 Task: Look for space in White Rock, Canada from 1st July, 2023 to 9th July, 2023 for 2 adults in price range Rs.8000 to Rs.15000. Place can be entire place with 1  bedroom having 1 bed and 1 bathroom. Property type can be house, flat, guest house. Booking option can be shelf check-in. Required host language is English.
Action: Mouse moved to (479, 106)
Screenshot: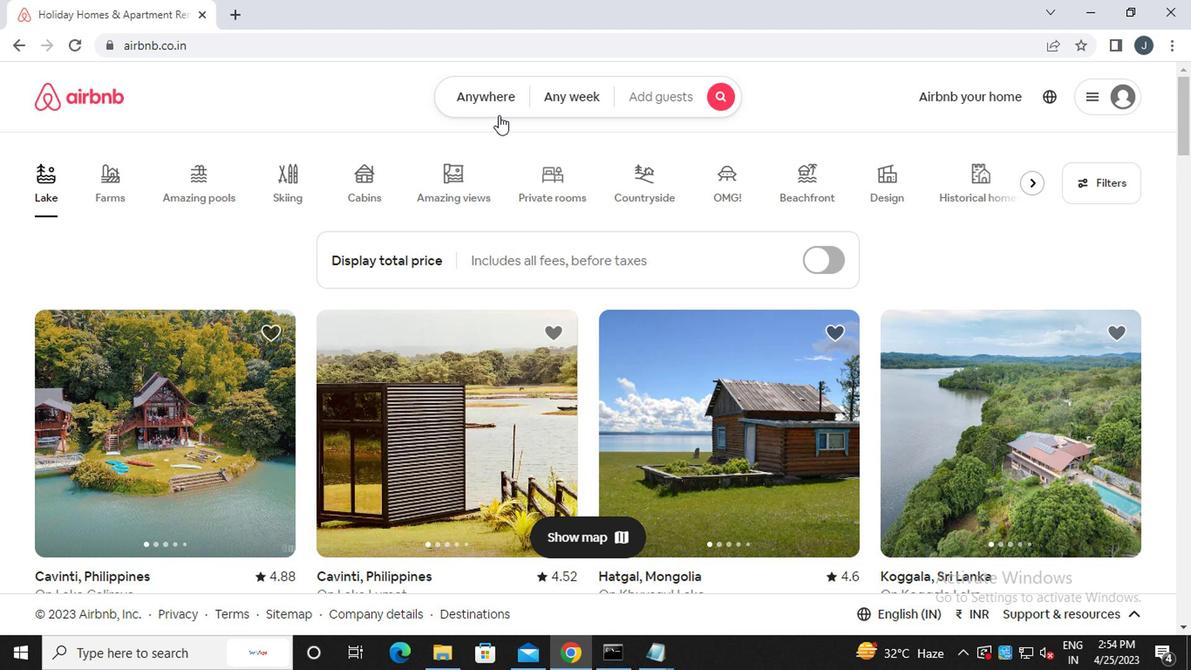 
Action: Mouse pressed left at (479, 106)
Screenshot: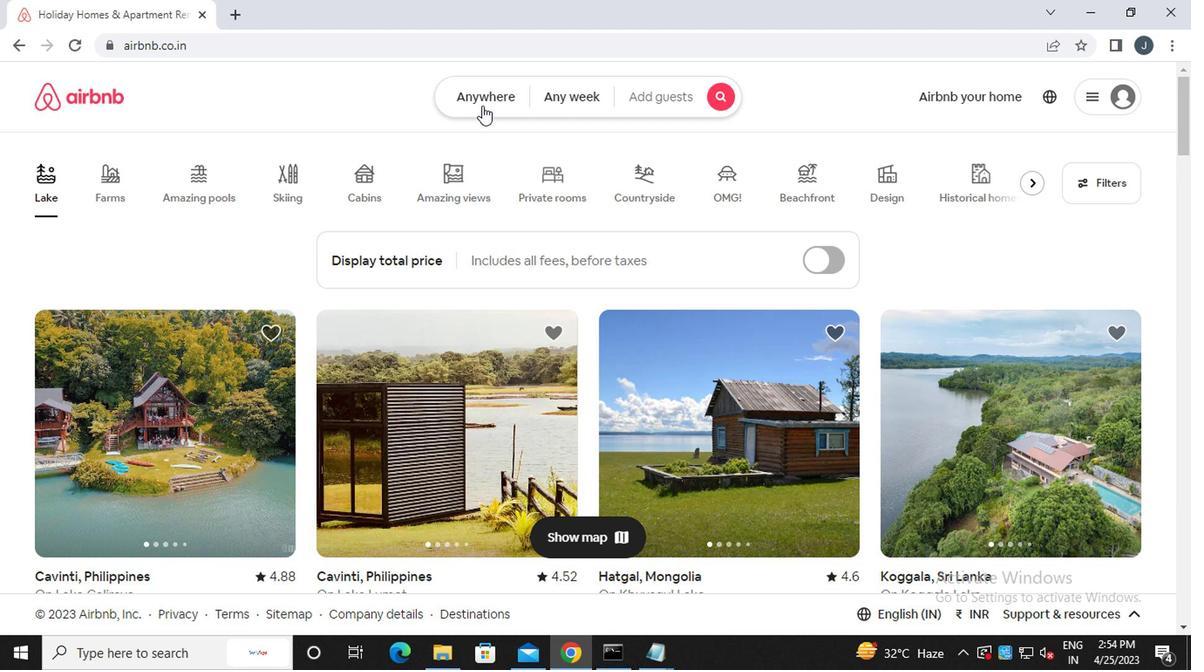 
Action: Mouse moved to (305, 171)
Screenshot: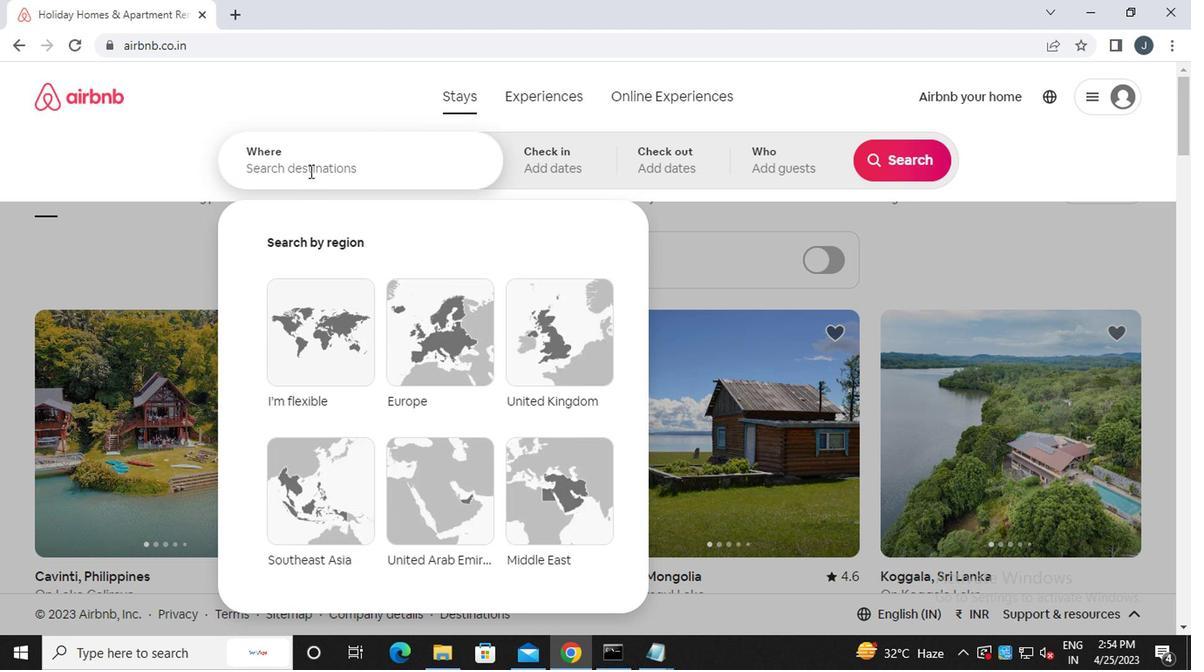 
Action: Mouse pressed left at (305, 171)
Screenshot: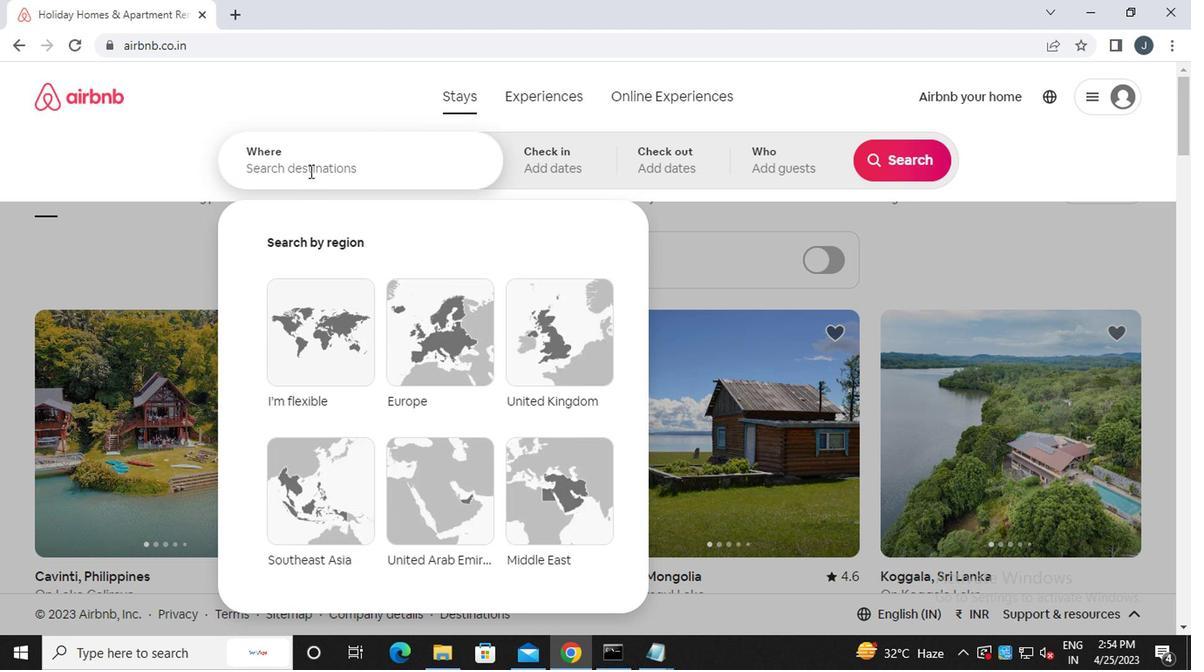 
Action: Key pressed w<Key.caps_lock>hite<Key.space><Key.caps_lock>r<Key.caps_lock>ock,<Key.caps_lock>c<Key.caps_lock>anada
Screenshot: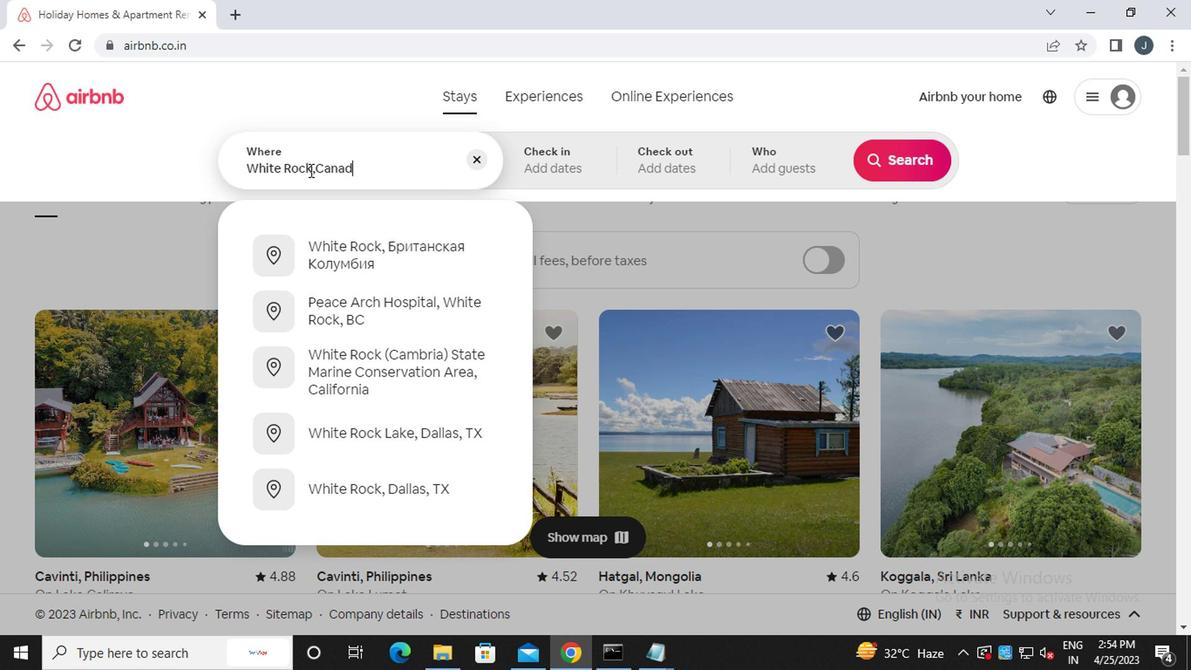 
Action: Mouse moved to (574, 158)
Screenshot: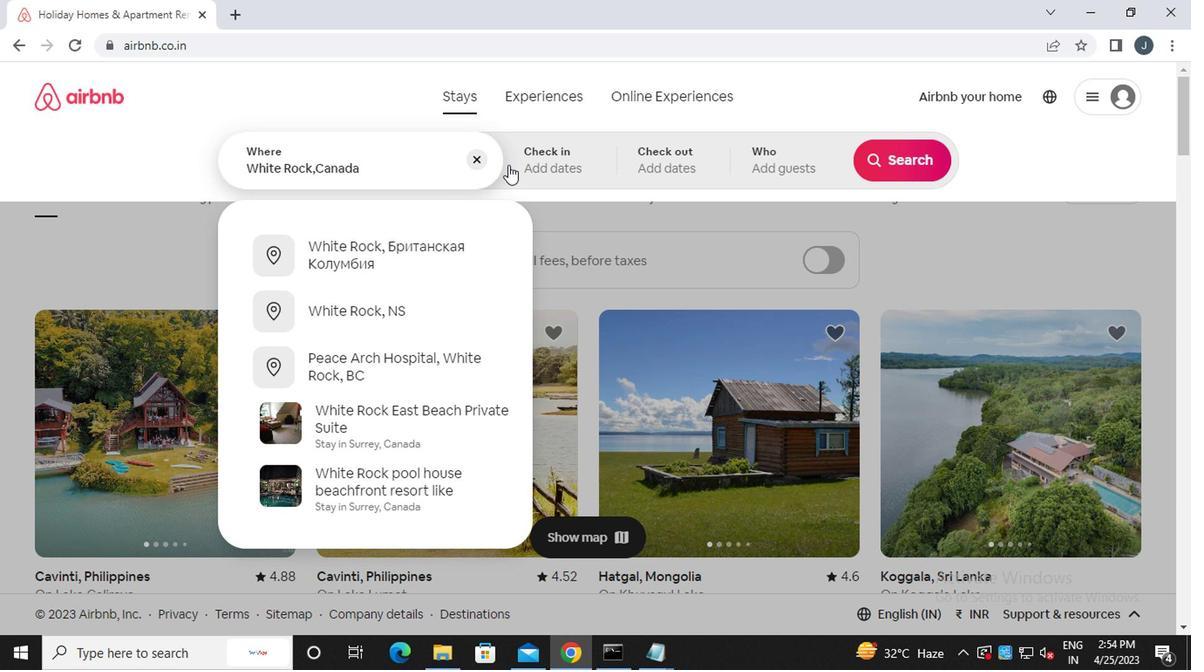 
Action: Mouse pressed left at (574, 158)
Screenshot: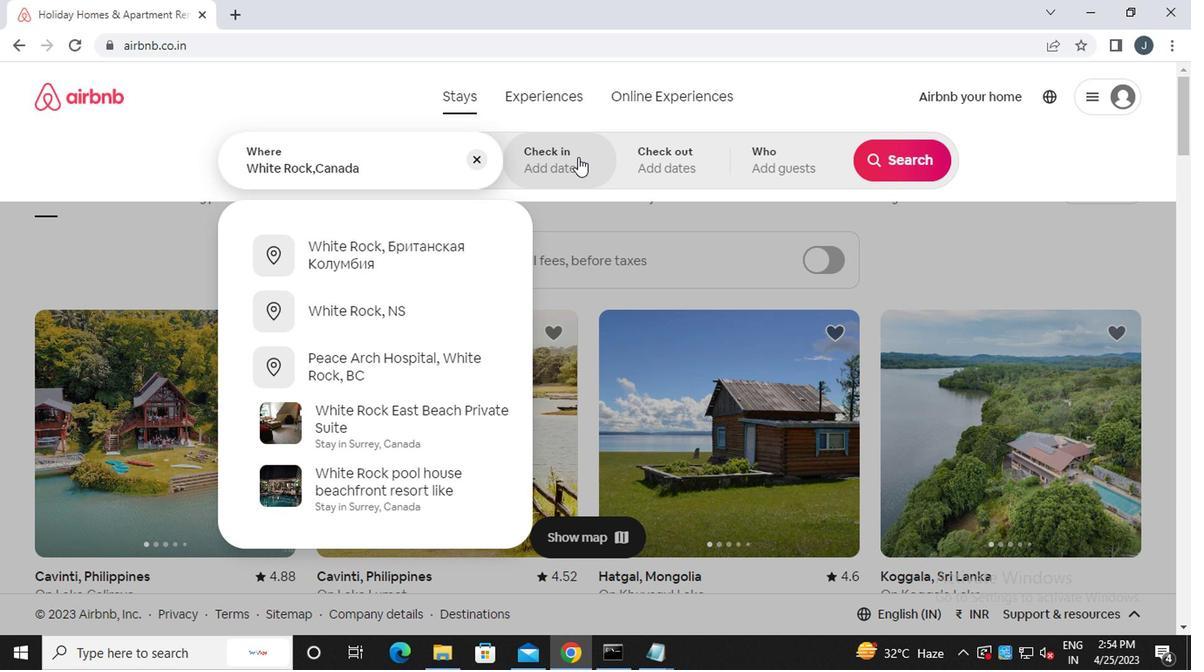 
Action: Mouse moved to (888, 299)
Screenshot: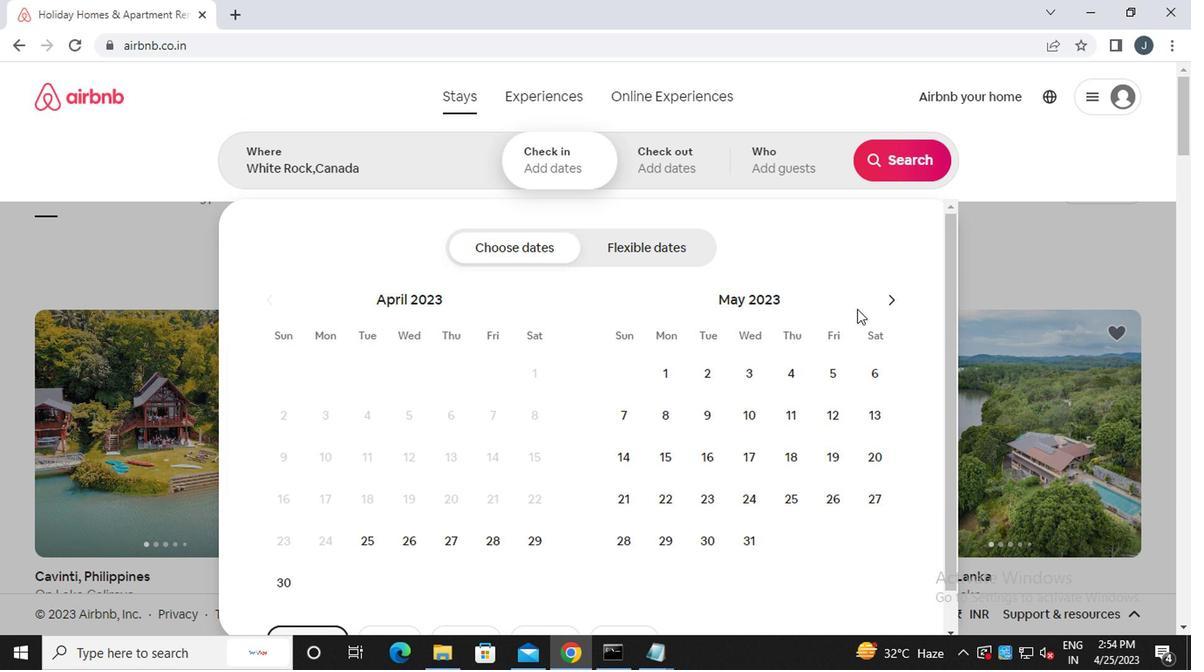 
Action: Mouse pressed left at (888, 299)
Screenshot: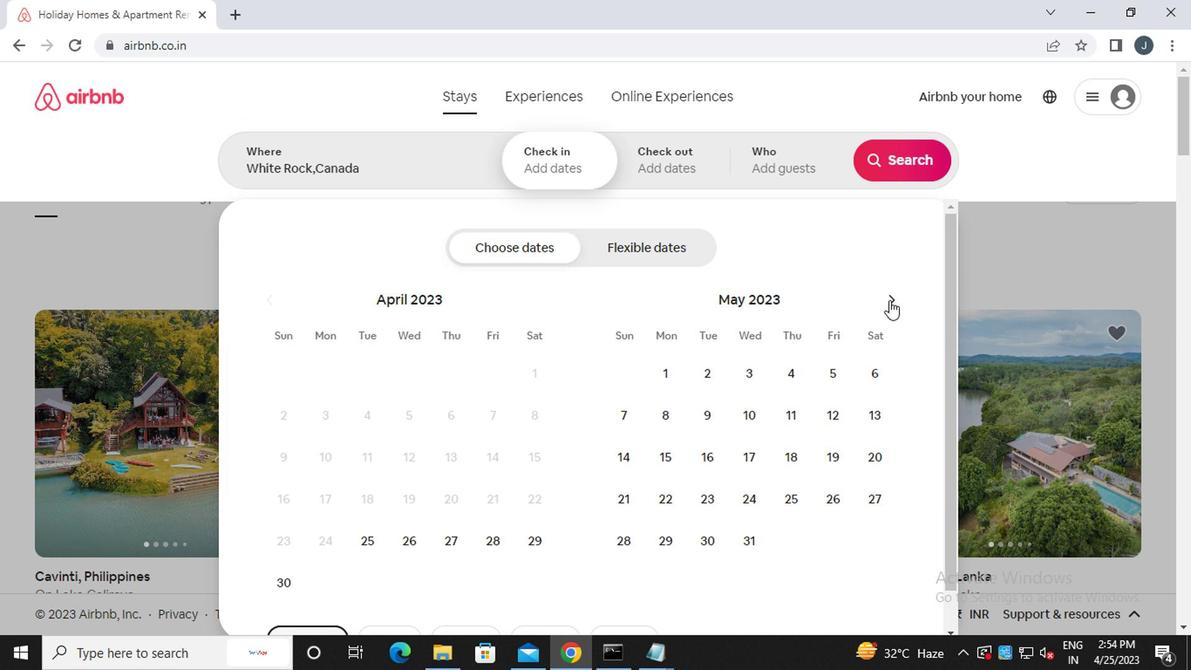
Action: Mouse pressed left at (888, 299)
Screenshot: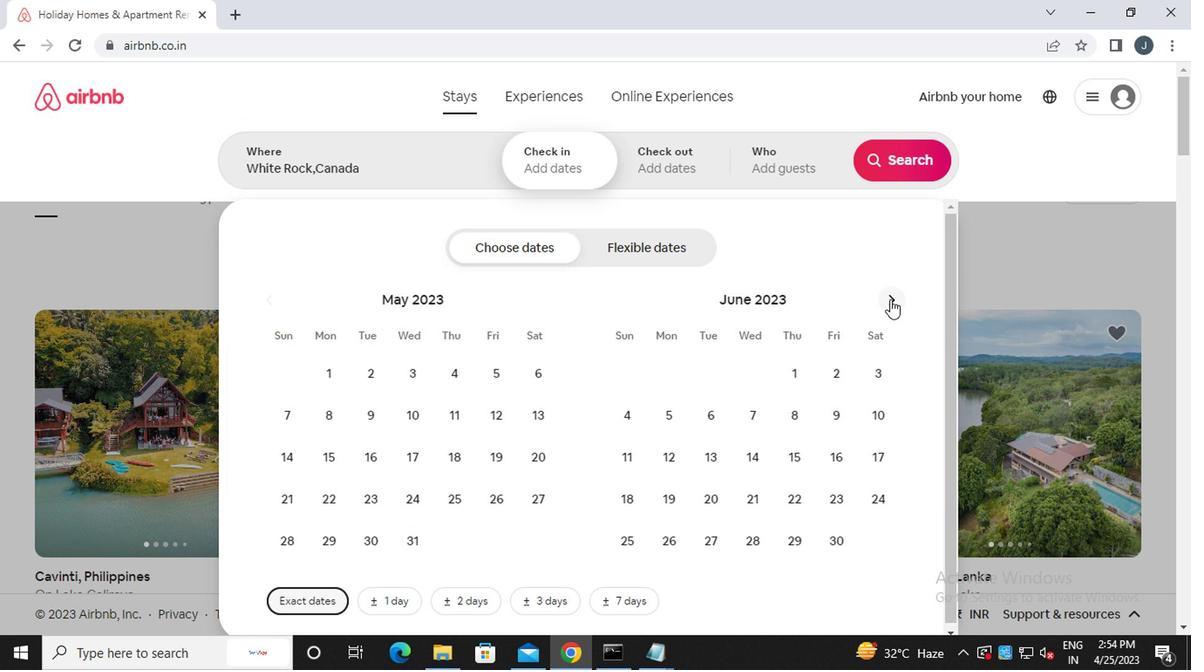 
Action: Mouse moved to (868, 368)
Screenshot: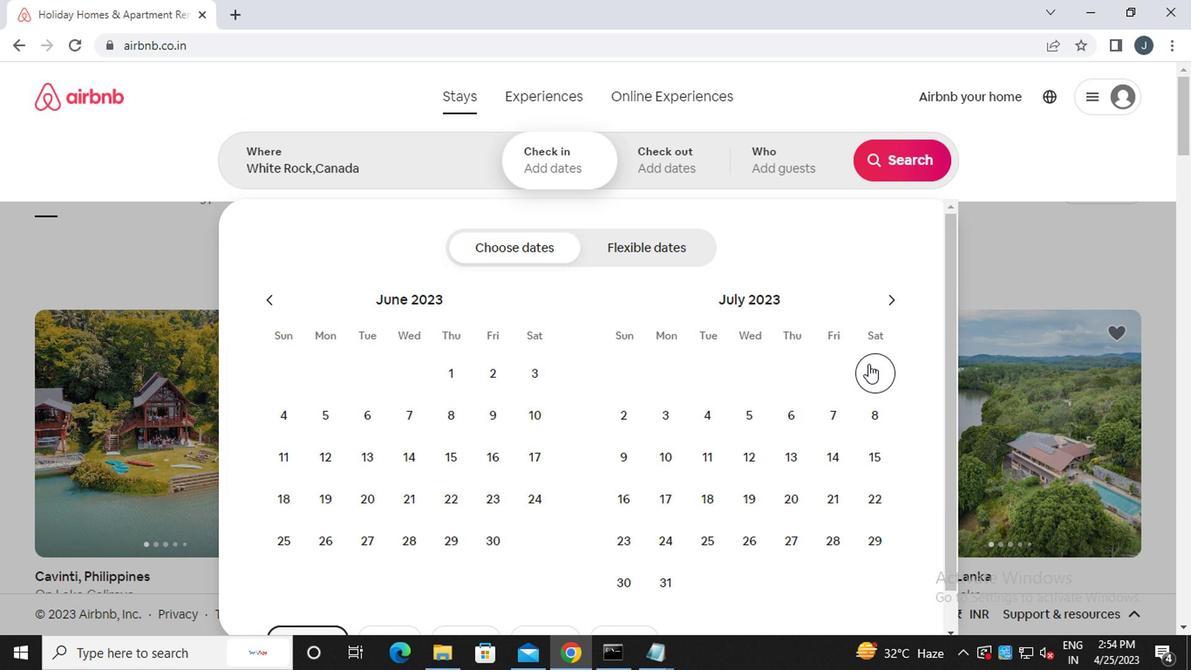 
Action: Mouse pressed left at (868, 368)
Screenshot: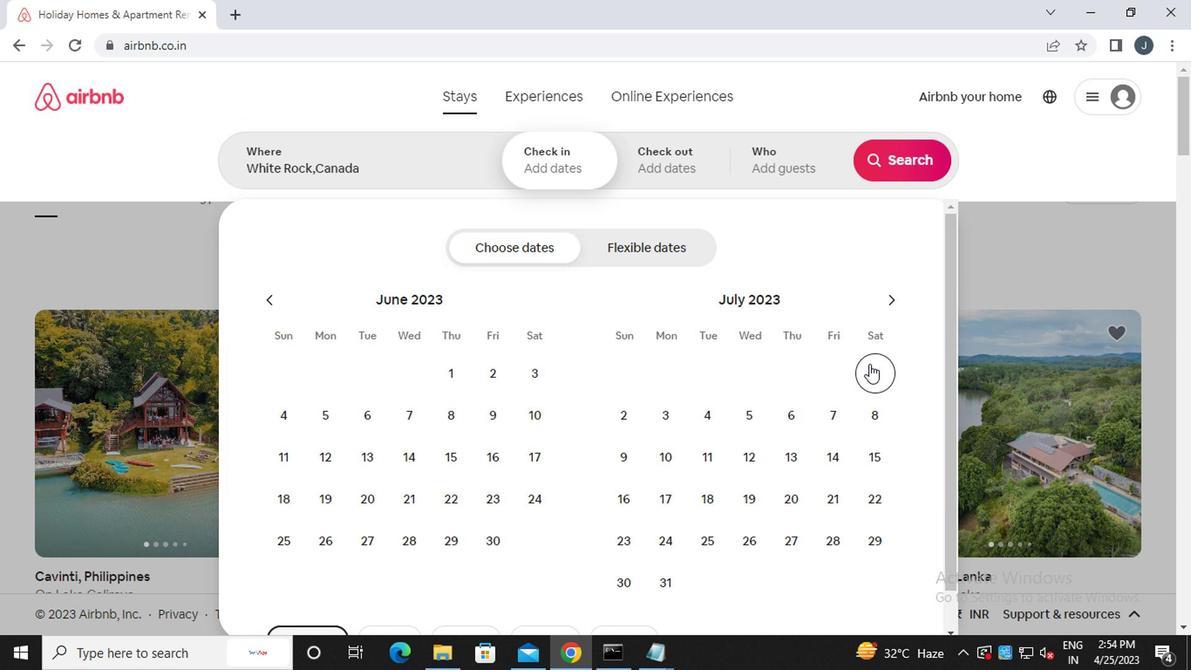 
Action: Mouse moved to (624, 451)
Screenshot: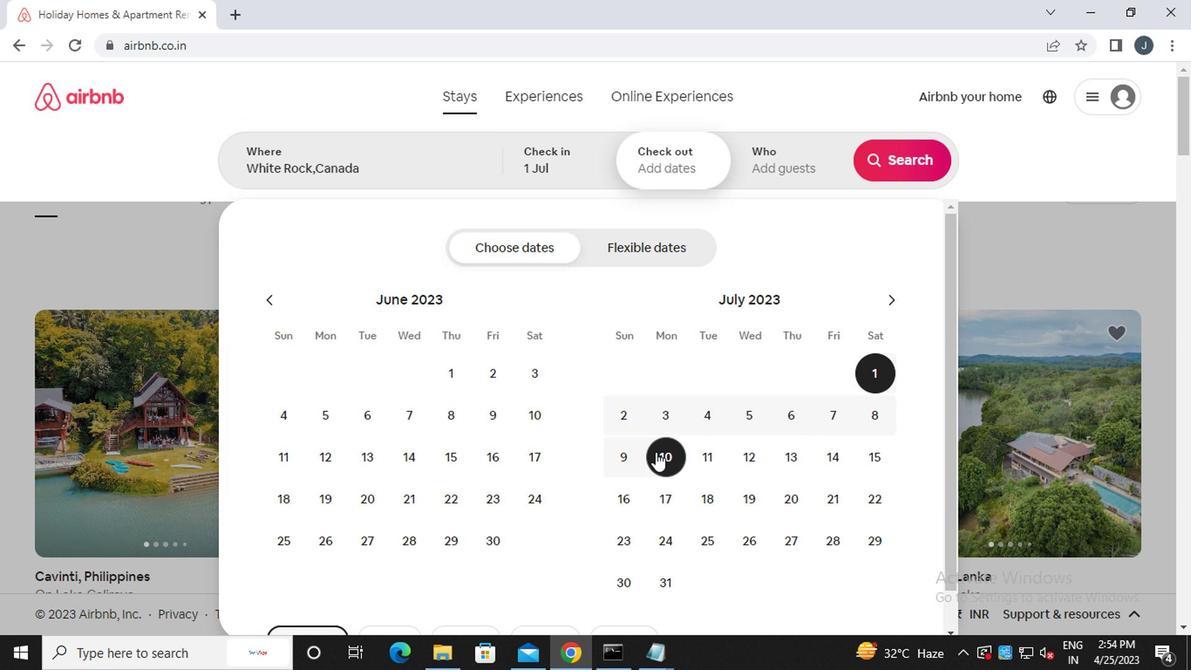 
Action: Mouse pressed left at (624, 451)
Screenshot: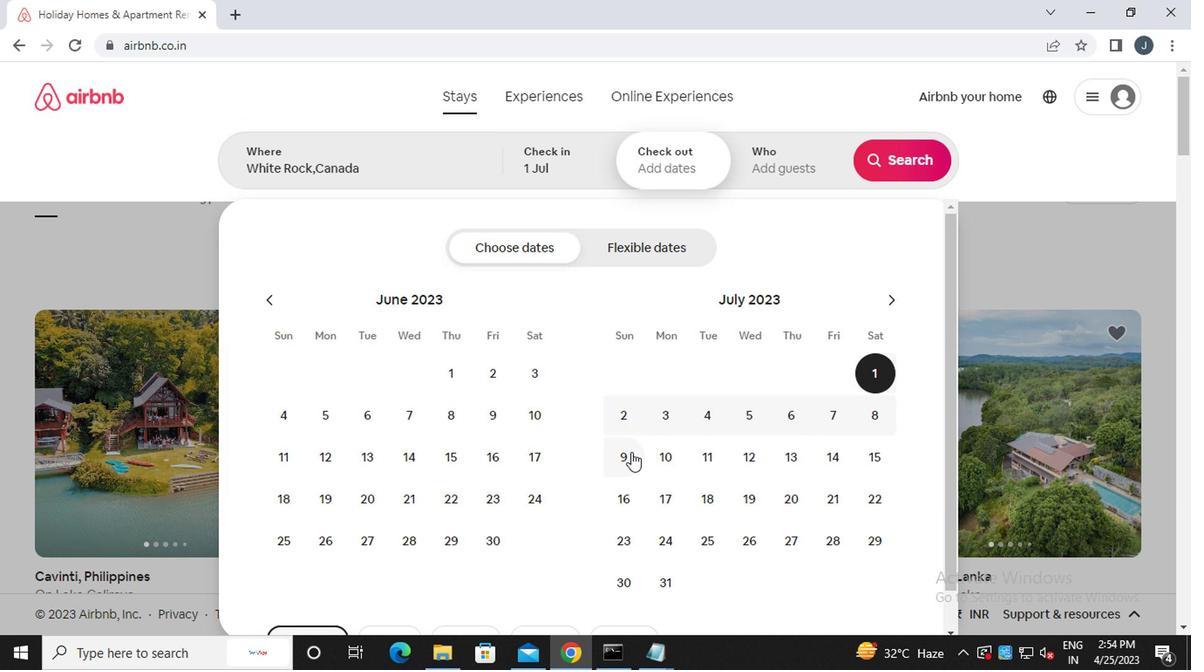 
Action: Mouse moved to (790, 161)
Screenshot: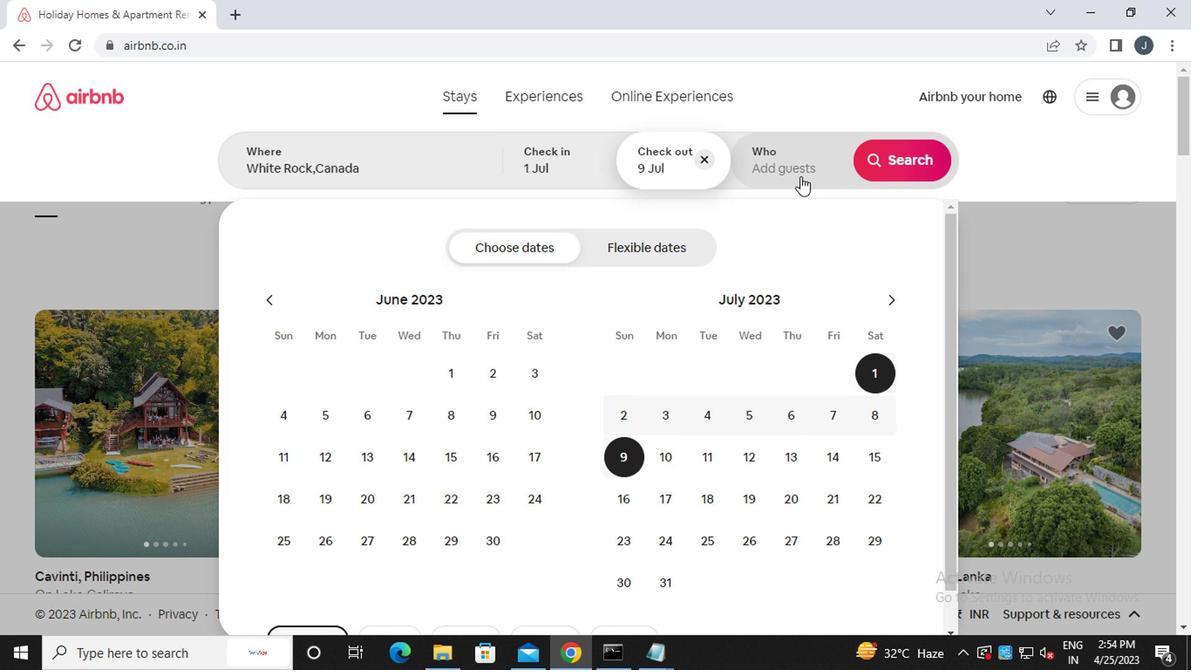 
Action: Mouse pressed left at (790, 161)
Screenshot: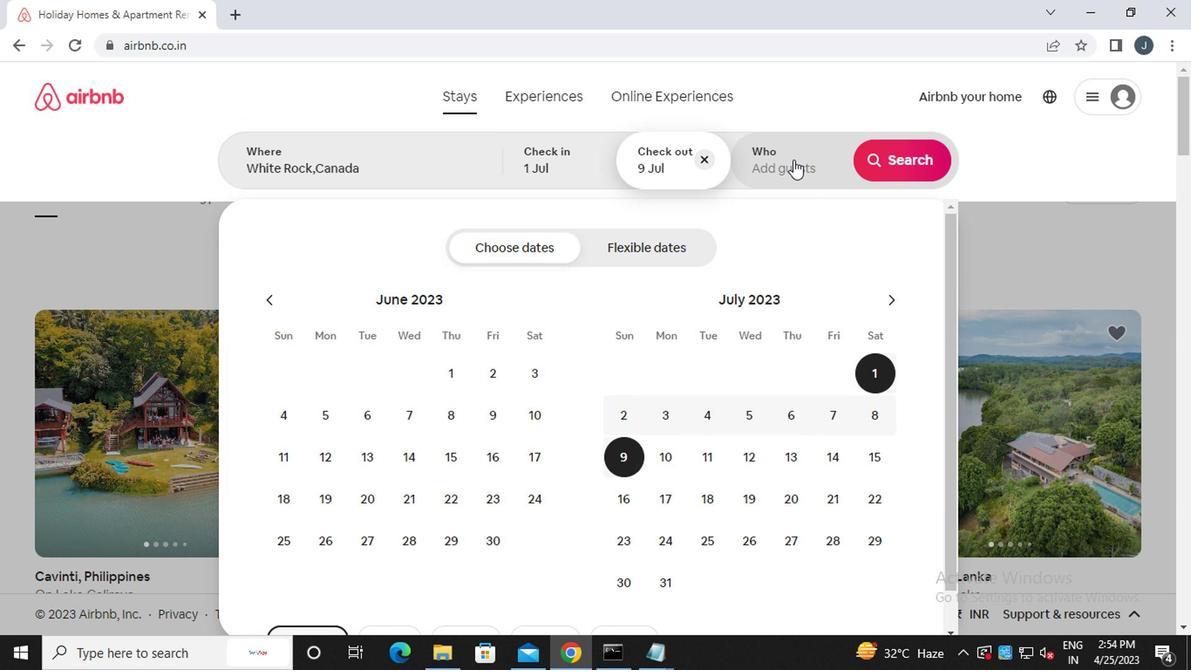 
Action: Mouse moved to (901, 255)
Screenshot: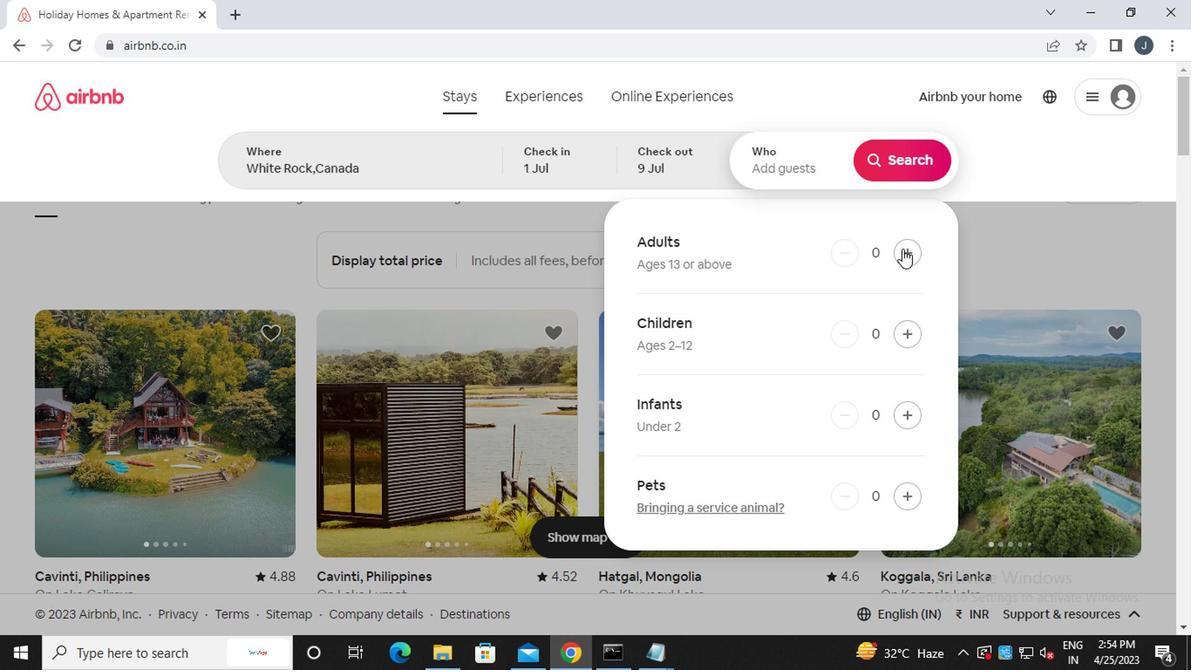 
Action: Mouse pressed left at (901, 255)
Screenshot: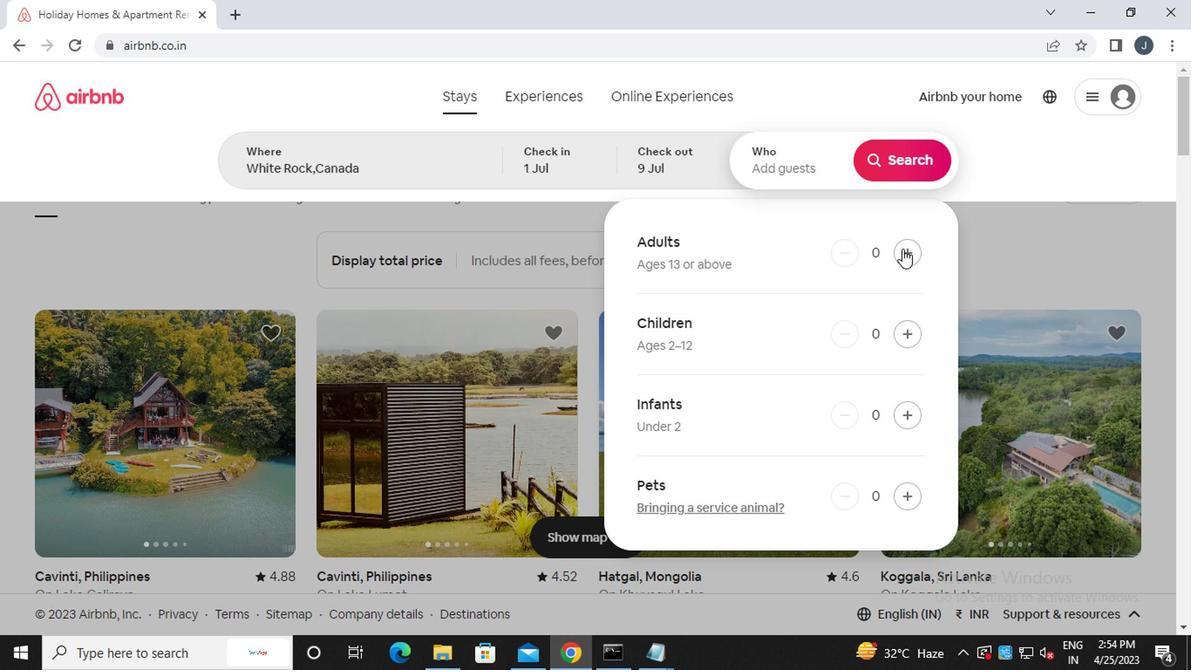 
Action: Mouse moved to (903, 256)
Screenshot: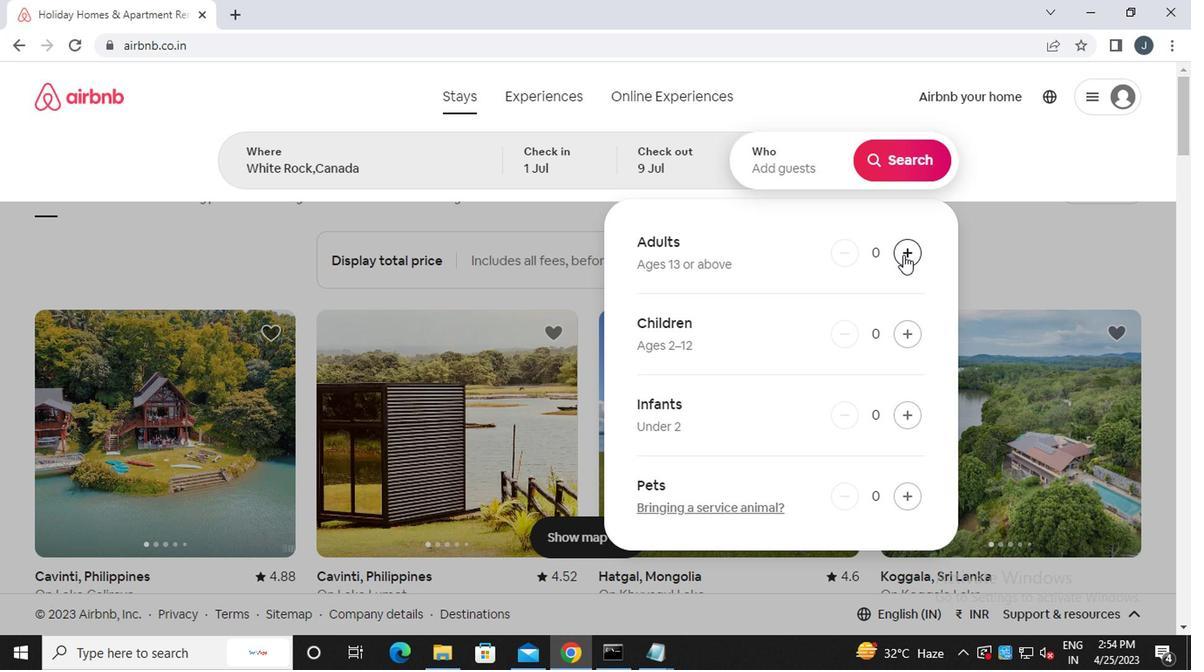 
Action: Mouse pressed left at (903, 256)
Screenshot: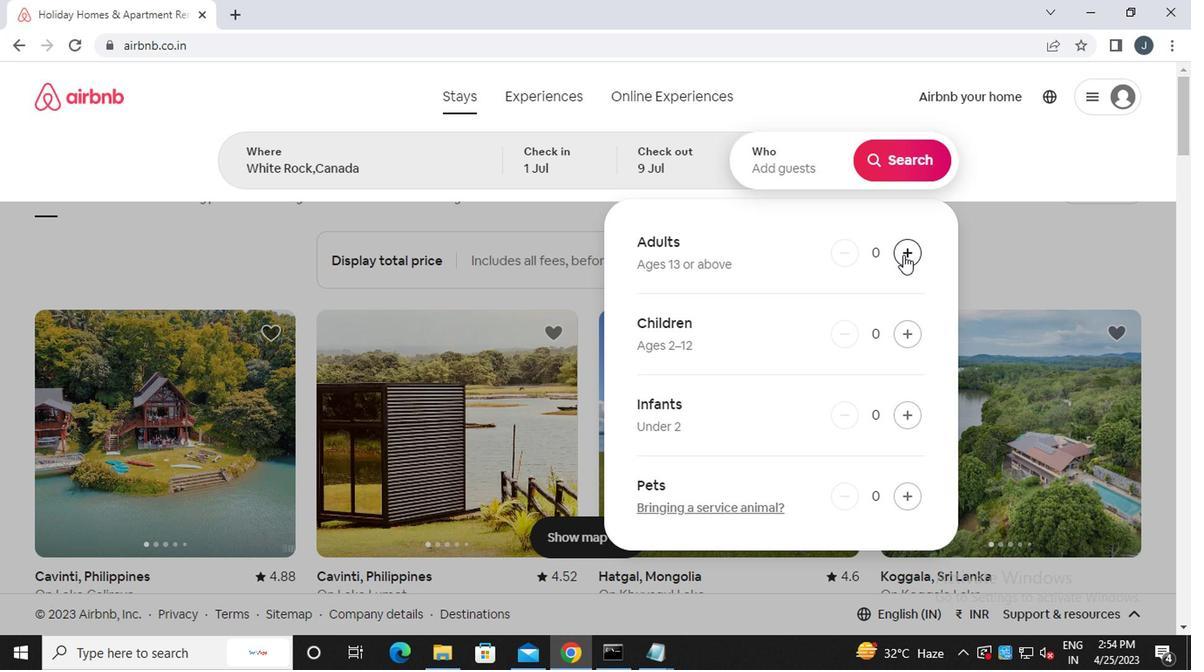 
Action: Mouse moved to (907, 168)
Screenshot: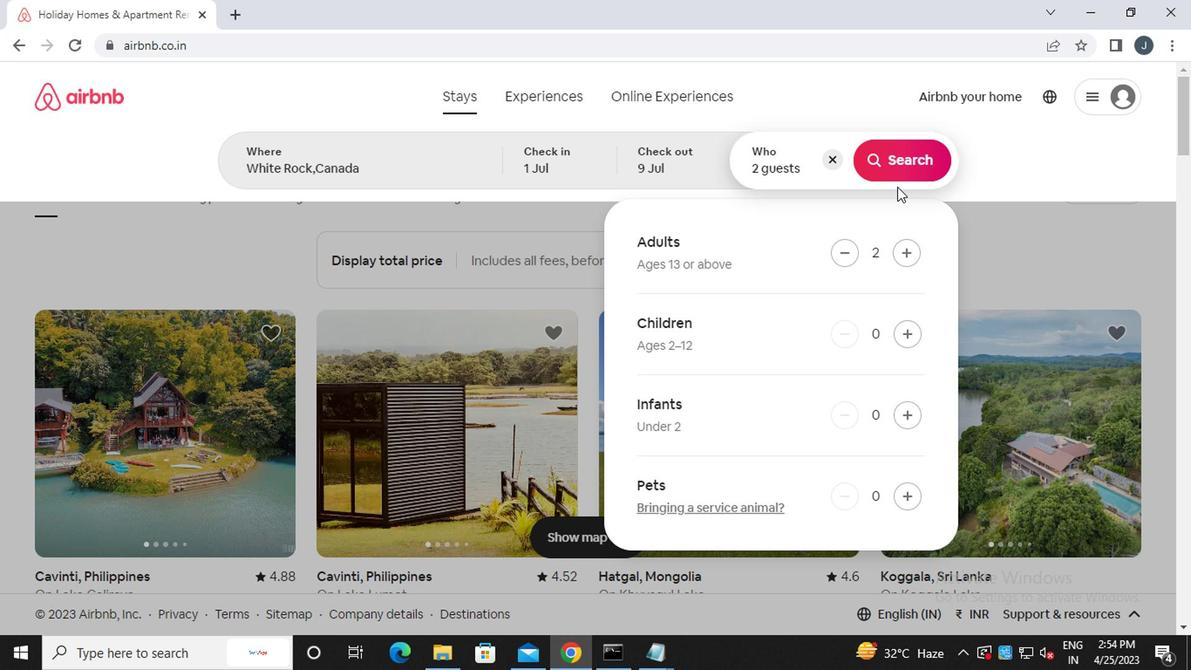 
Action: Mouse pressed left at (907, 168)
Screenshot: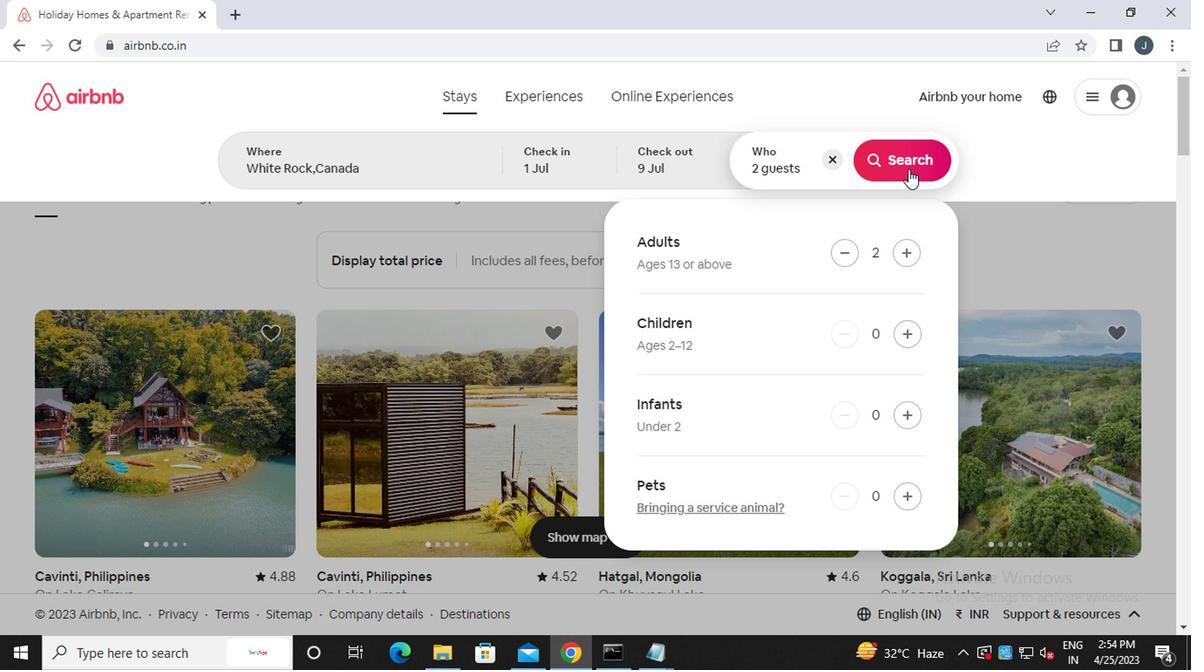
Action: Mouse moved to (1130, 168)
Screenshot: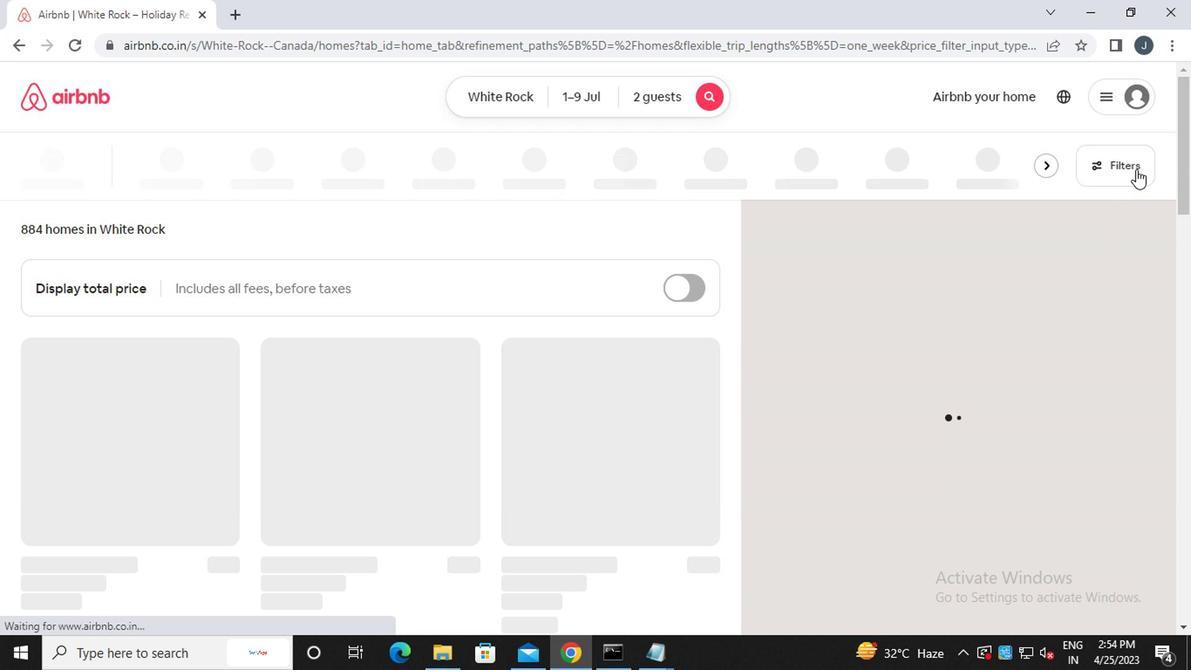 
Action: Mouse pressed left at (1130, 168)
Screenshot: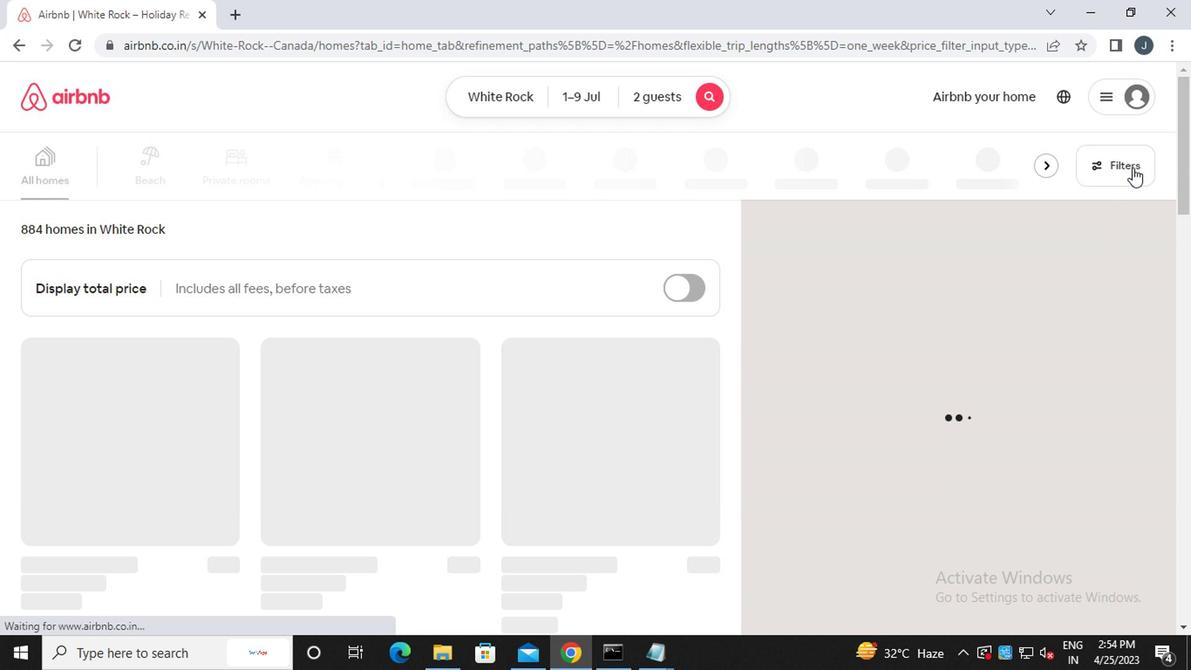 
Action: Mouse moved to (386, 390)
Screenshot: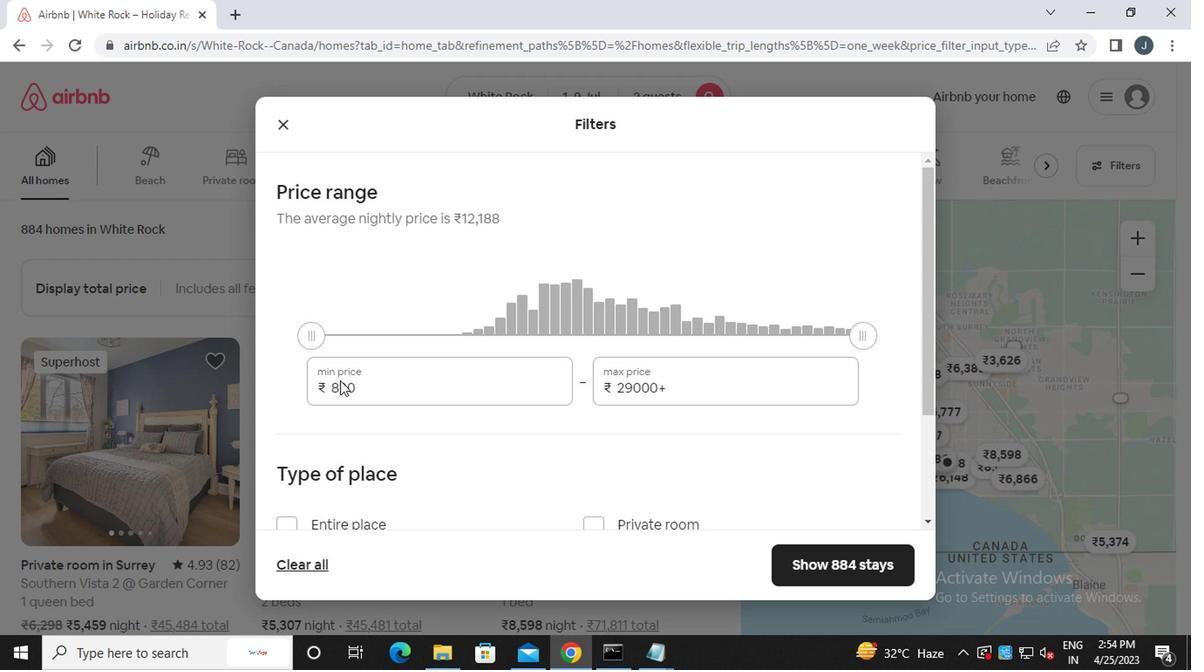 
Action: Mouse pressed left at (386, 390)
Screenshot: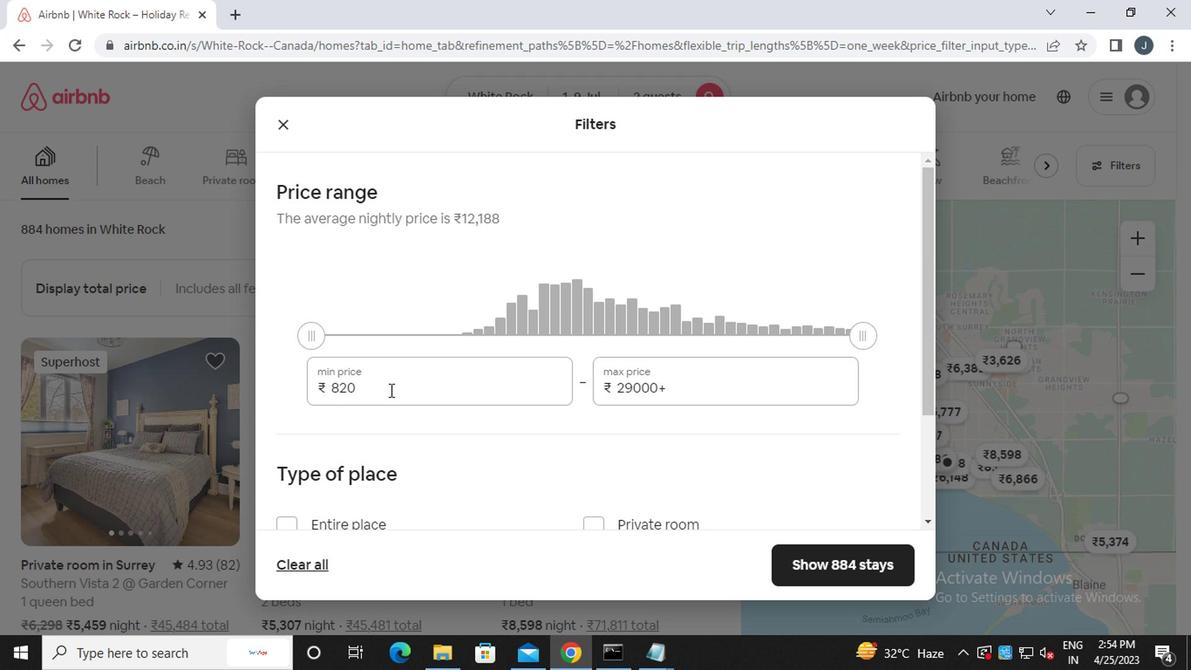 
Action: Mouse moved to (386, 387)
Screenshot: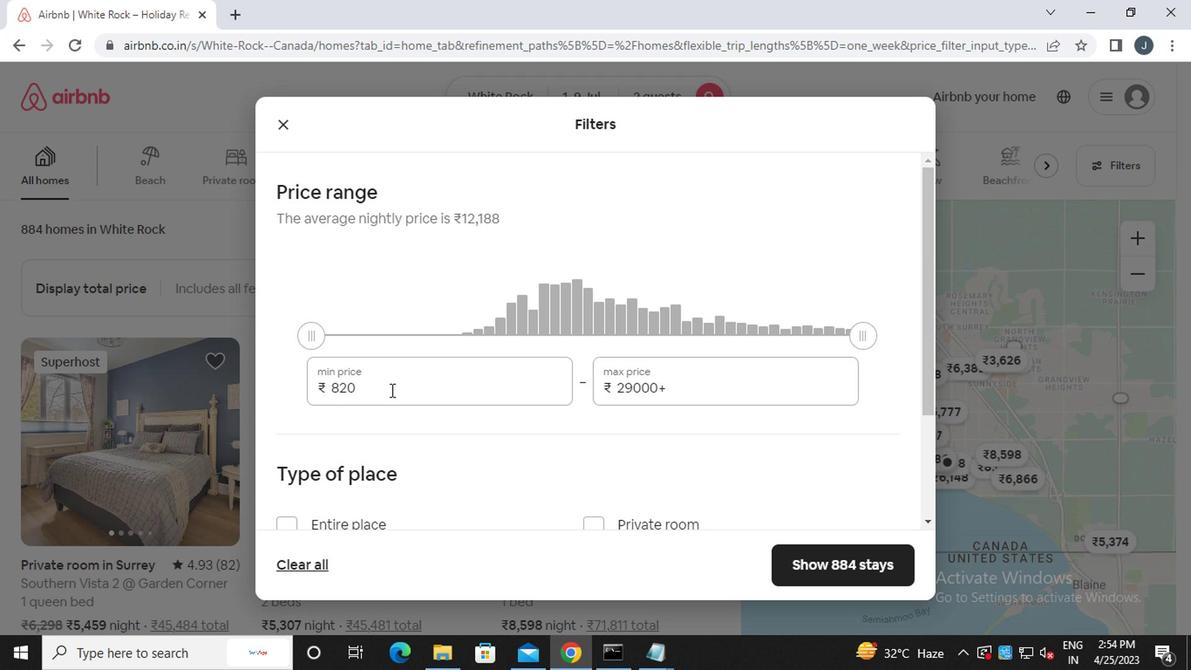 
Action: Key pressed <Key.backspace><Key.backspace><<96>><<96>><<96>>
Screenshot: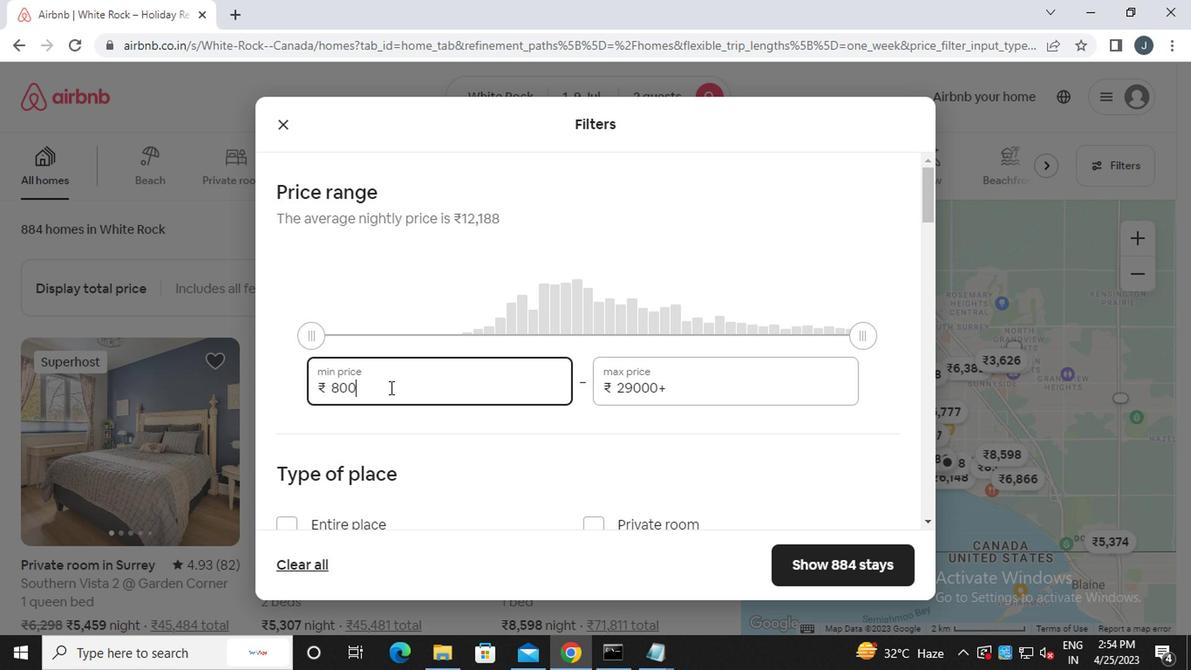 
Action: Mouse moved to (706, 386)
Screenshot: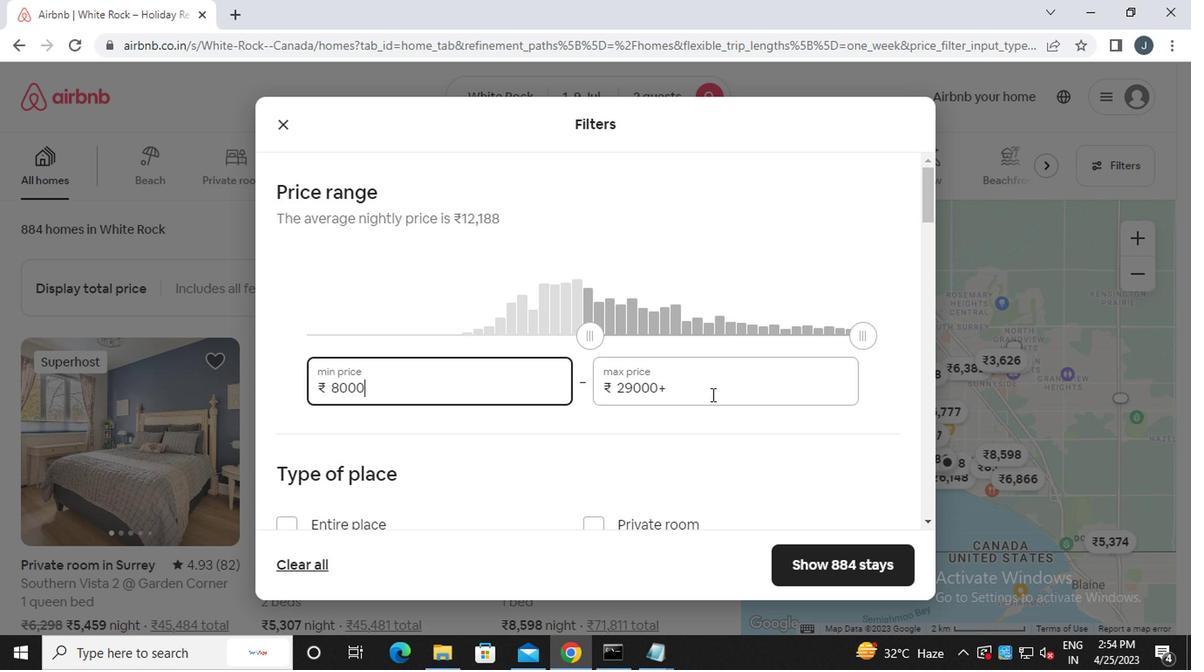 
Action: Mouse pressed left at (706, 386)
Screenshot: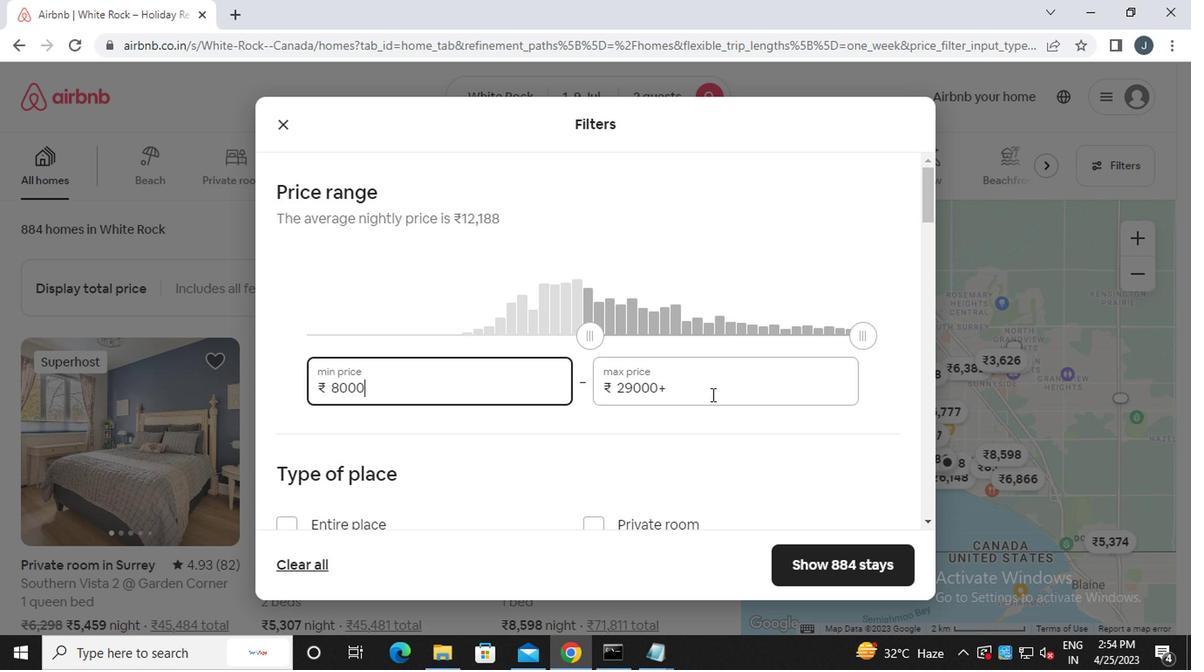 
Action: Mouse moved to (688, 380)
Screenshot: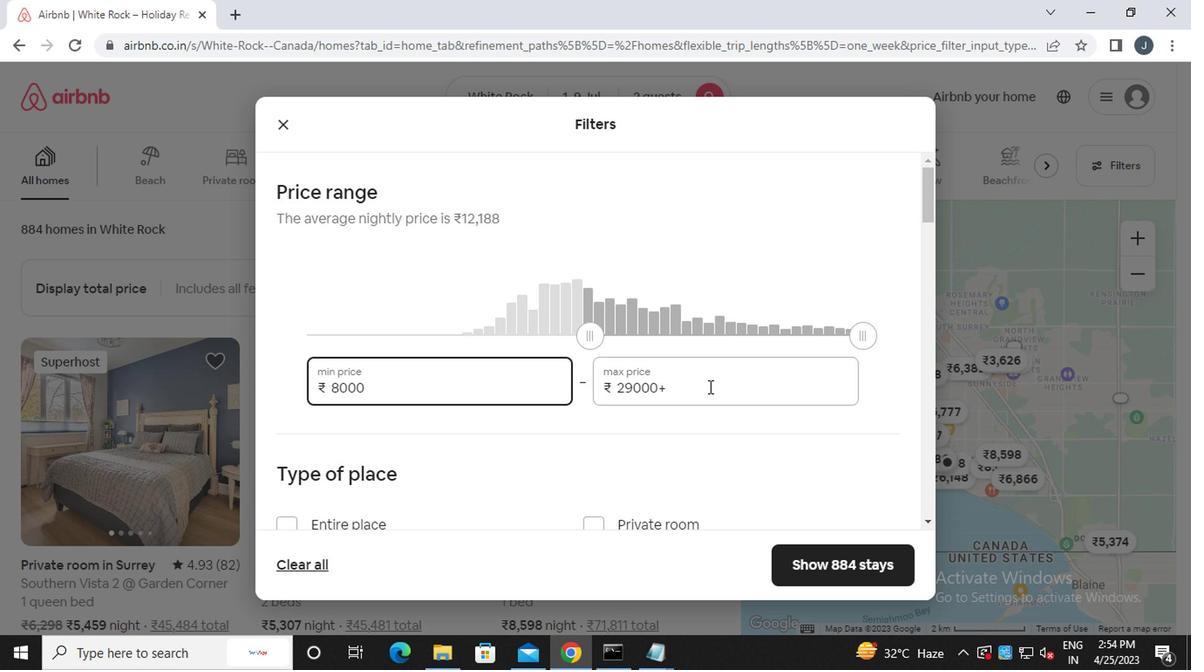 
Action: Key pressed <Key.backspace><Key.backspace><Key.backspace><Key.backspace><Key.backspace><Key.backspace><Key.backspace><Key.backspace><Key.backspace><Key.backspace><Key.backspace><Key.backspace><Key.backspace><<97>><<101>>
Screenshot: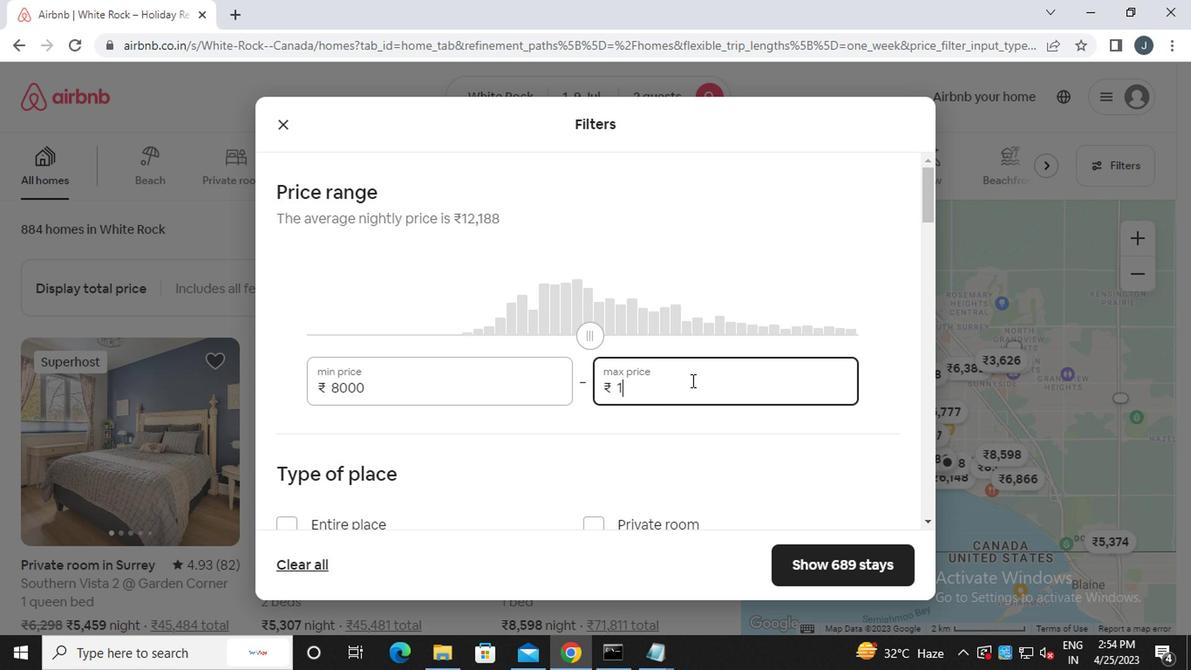 
Action: Mouse moved to (731, 341)
Screenshot: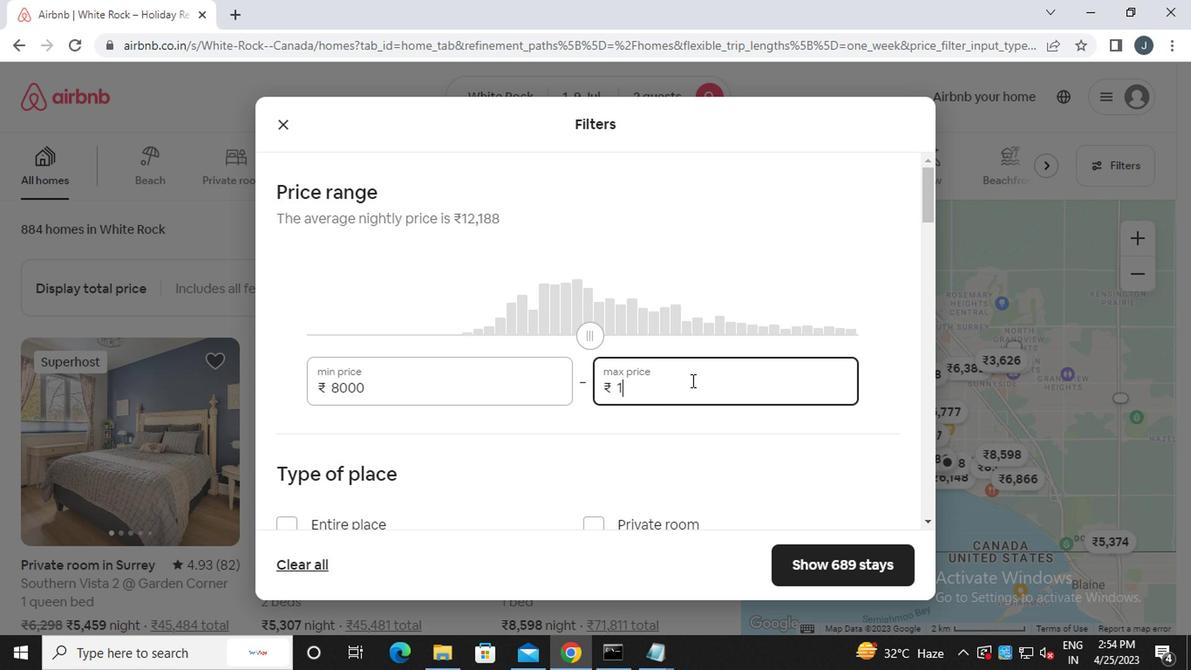 
Action: Key pressed <<96>><<96>><<96>>
Screenshot: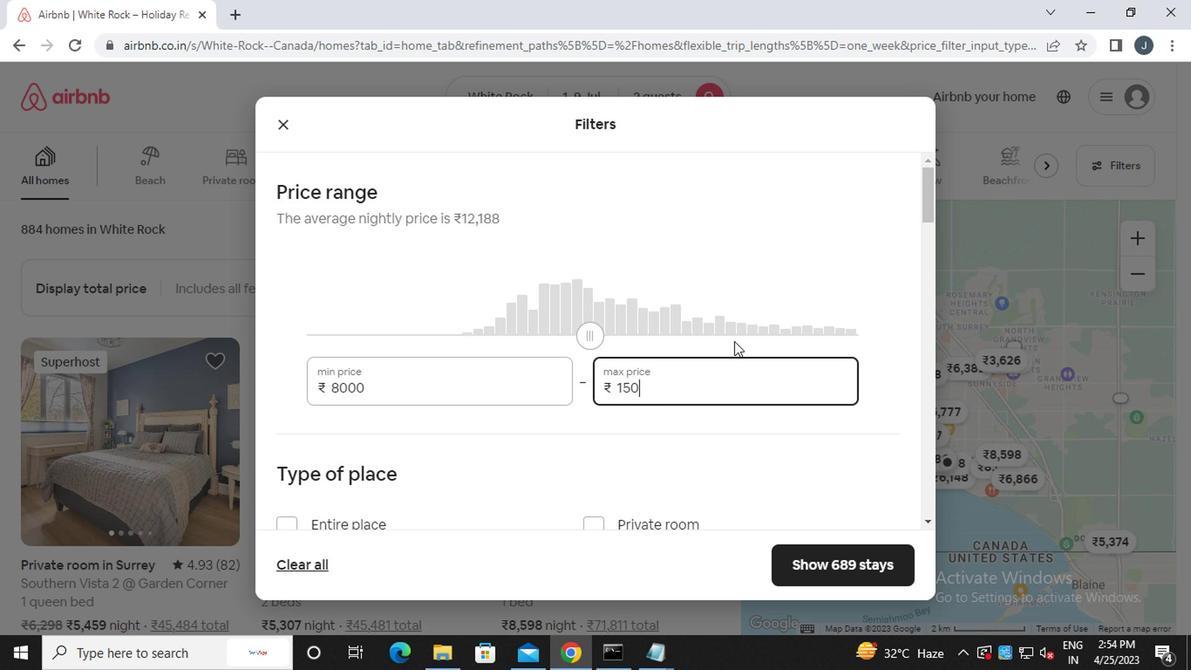 
Action: Mouse moved to (721, 347)
Screenshot: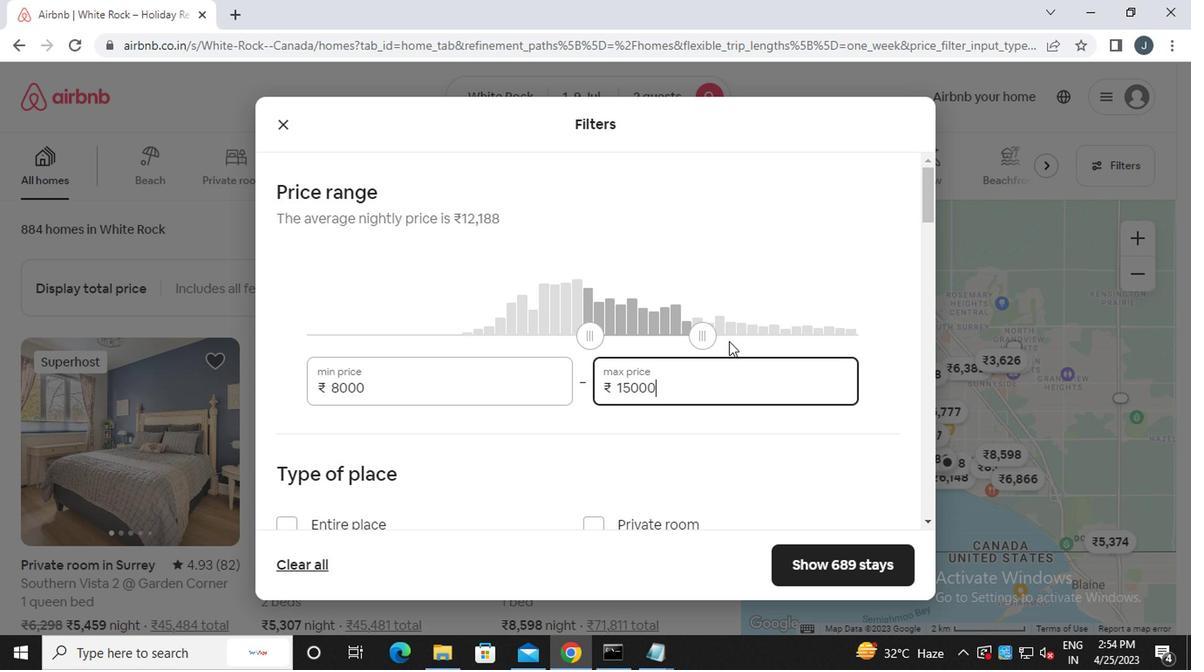 
Action: Mouse scrolled (721, 346) with delta (0, 0)
Screenshot: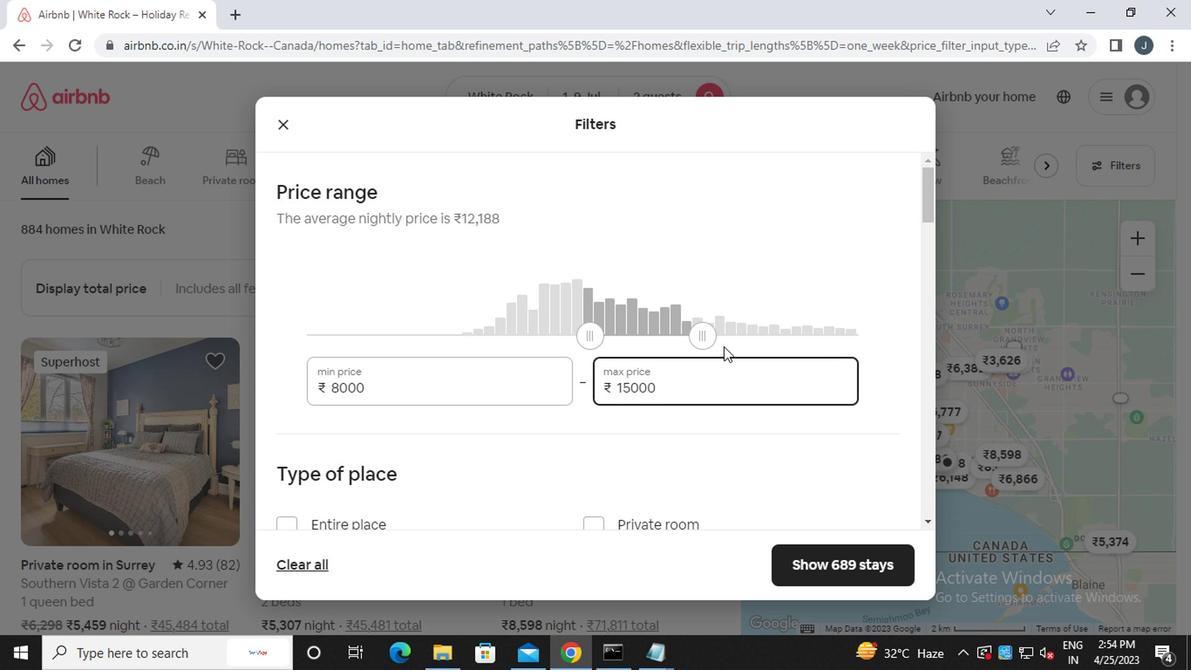 
Action: Mouse scrolled (721, 346) with delta (0, 0)
Screenshot: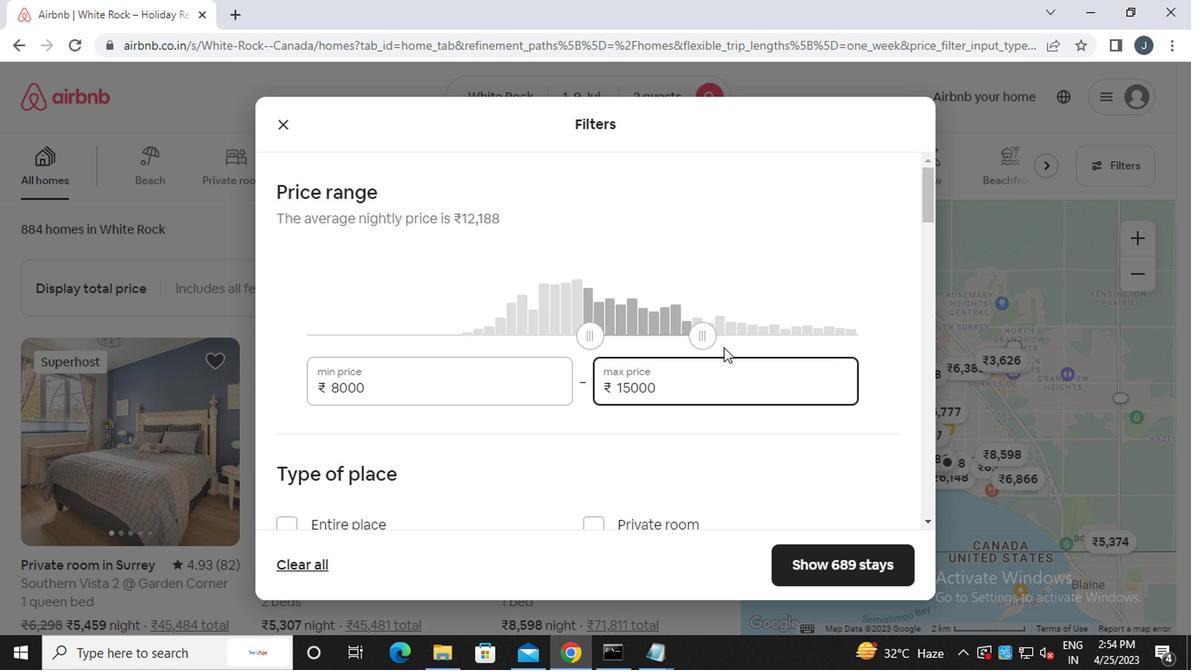 
Action: Mouse scrolled (721, 346) with delta (0, 0)
Screenshot: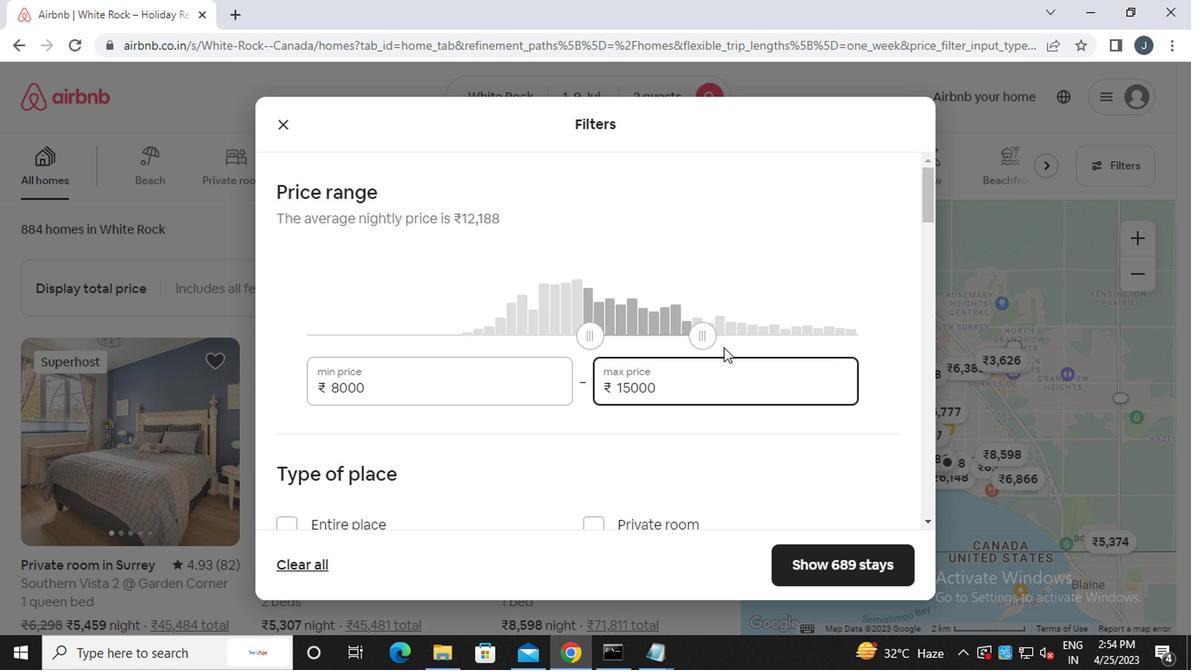 
Action: Mouse scrolled (721, 346) with delta (0, 0)
Screenshot: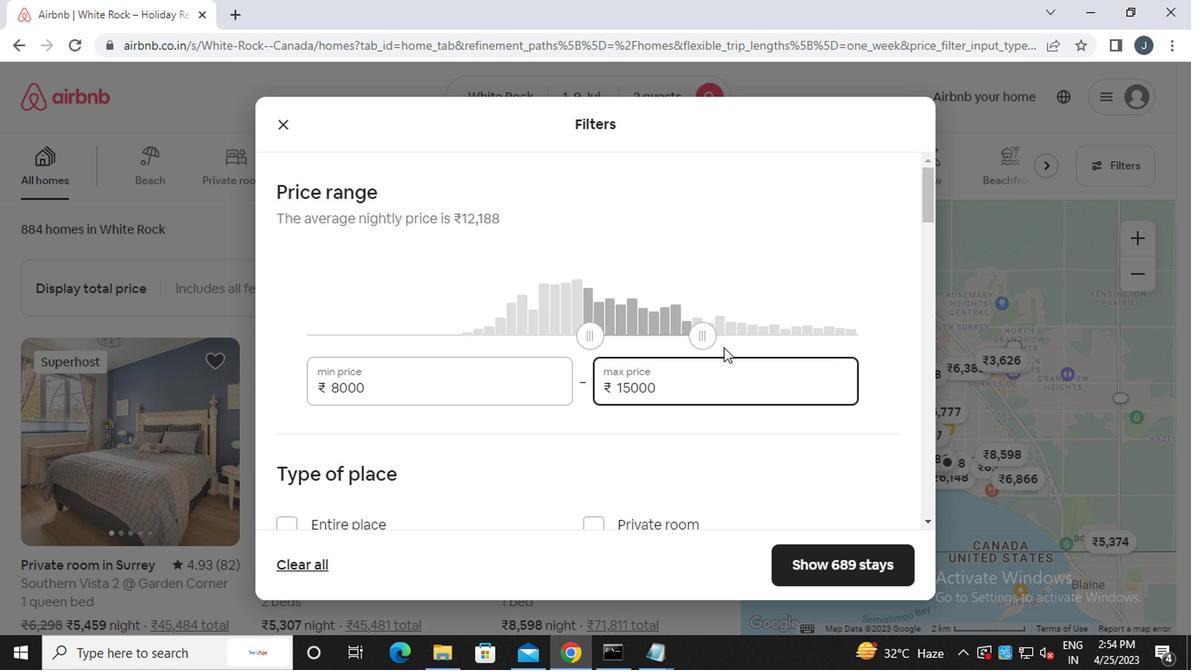 
Action: Mouse moved to (271, 181)
Screenshot: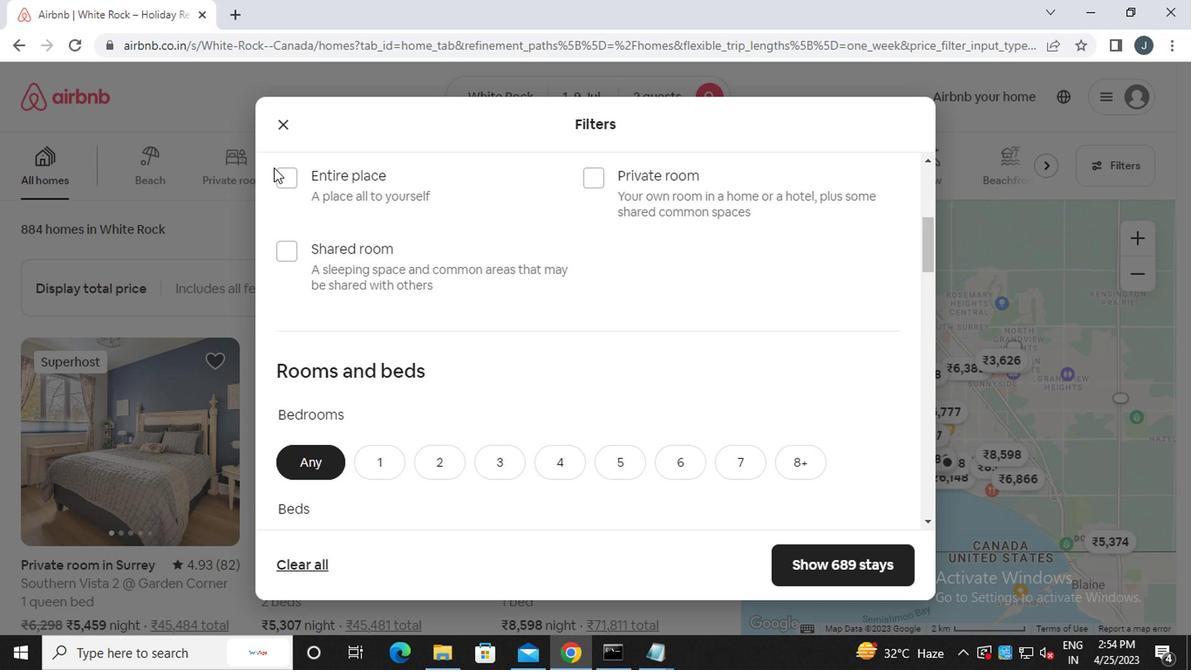 
Action: Mouse pressed left at (271, 181)
Screenshot: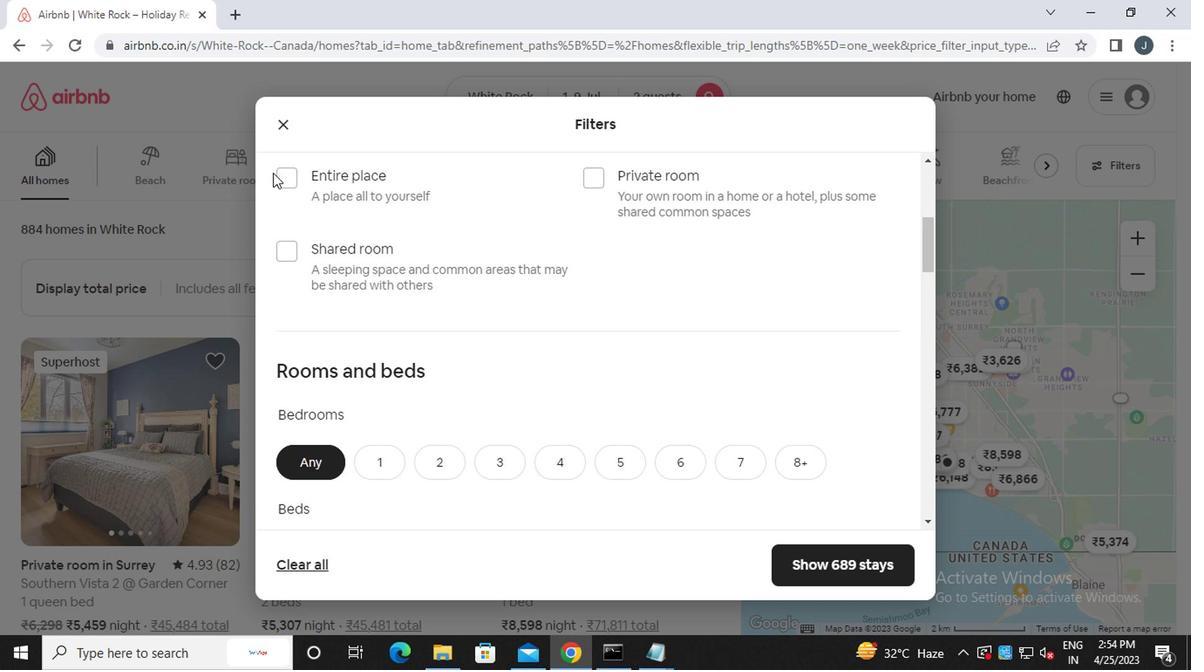
Action: Mouse moved to (277, 178)
Screenshot: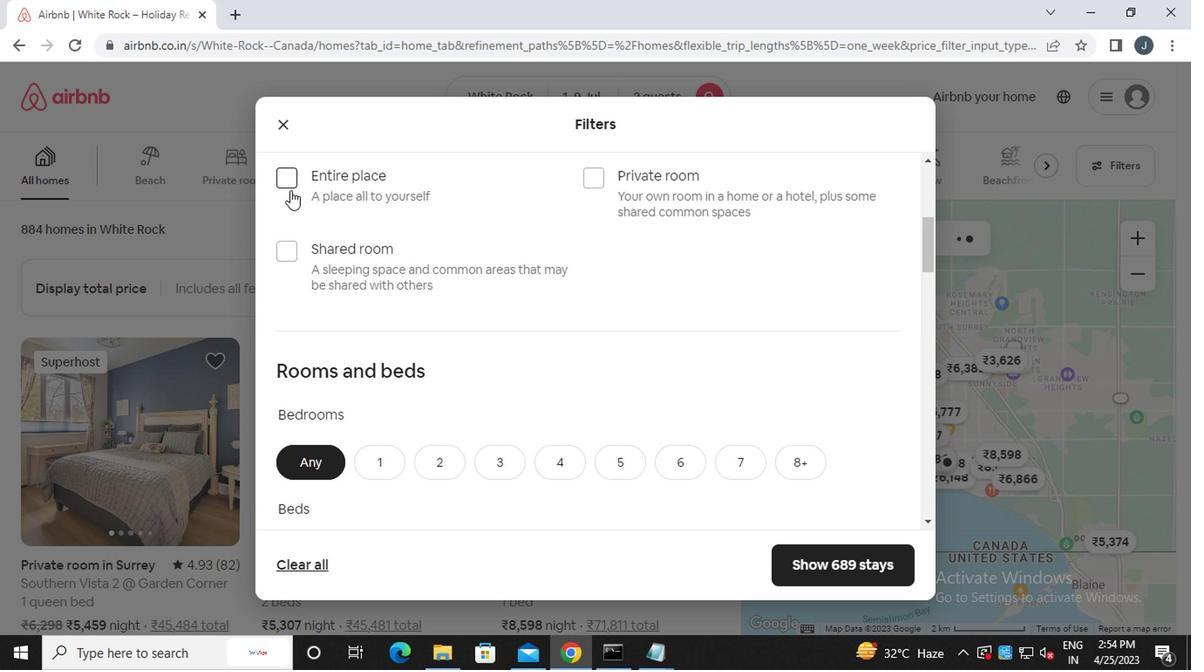 
Action: Mouse pressed left at (277, 178)
Screenshot: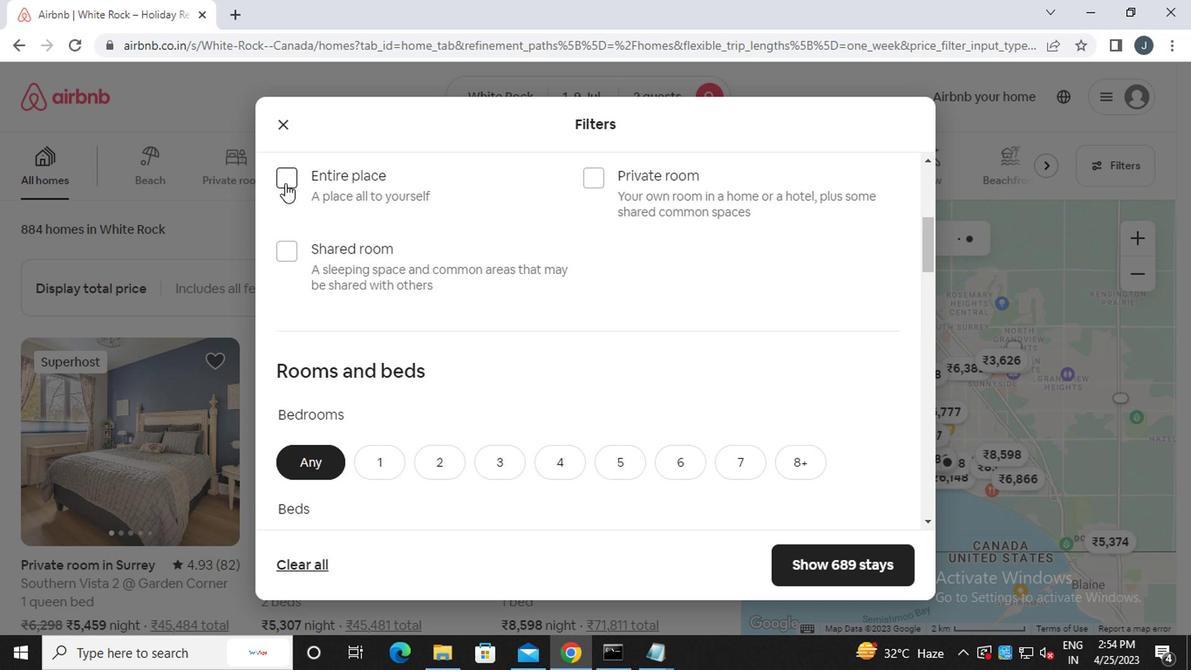 
Action: Mouse moved to (387, 216)
Screenshot: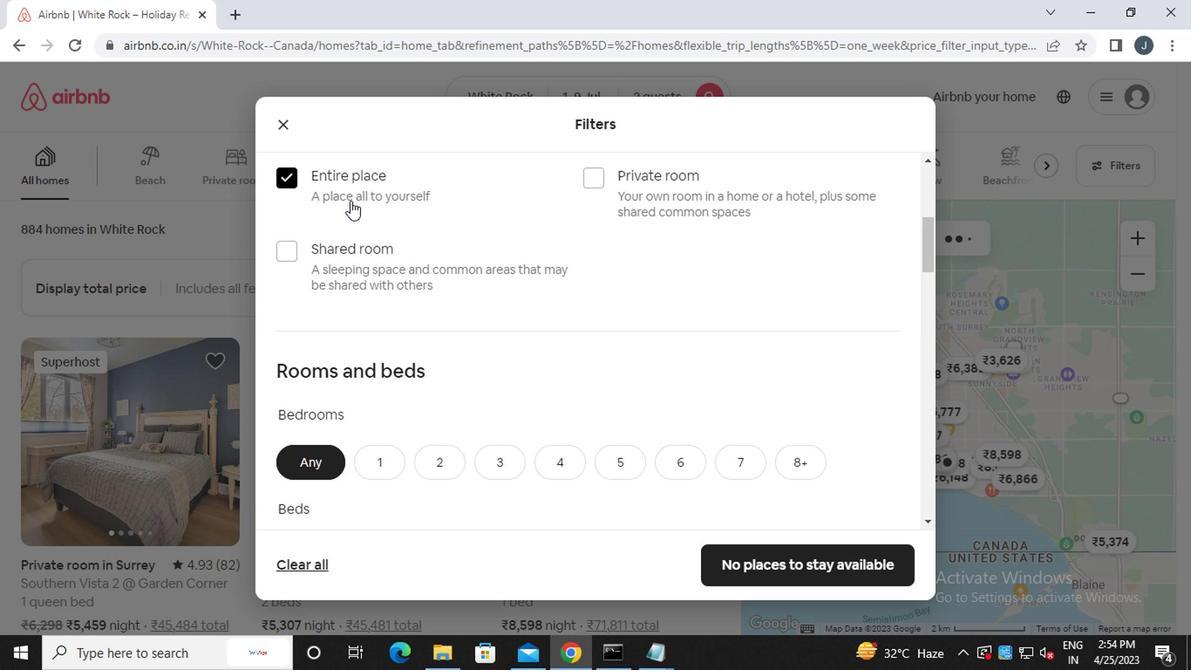 
Action: Mouse scrolled (387, 215) with delta (0, 0)
Screenshot: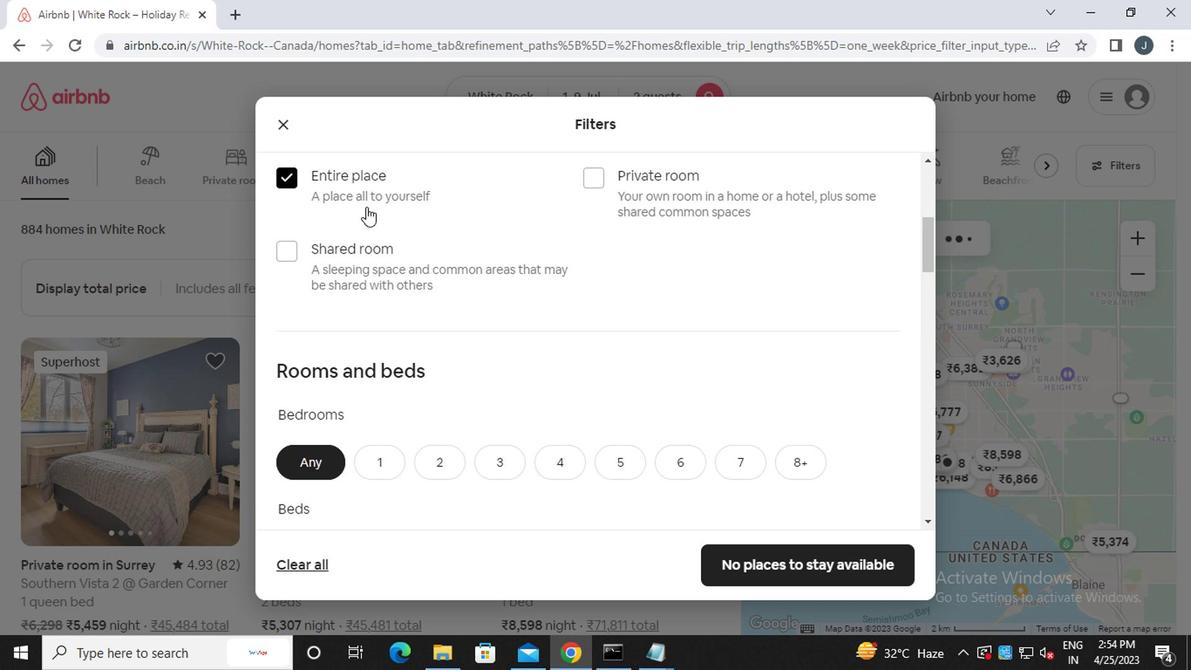 
Action: Mouse scrolled (387, 215) with delta (0, 0)
Screenshot: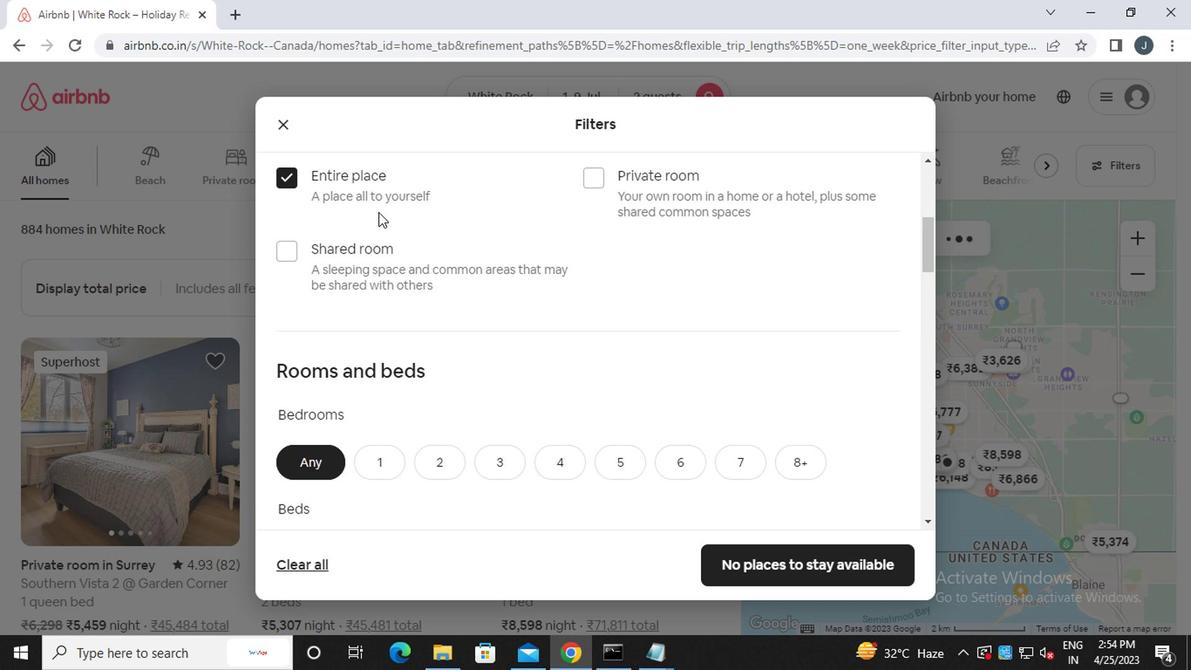 
Action: Mouse scrolled (387, 215) with delta (0, 0)
Screenshot: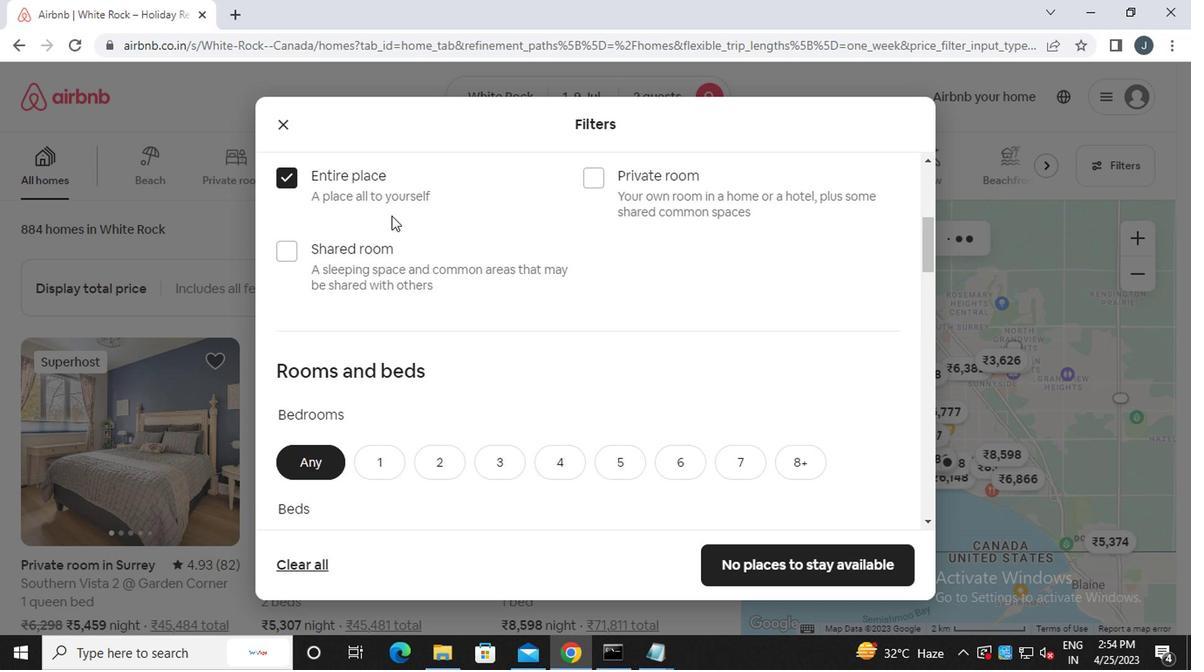 
Action: Mouse scrolled (387, 215) with delta (0, 0)
Screenshot: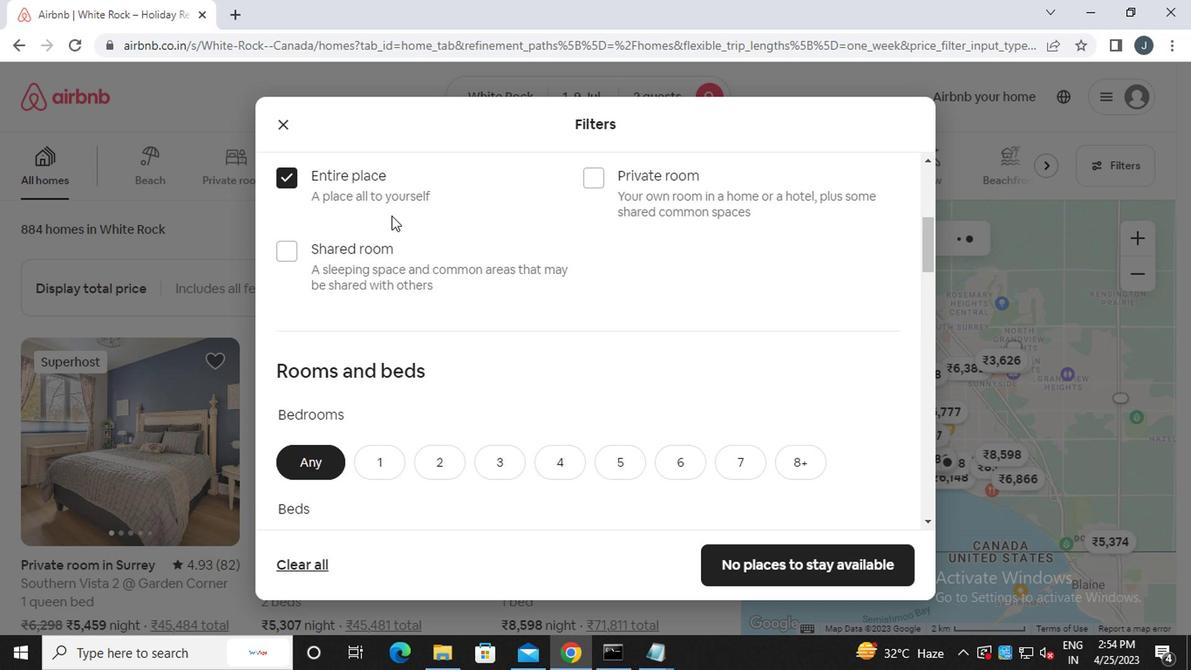 
Action: Mouse moved to (397, 153)
Screenshot: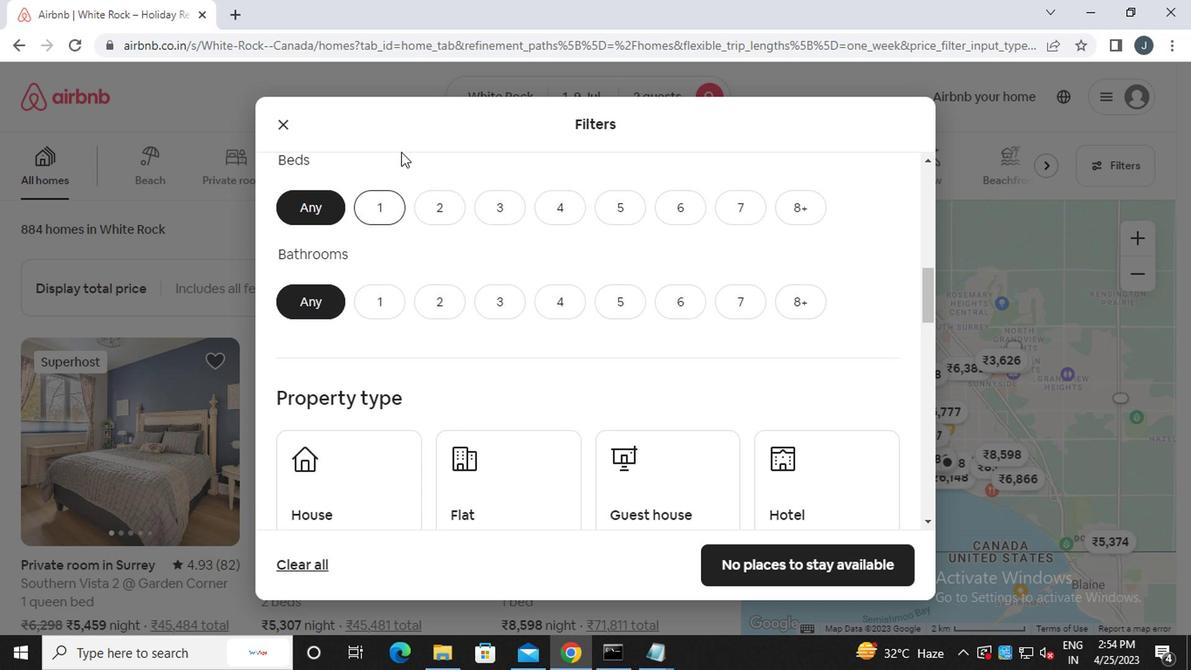 
Action: Mouse scrolled (397, 155) with delta (0, 1)
Screenshot: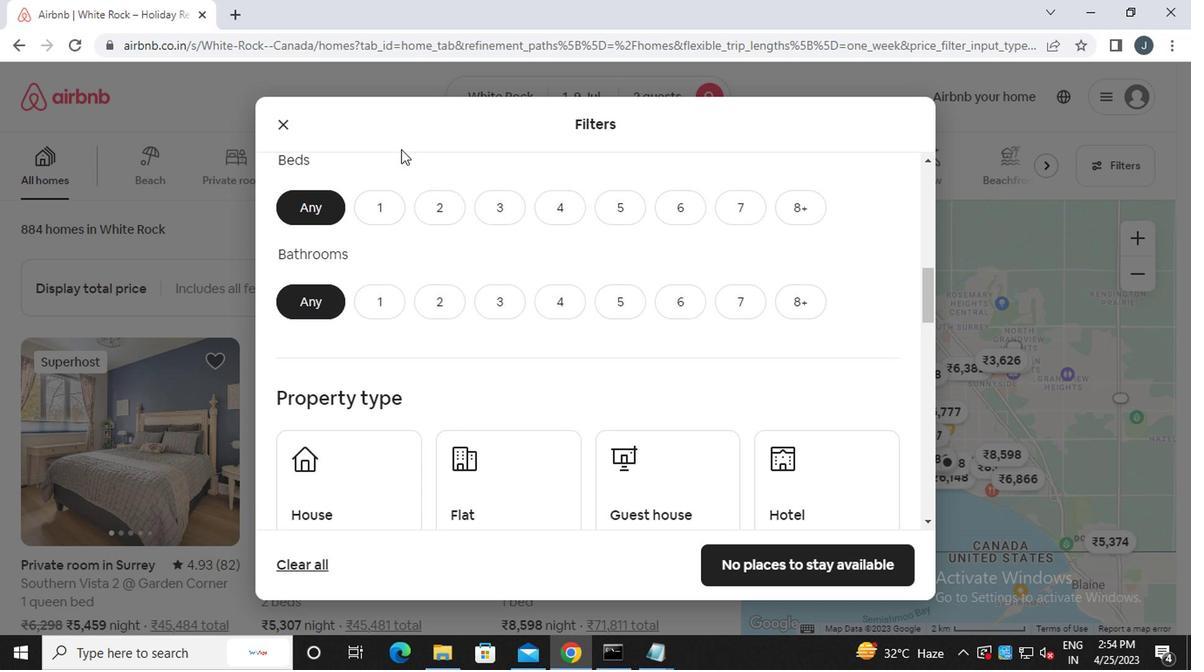 
Action: Mouse moved to (384, 205)
Screenshot: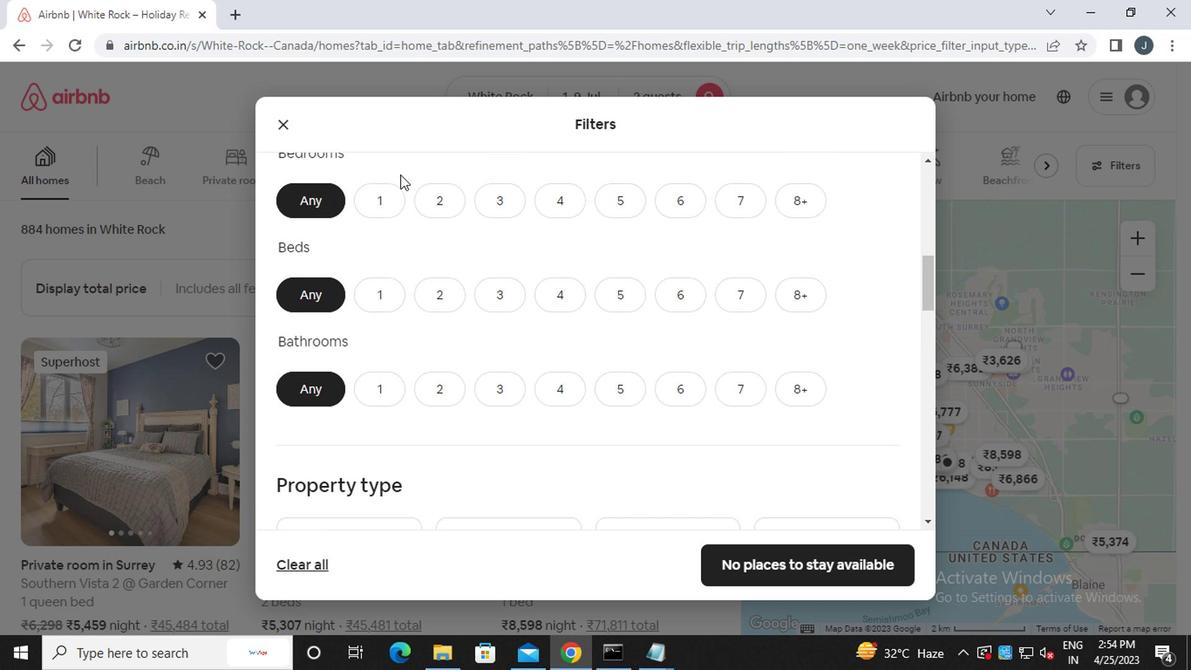 
Action: Mouse pressed left at (384, 205)
Screenshot: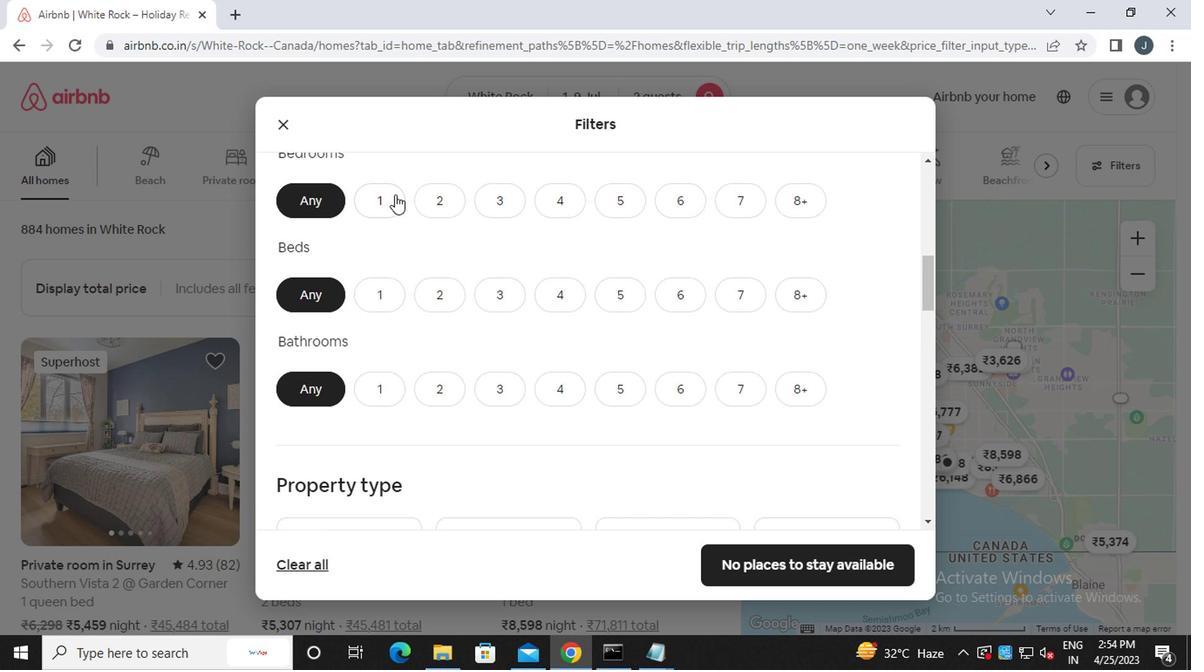 
Action: Mouse moved to (376, 294)
Screenshot: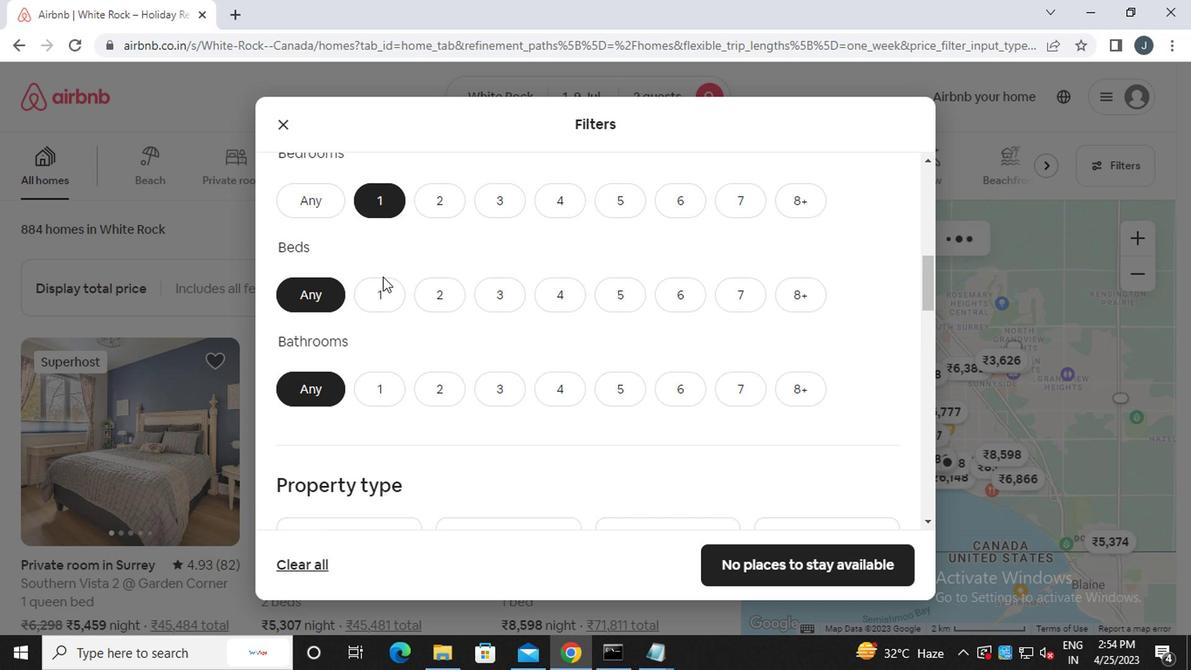 
Action: Mouse pressed left at (376, 294)
Screenshot: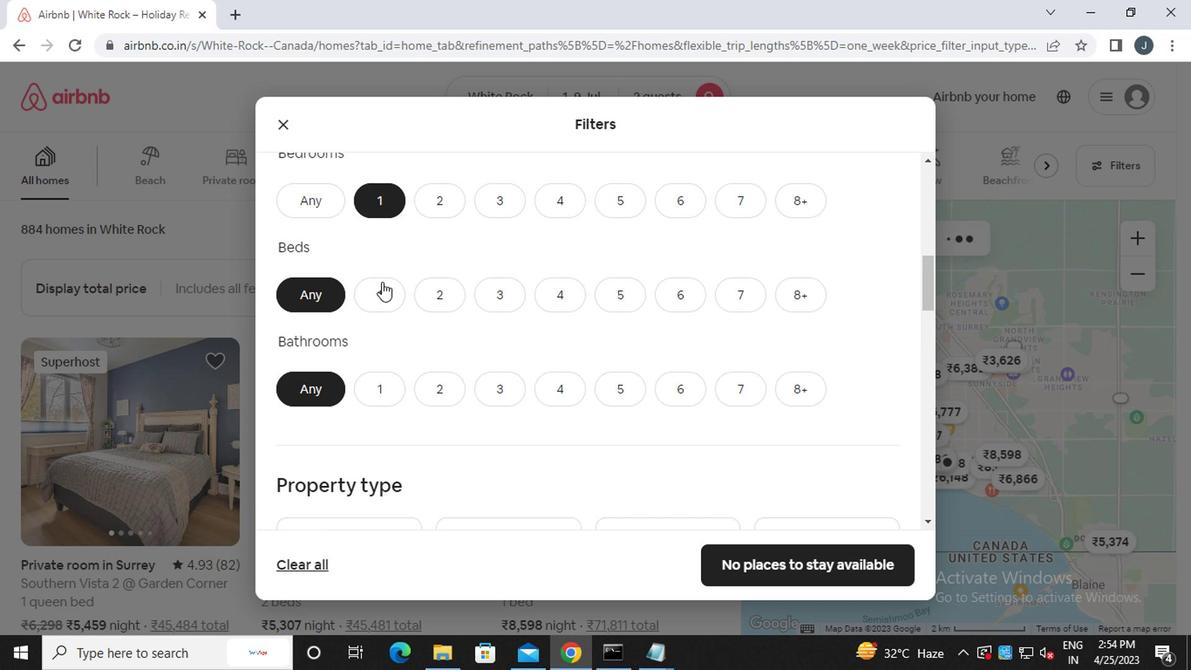 
Action: Mouse moved to (376, 388)
Screenshot: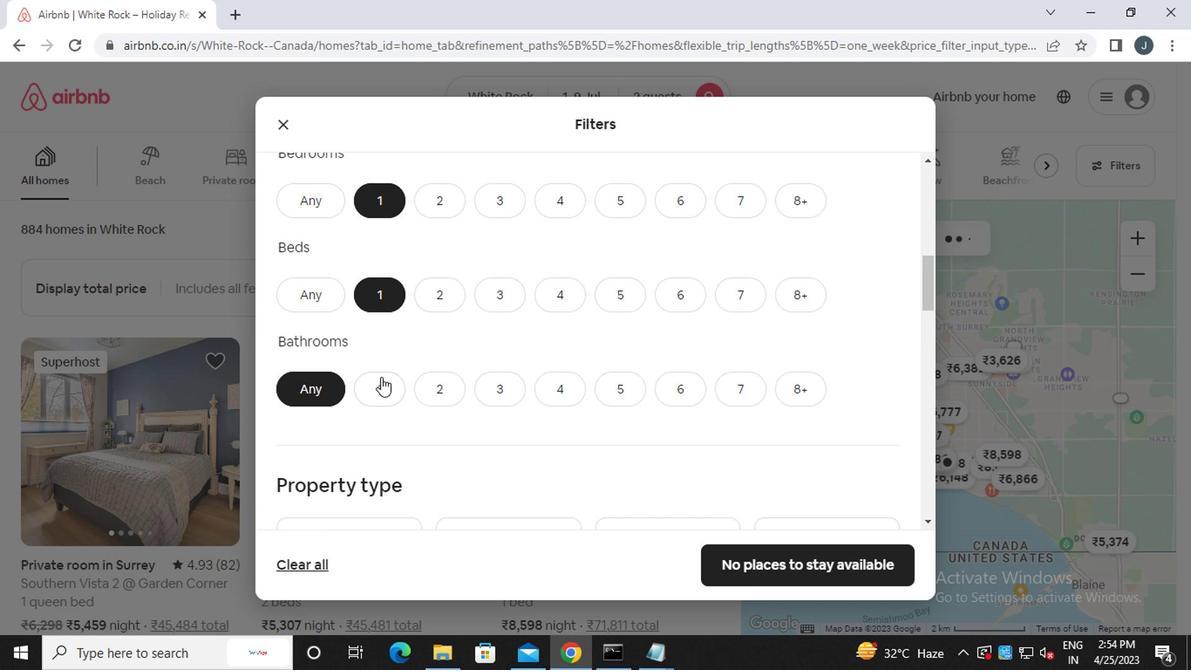 
Action: Mouse pressed left at (376, 388)
Screenshot: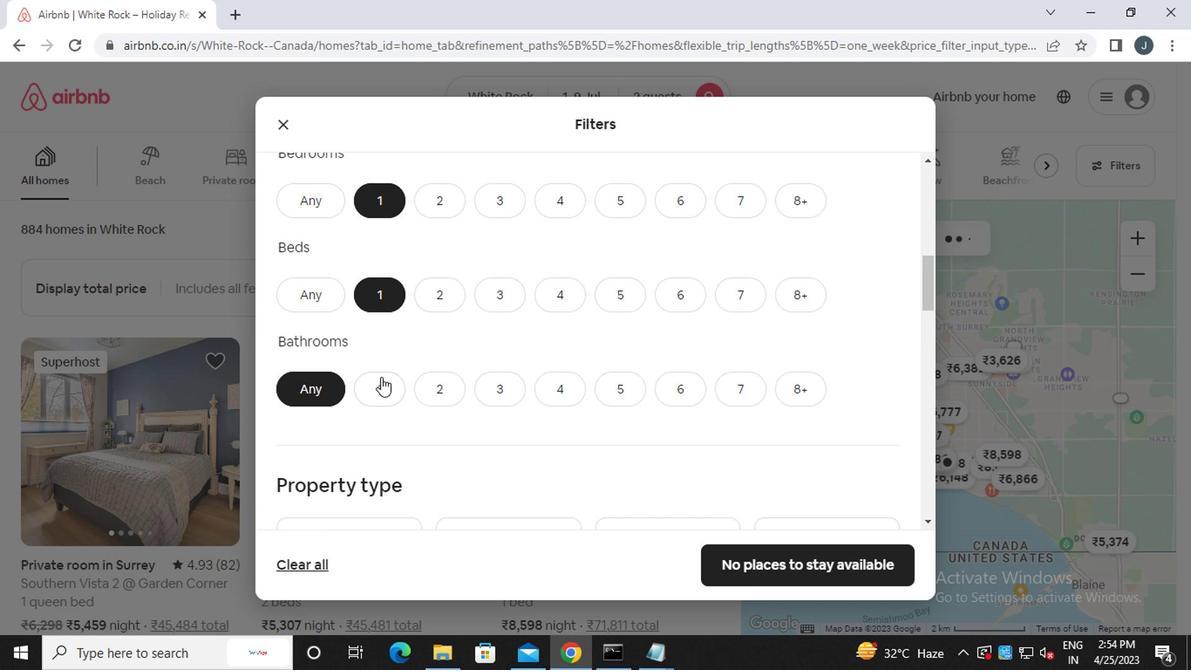 
Action: Mouse moved to (358, 382)
Screenshot: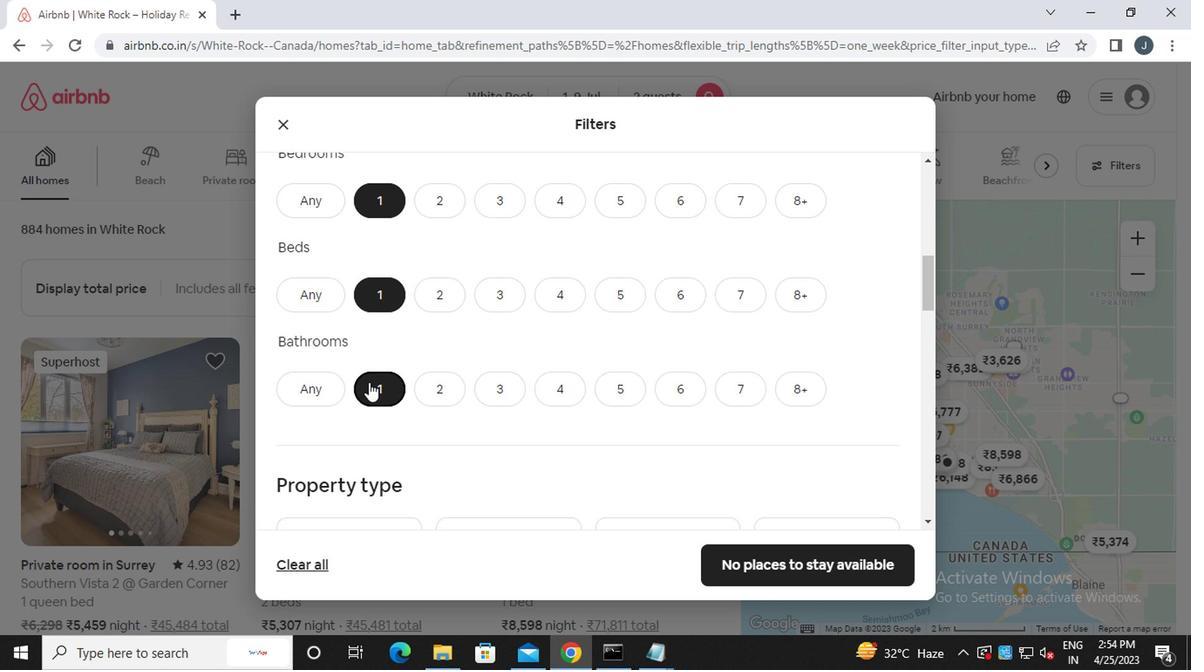 
Action: Mouse scrolled (358, 381) with delta (0, 0)
Screenshot: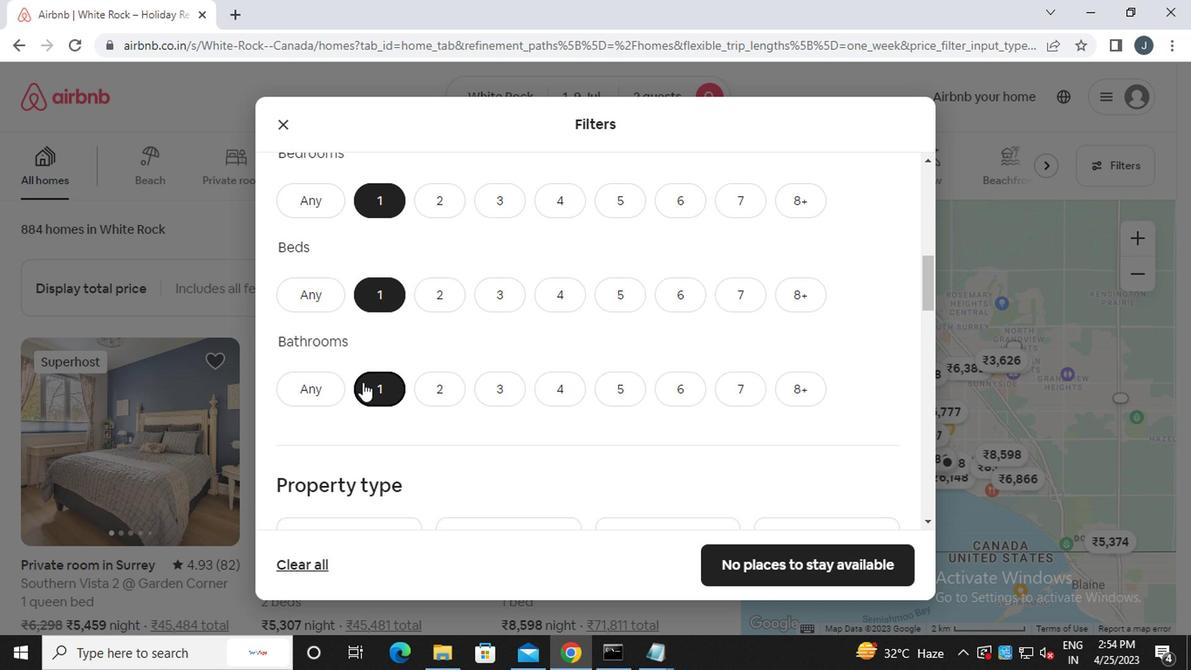 
Action: Mouse scrolled (358, 381) with delta (0, 0)
Screenshot: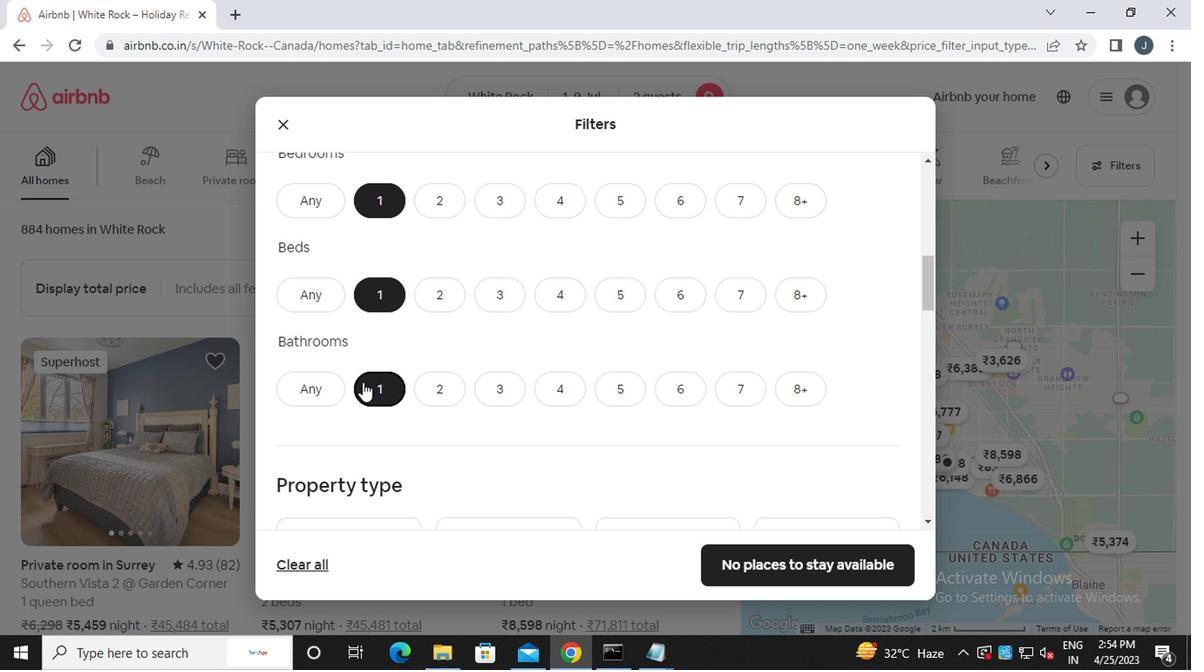 
Action: Mouse scrolled (358, 381) with delta (0, 0)
Screenshot: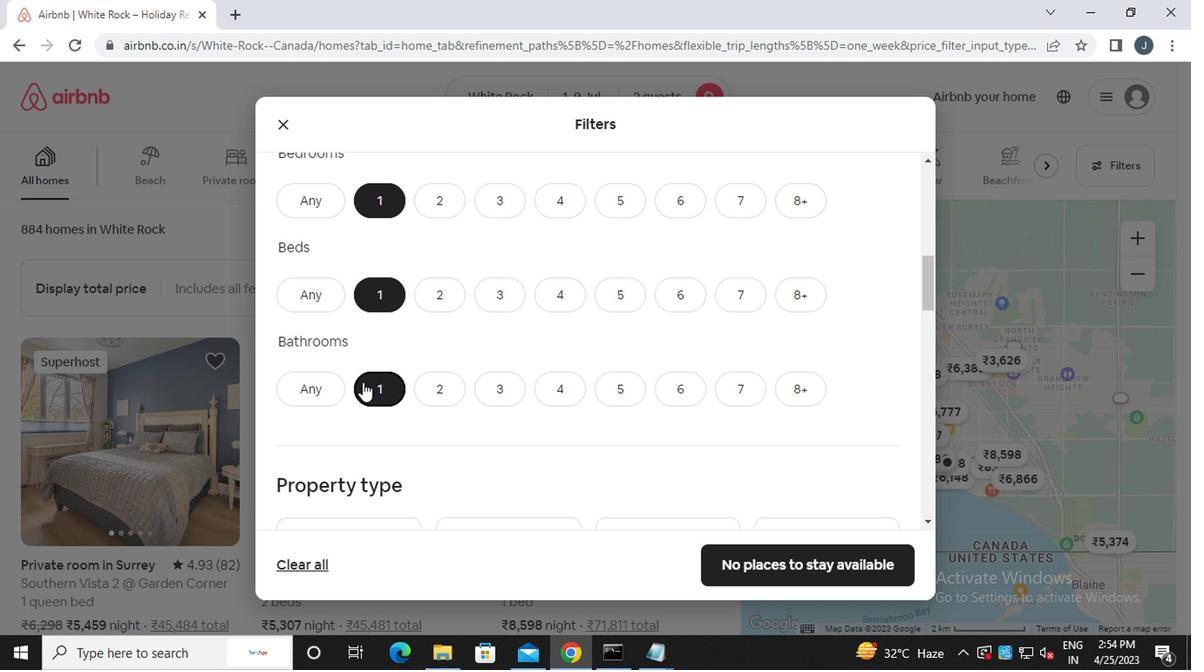 
Action: Mouse scrolled (358, 381) with delta (0, 0)
Screenshot: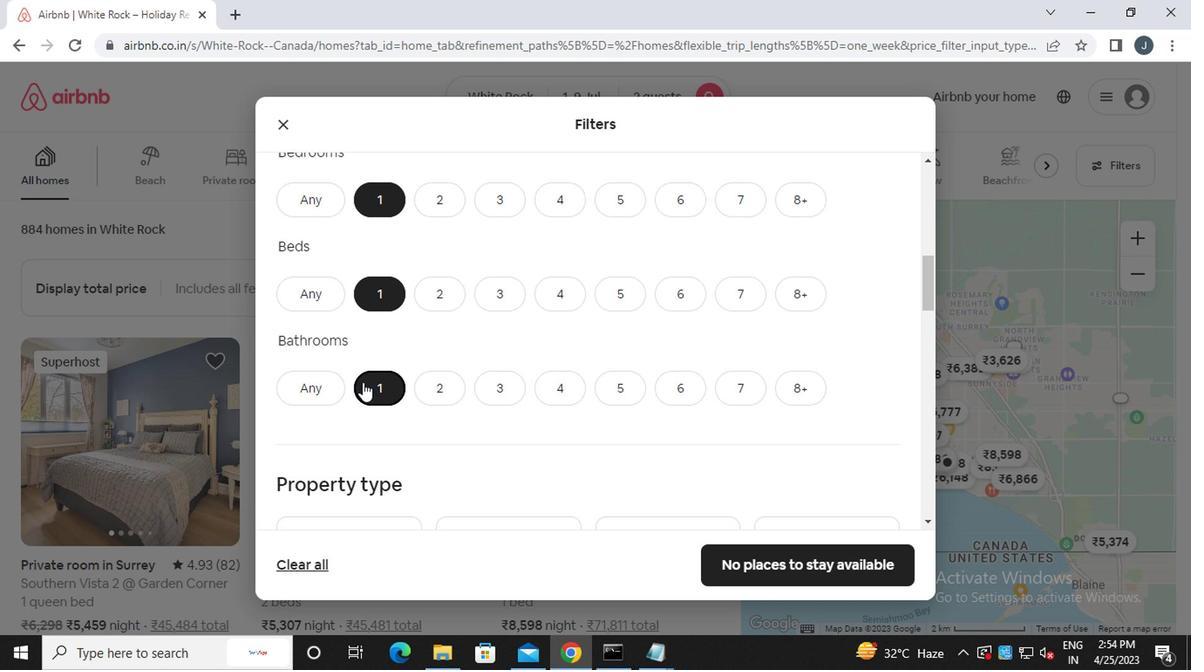 
Action: Mouse moved to (313, 218)
Screenshot: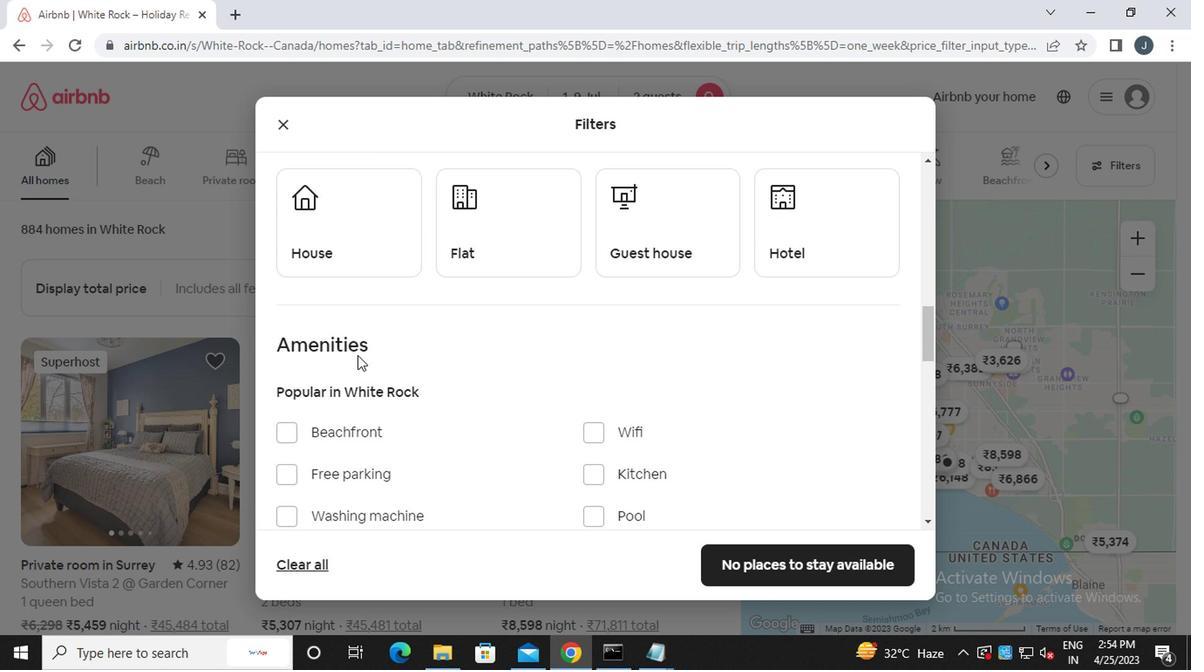 
Action: Mouse pressed left at (313, 218)
Screenshot: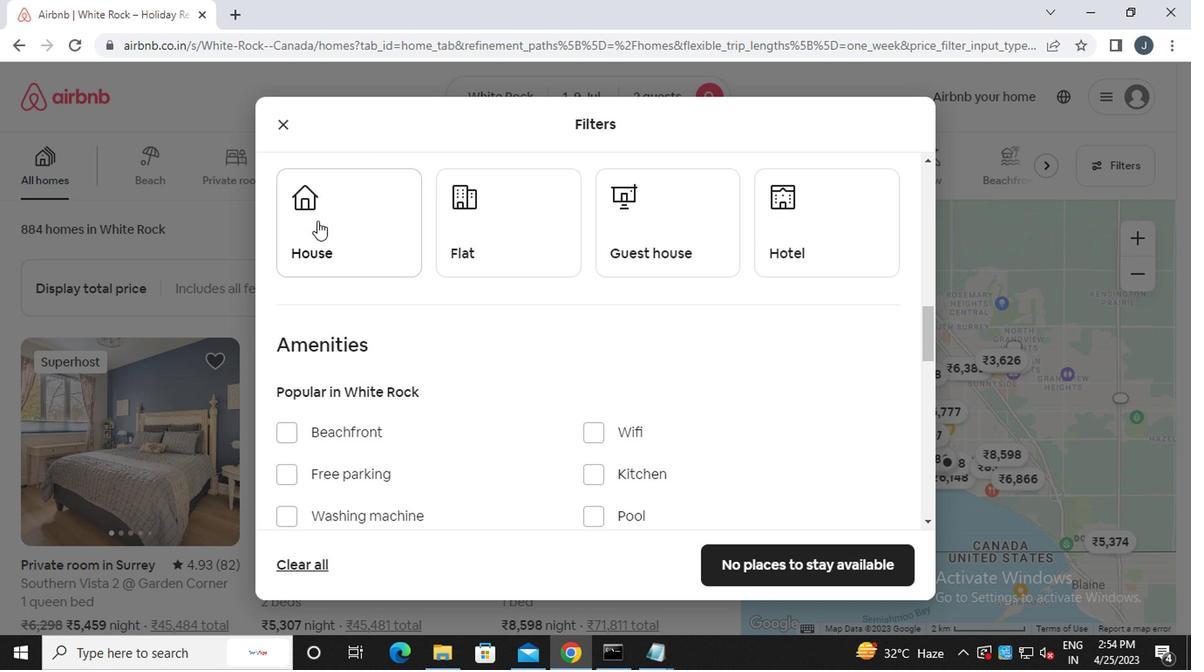 
Action: Mouse moved to (445, 240)
Screenshot: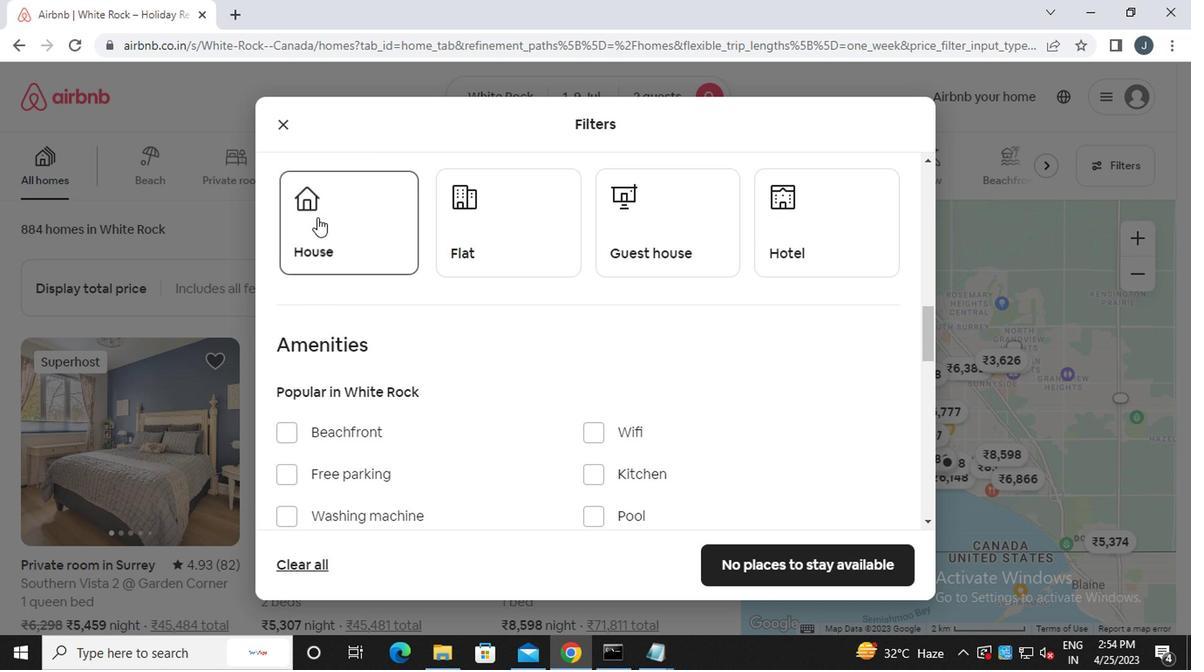 
Action: Mouse pressed left at (445, 240)
Screenshot: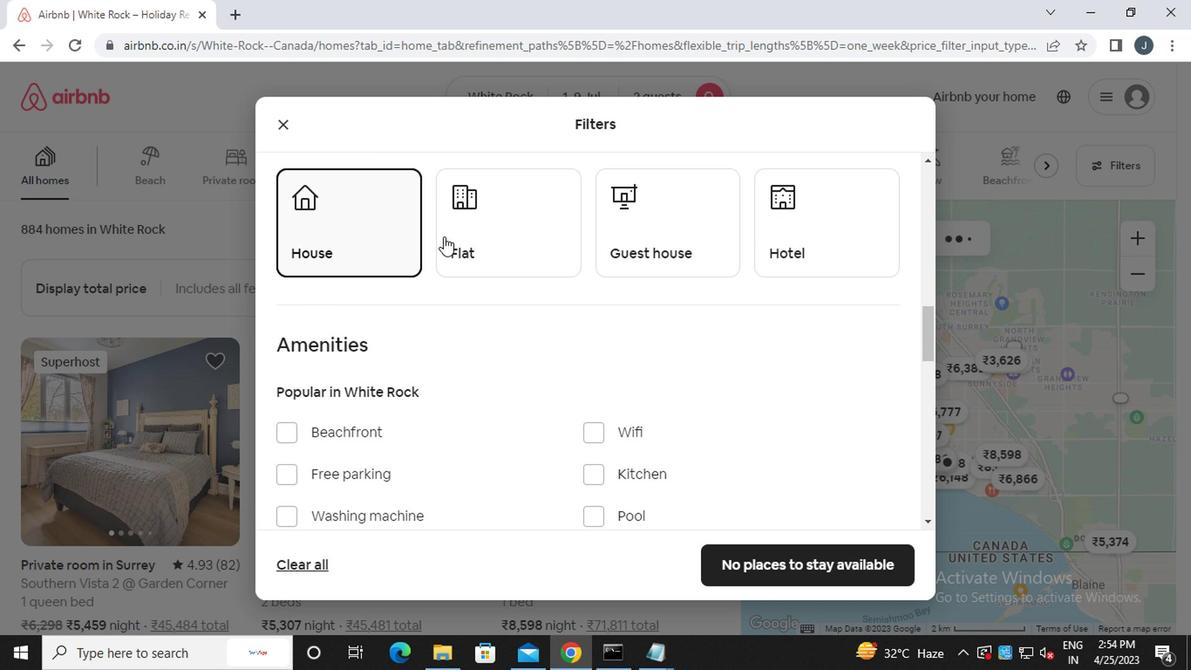 
Action: Mouse moved to (659, 247)
Screenshot: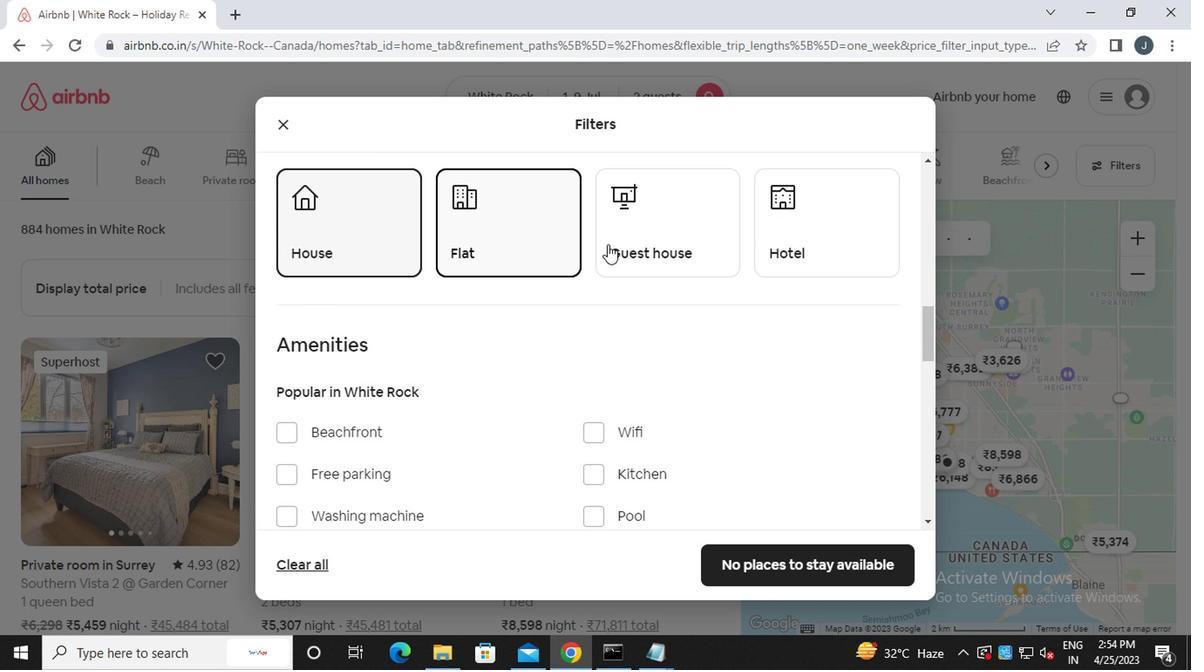 
Action: Mouse pressed left at (659, 247)
Screenshot: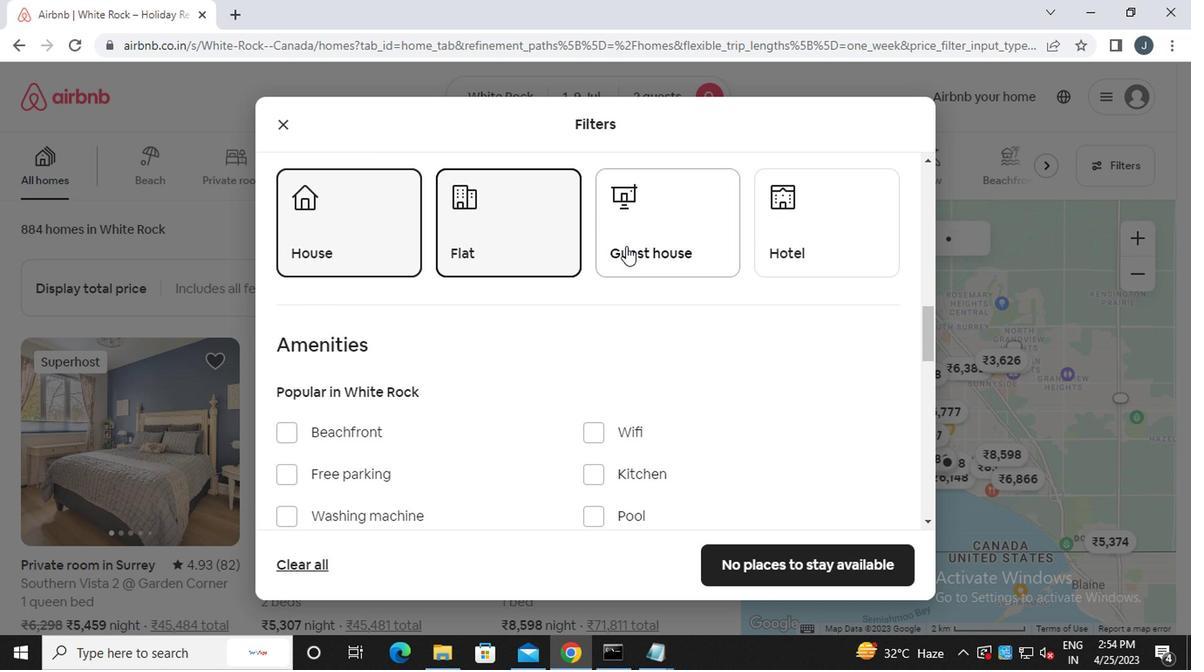
Action: Mouse moved to (654, 247)
Screenshot: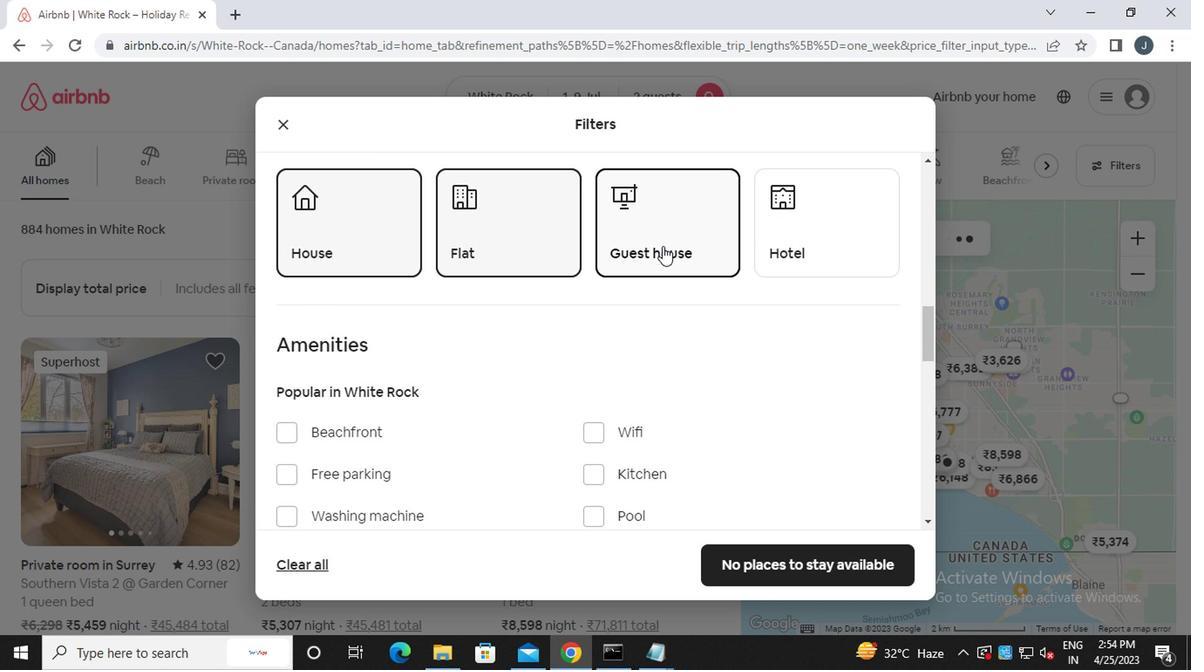 
Action: Mouse scrolled (654, 246) with delta (0, 0)
Screenshot: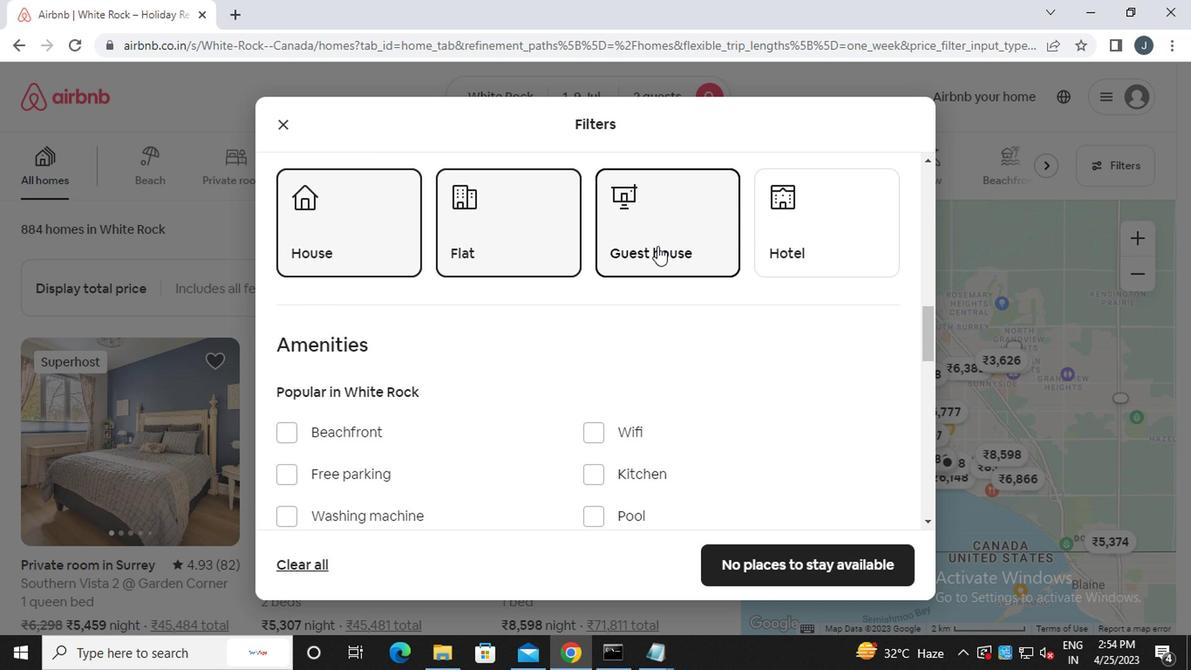 
Action: Mouse scrolled (654, 246) with delta (0, 0)
Screenshot: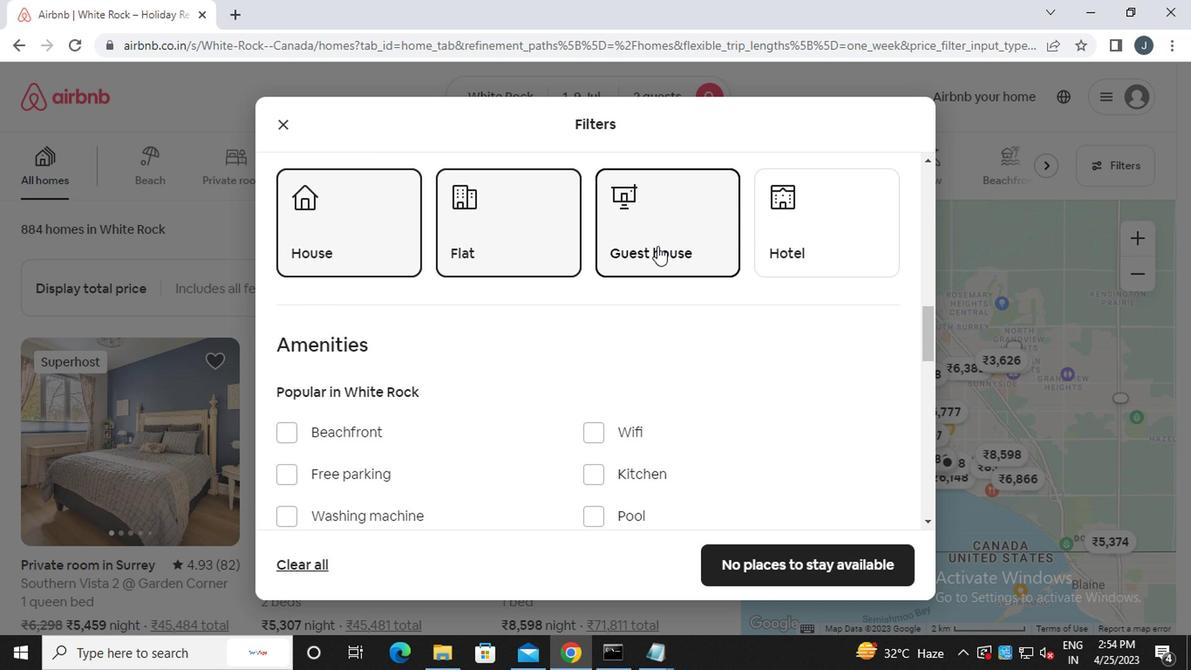 
Action: Mouse scrolled (654, 246) with delta (0, 0)
Screenshot: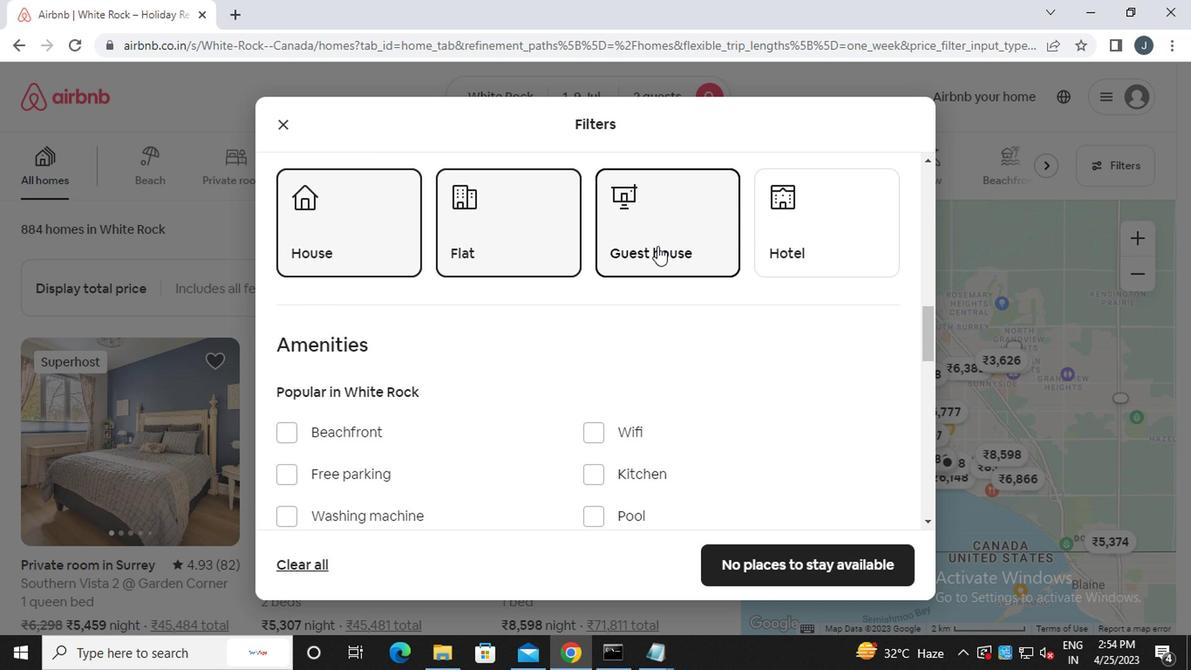 
Action: Mouse scrolled (654, 246) with delta (0, 0)
Screenshot: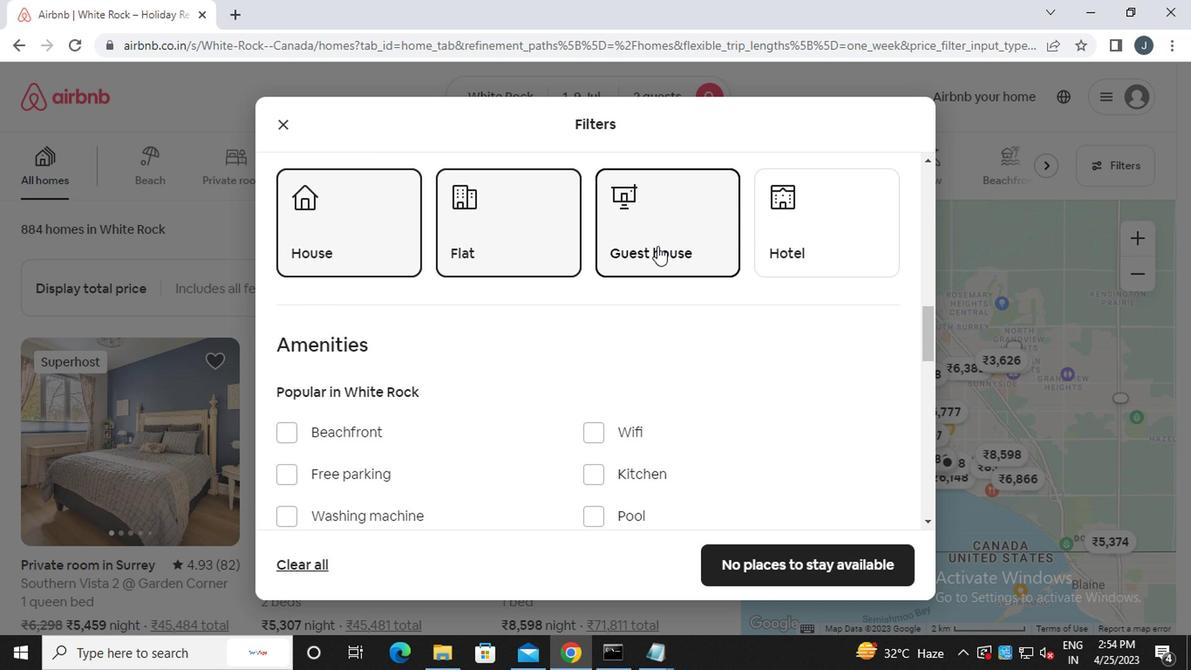 
Action: Mouse moved to (719, 335)
Screenshot: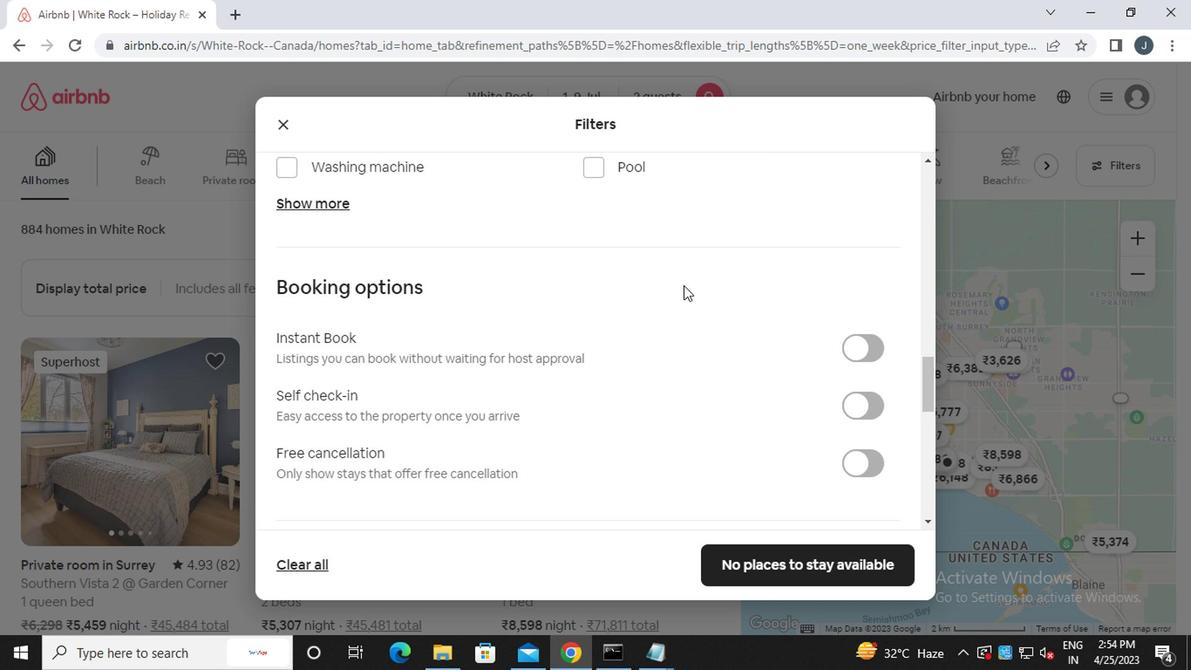 
Action: Mouse scrolled (719, 334) with delta (0, -1)
Screenshot: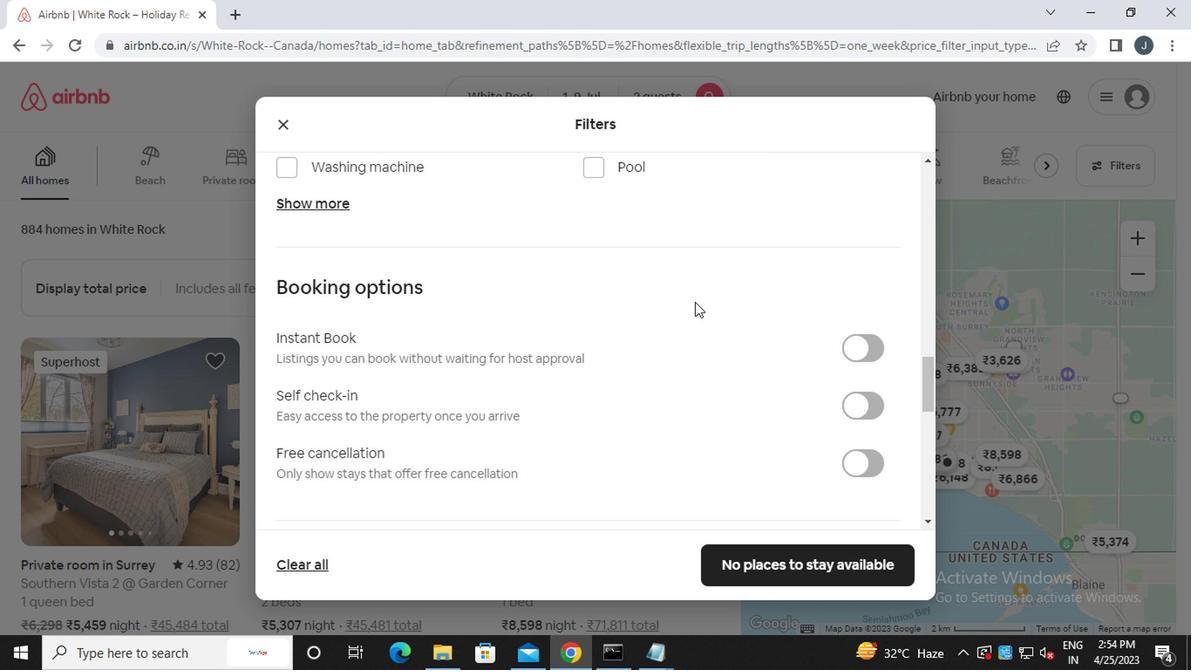 
Action: Mouse moved to (861, 317)
Screenshot: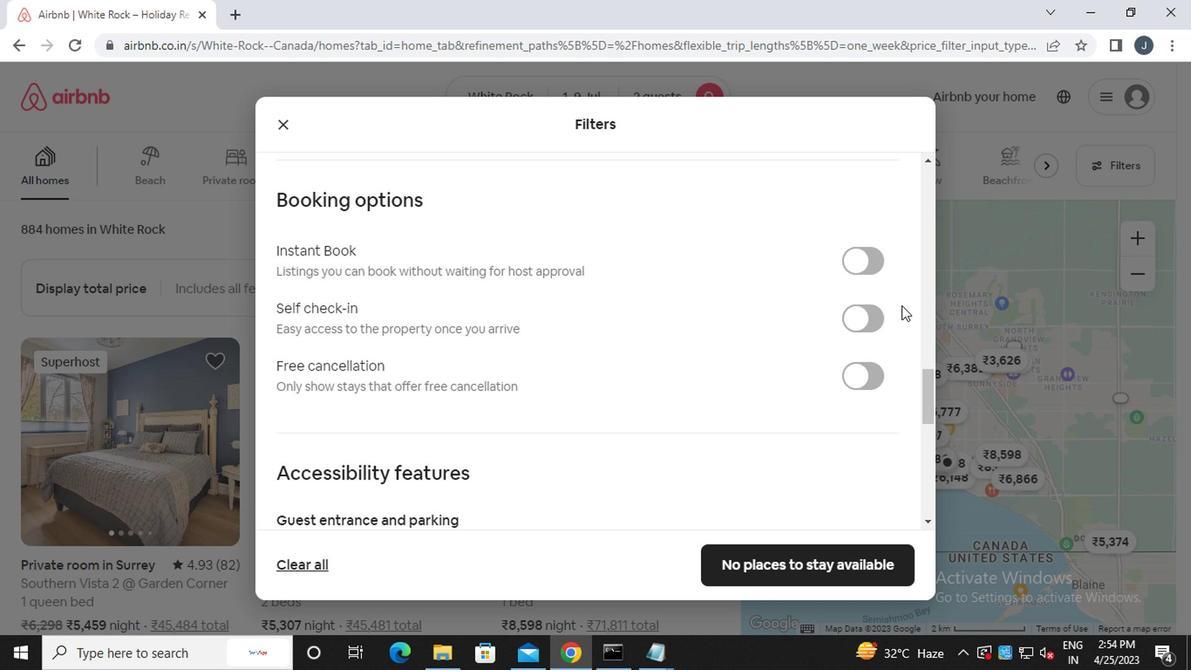 
Action: Mouse pressed left at (861, 317)
Screenshot: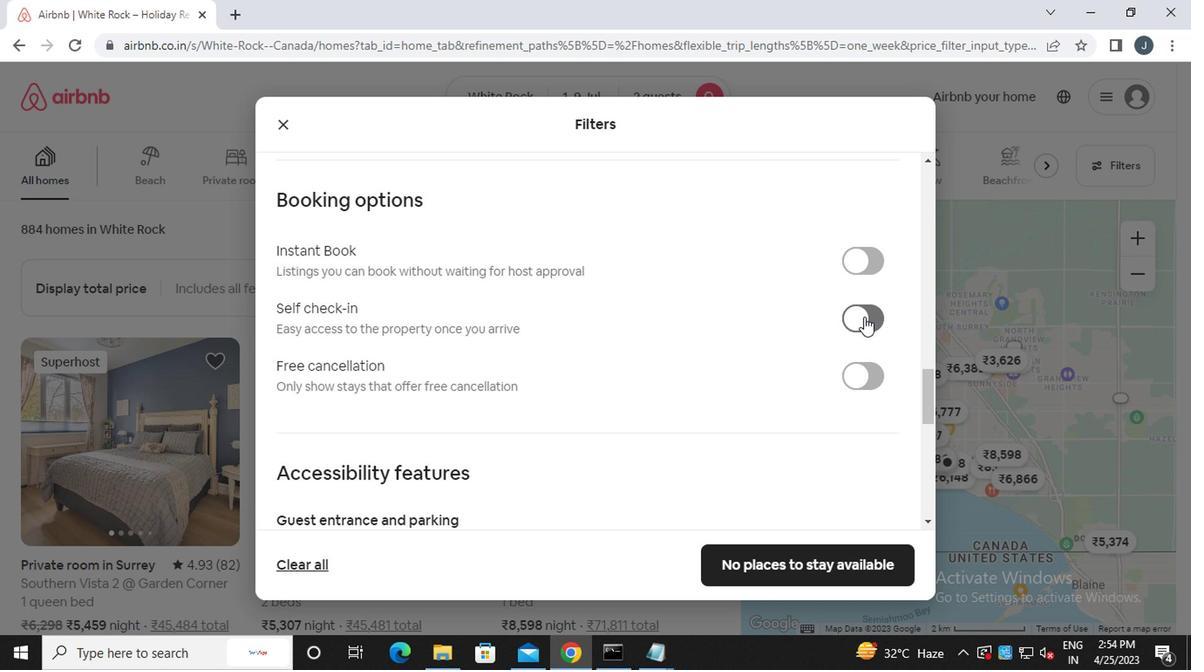 
Action: Mouse moved to (777, 318)
Screenshot: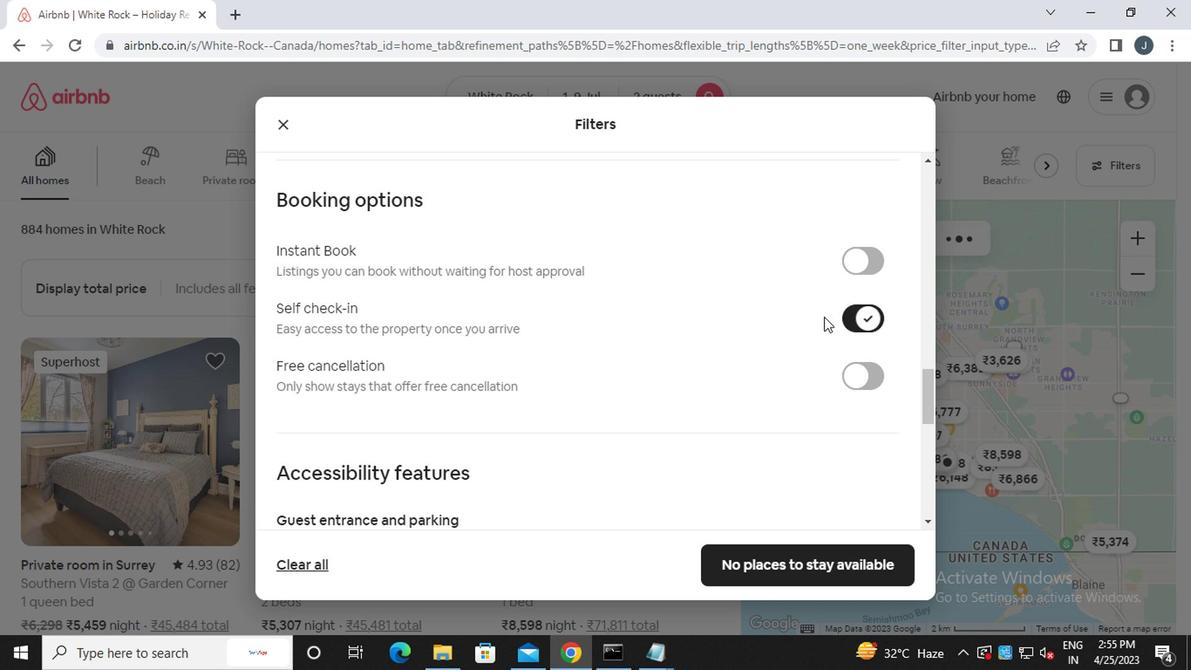 
Action: Mouse scrolled (777, 318) with delta (0, 0)
Screenshot: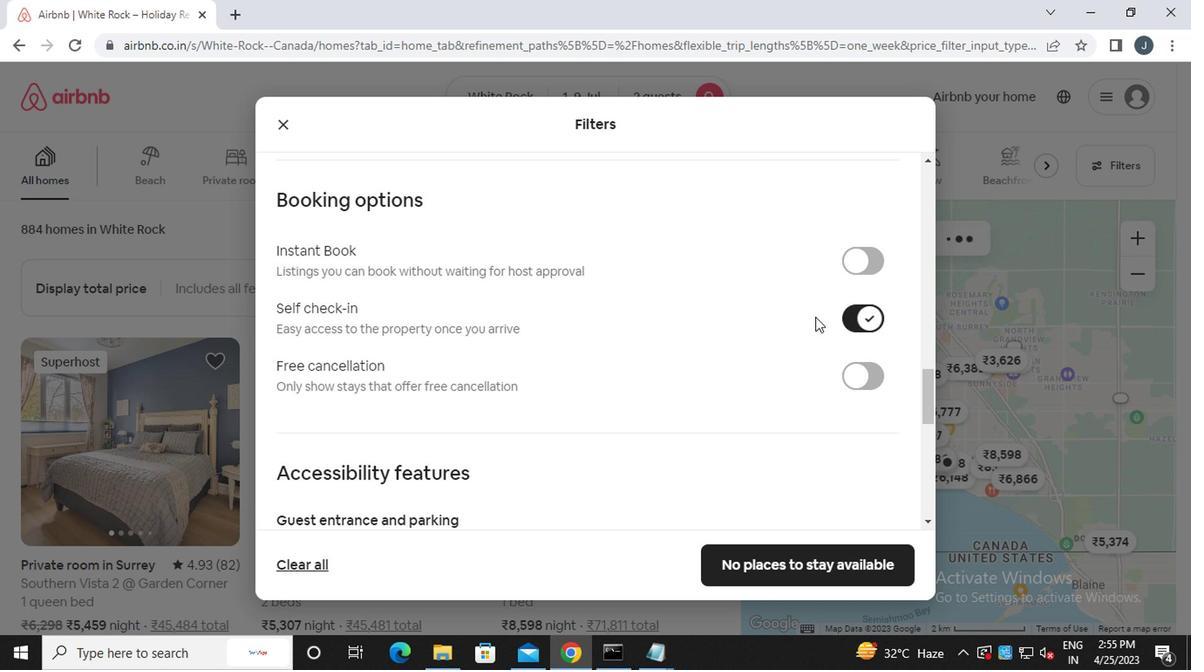 
Action: Mouse moved to (771, 321)
Screenshot: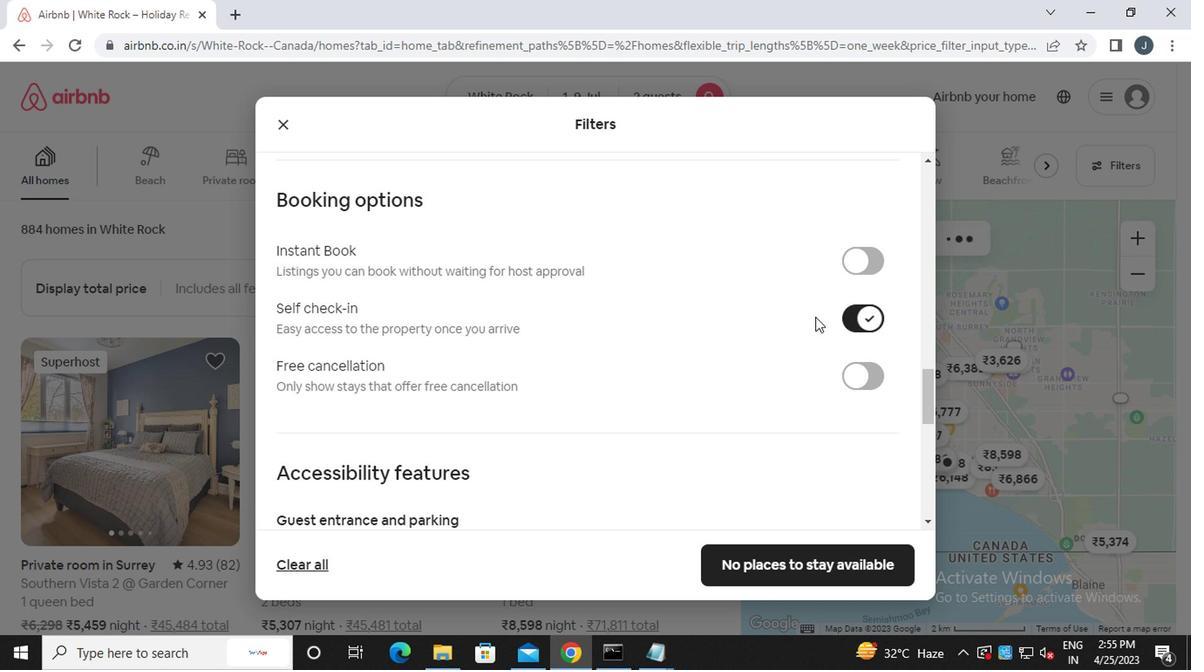 
Action: Mouse scrolled (771, 320) with delta (0, 0)
Screenshot: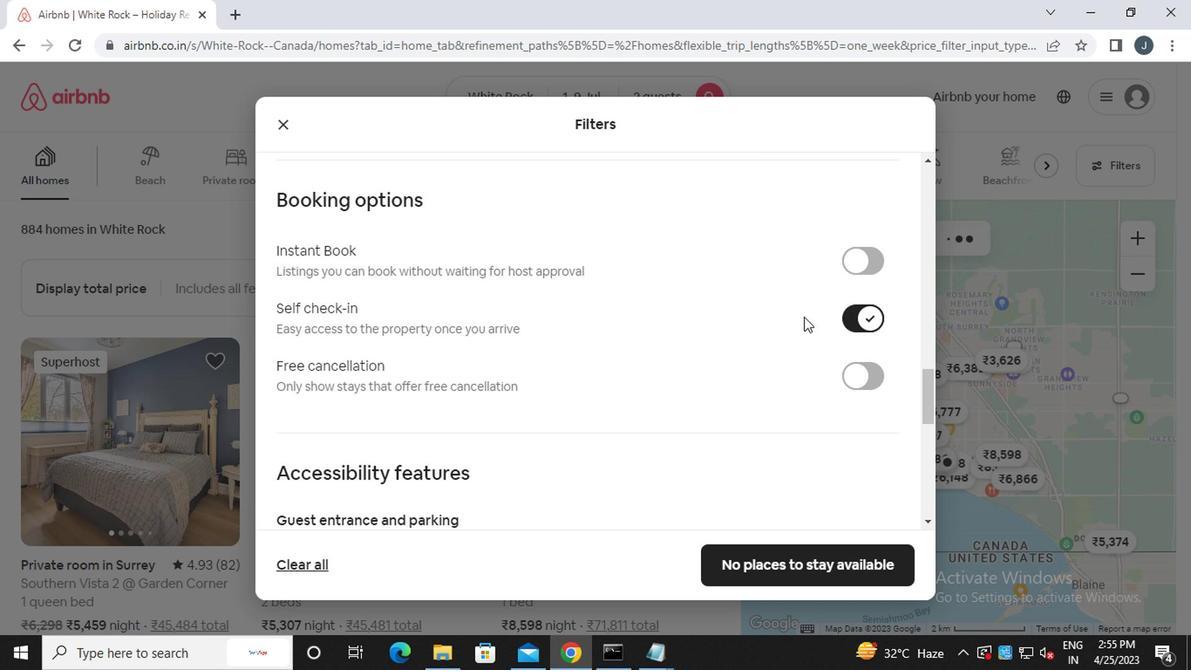 
Action: Mouse moved to (770, 321)
Screenshot: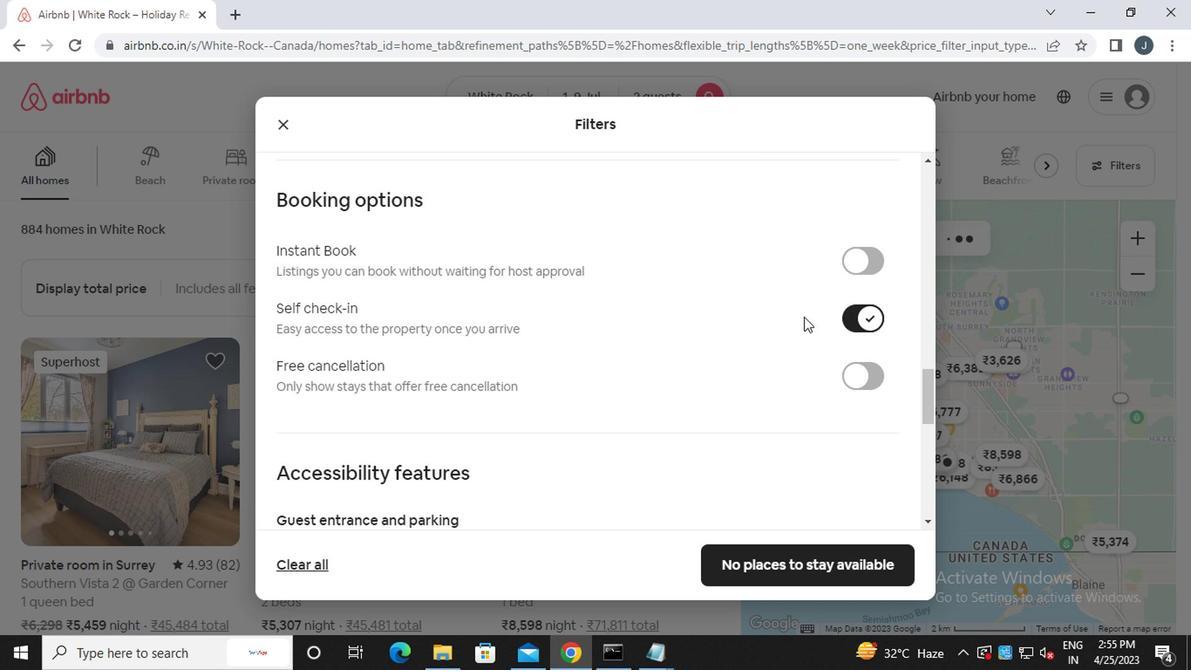 
Action: Mouse scrolled (770, 320) with delta (0, 0)
Screenshot: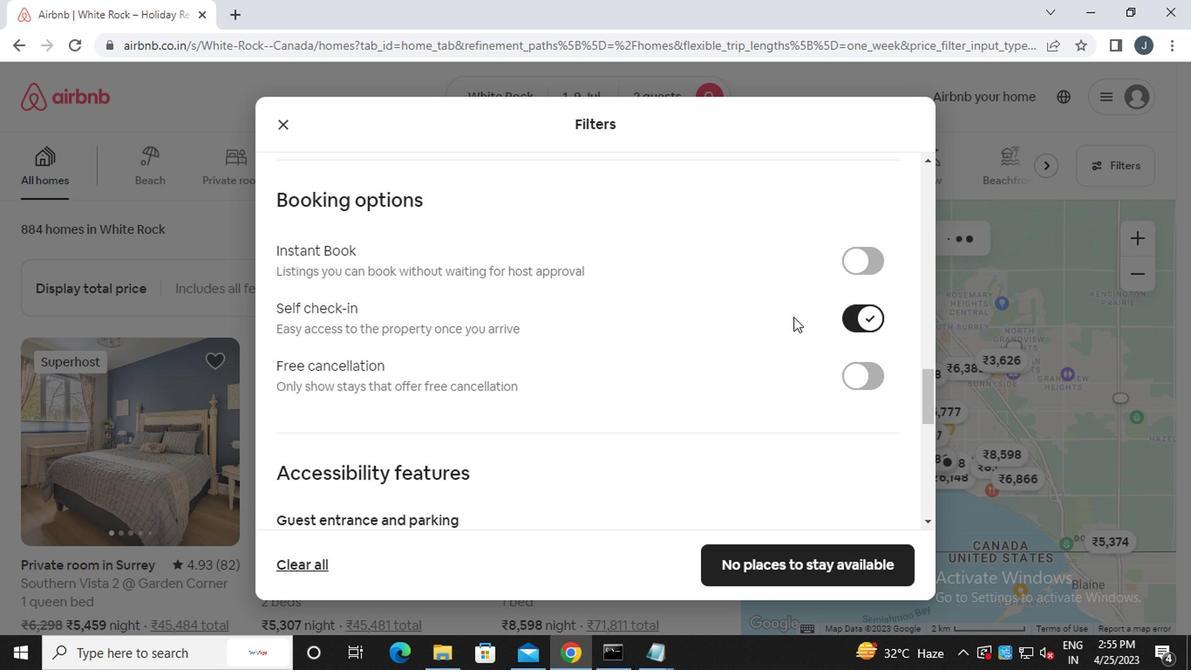 
Action: Mouse moved to (766, 322)
Screenshot: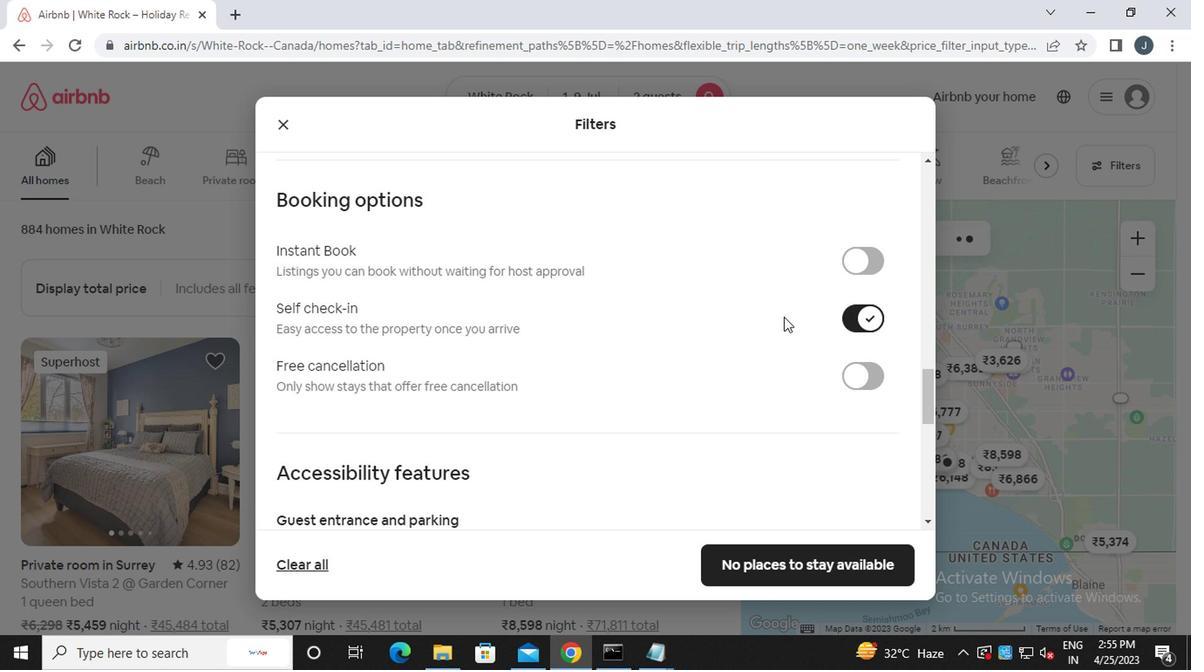
Action: Mouse scrolled (766, 321) with delta (0, -1)
Screenshot: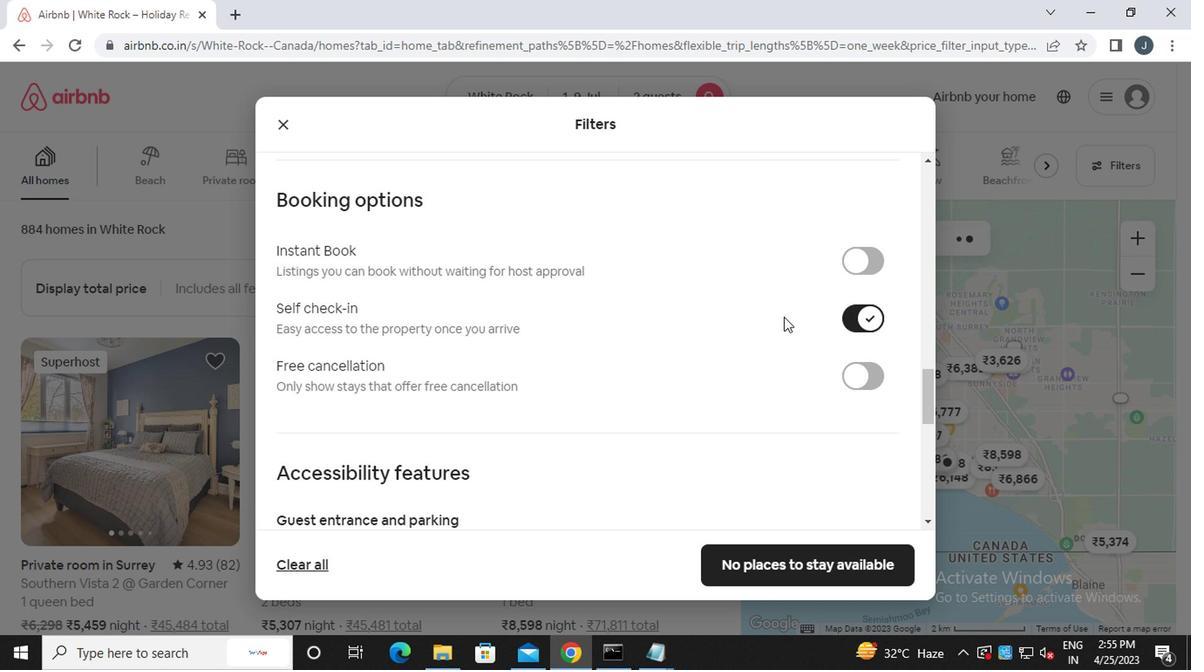 
Action: Mouse moved to (759, 323)
Screenshot: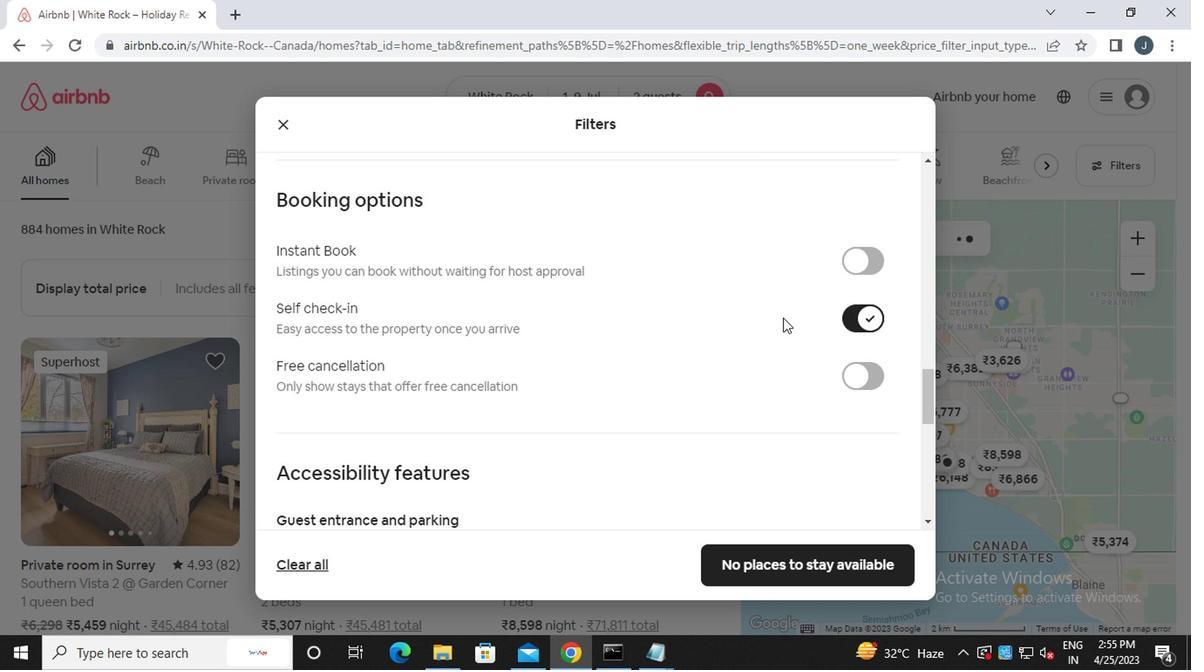 
Action: Mouse scrolled (759, 322) with delta (0, 0)
Screenshot: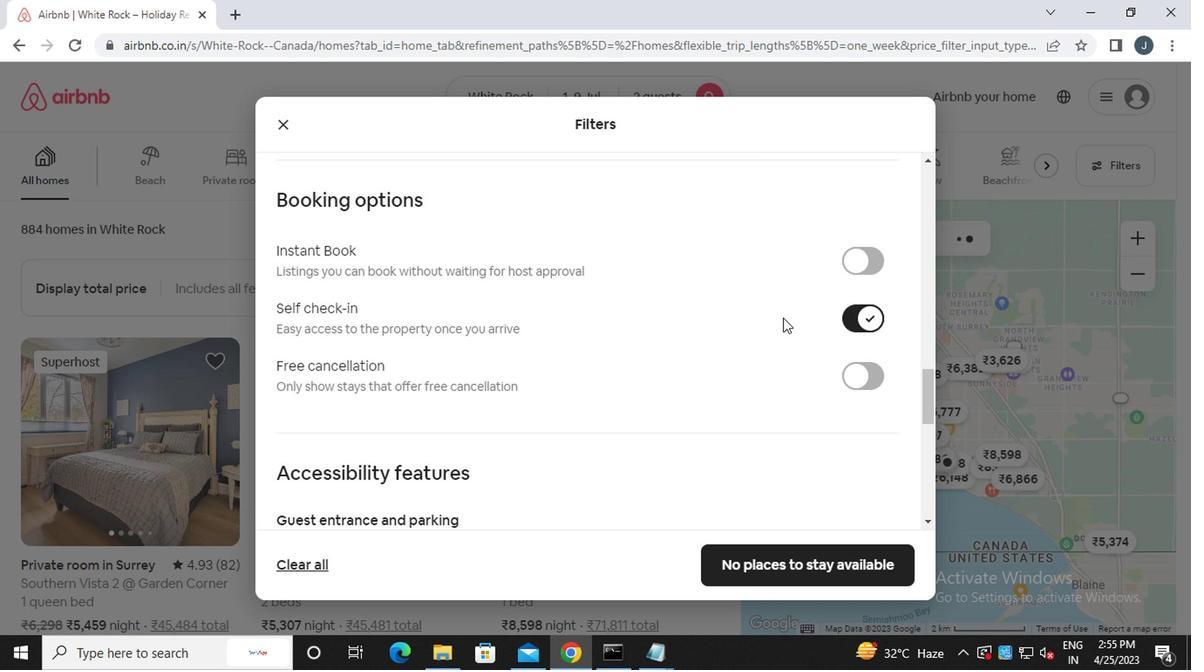 
Action: Mouse moved to (515, 353)
Screenshot: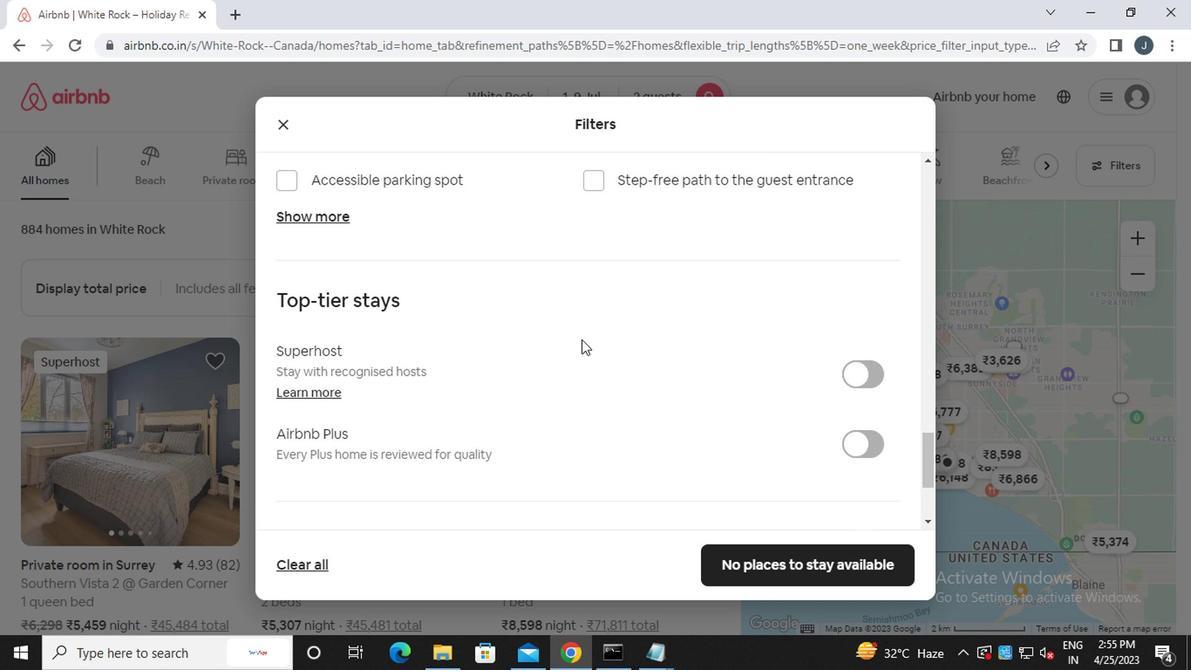 
Action: Mouse scrolled (515, 351) with delta (0, -1)
Screenshot: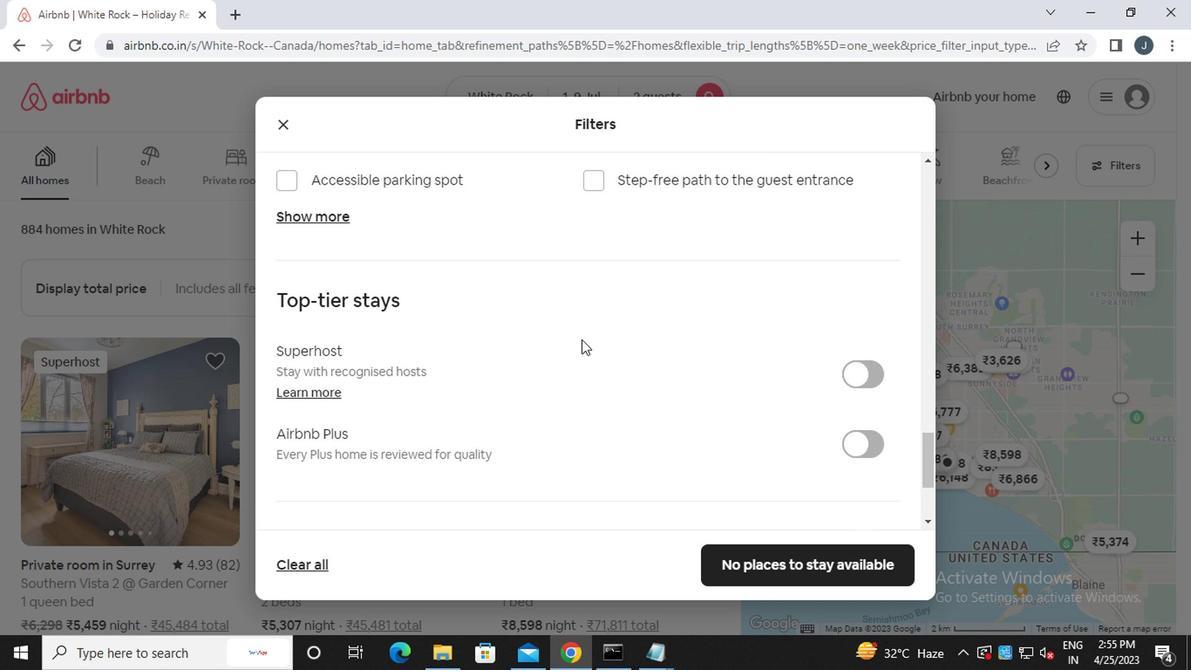 
Action: Mouse moved to (515, 353)
Screenshot: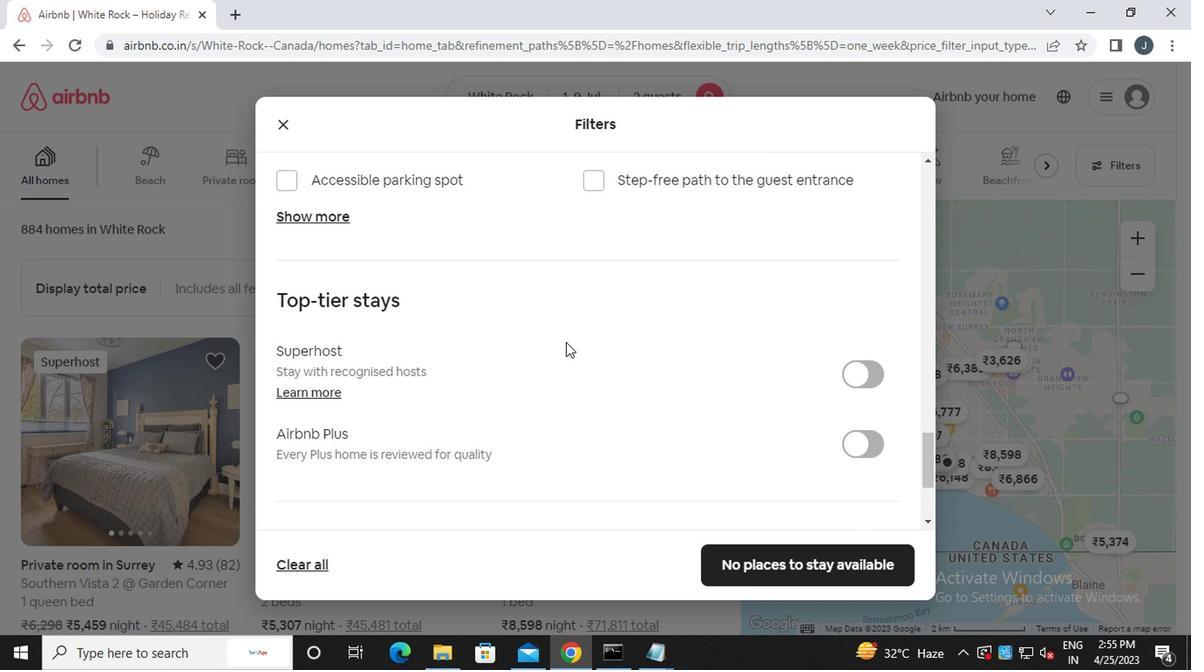 
Action: Mouse scrolled (515, 353) with delta (0, 0)
Screenshot: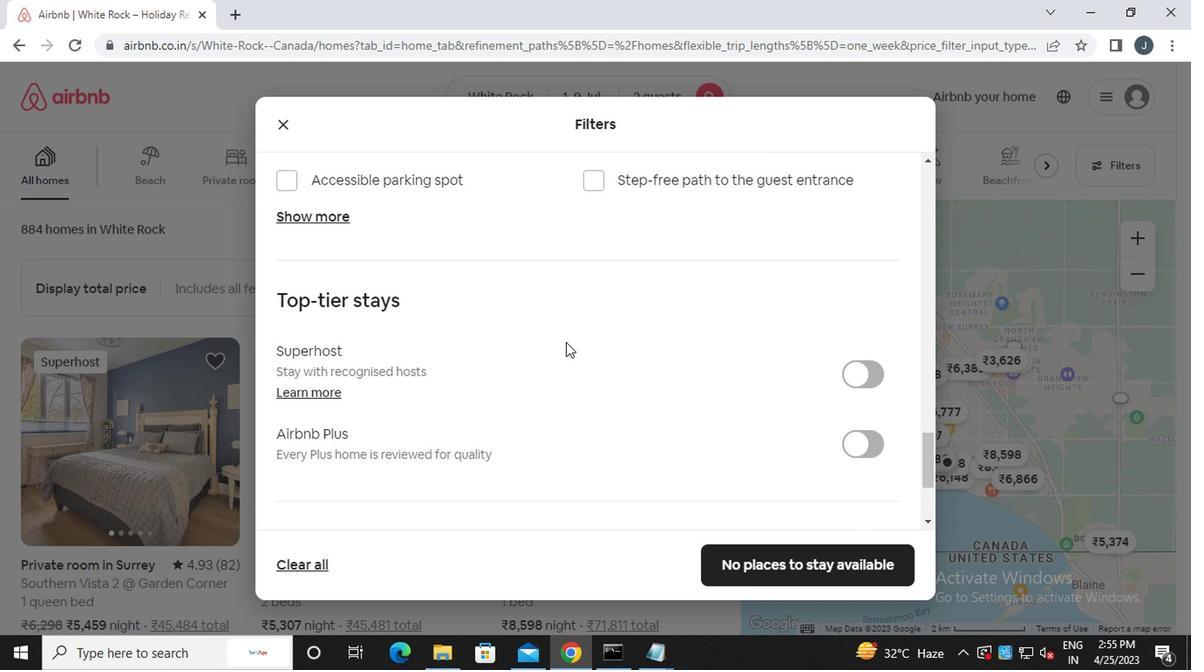 
Action: Mouse moved to (514, 353)
Screenshot: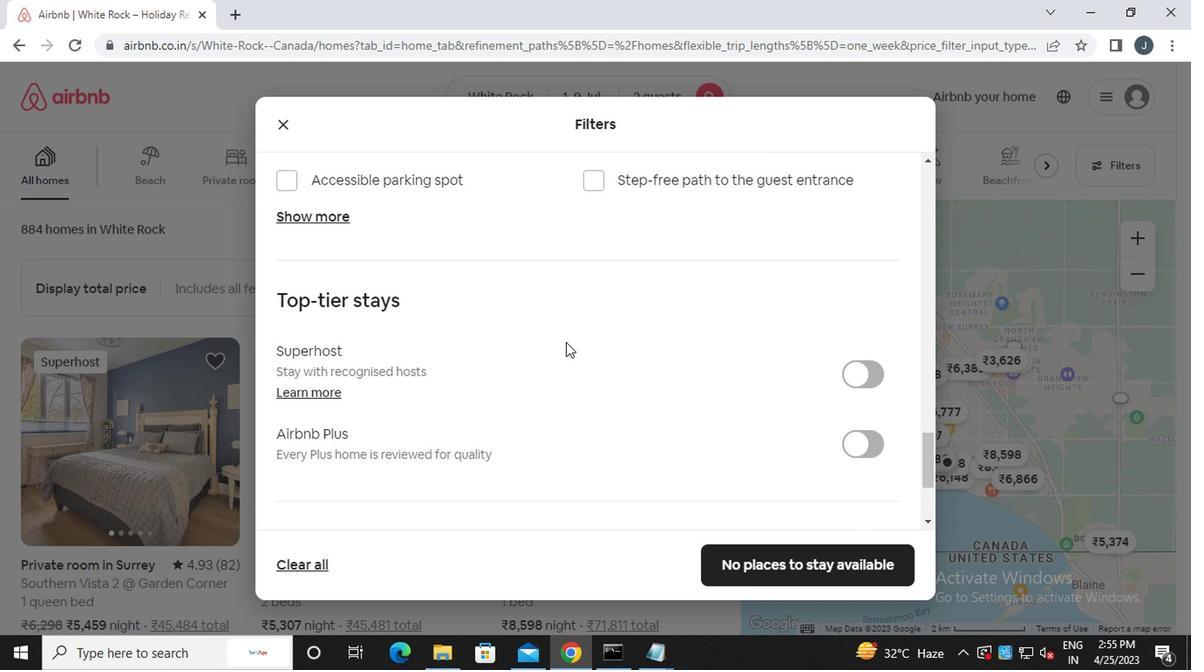 
Action: Mouse scrolled (514, 353) with delta (0, 0)
Screenshot: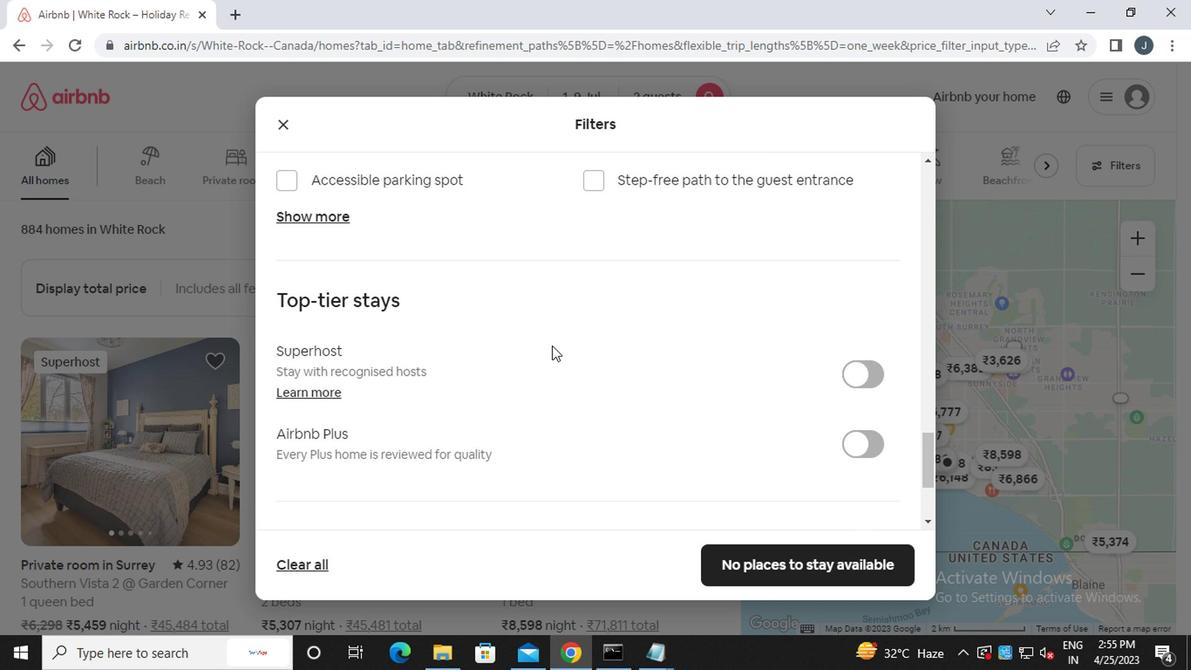 
Action: Mouse moved to (283, 406)
Screenshot: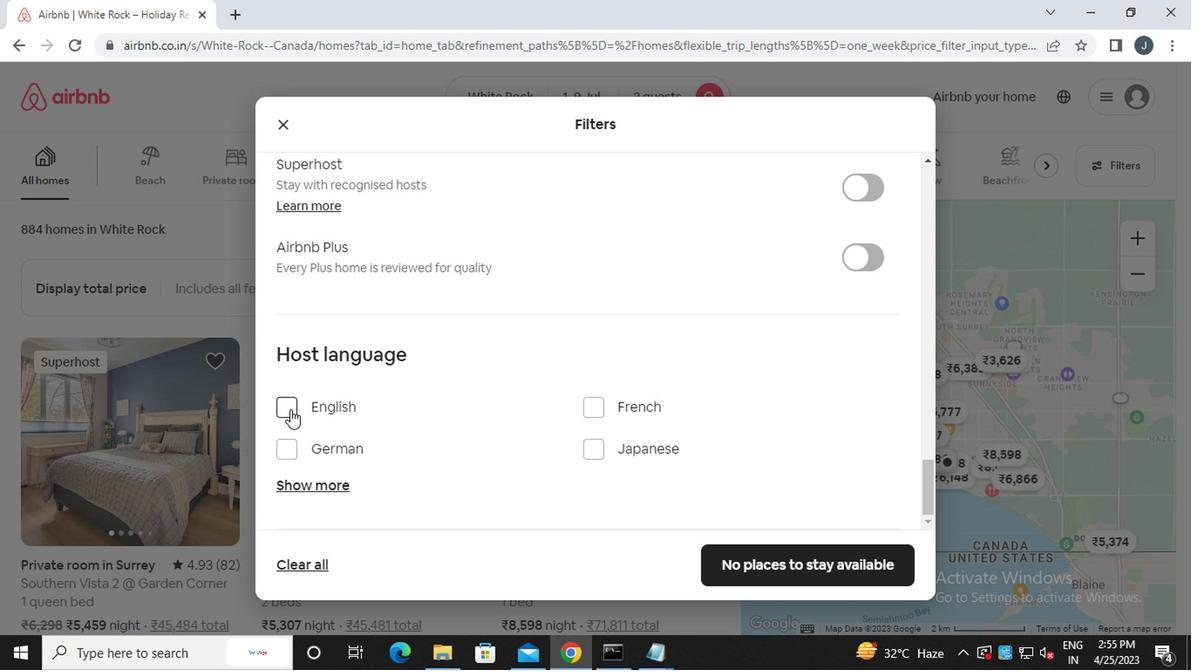 
Action: Mouse pressed left at (283, 406)
Screenshot: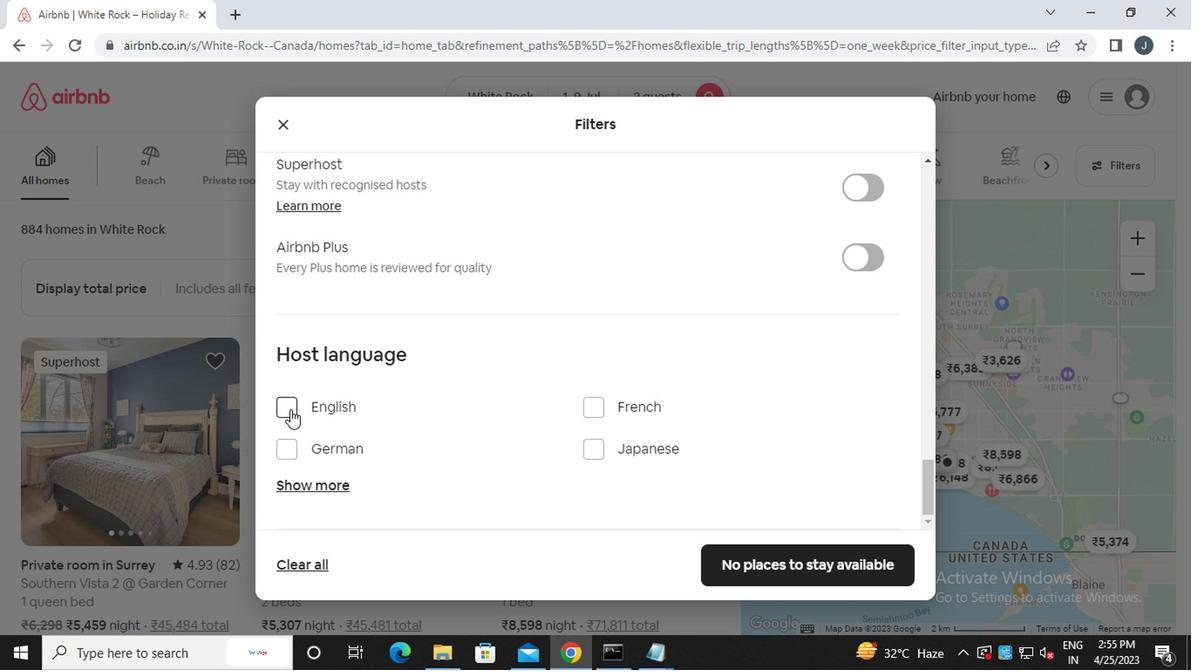 
Action: Mouse moved to (471, 439)
Screenshot: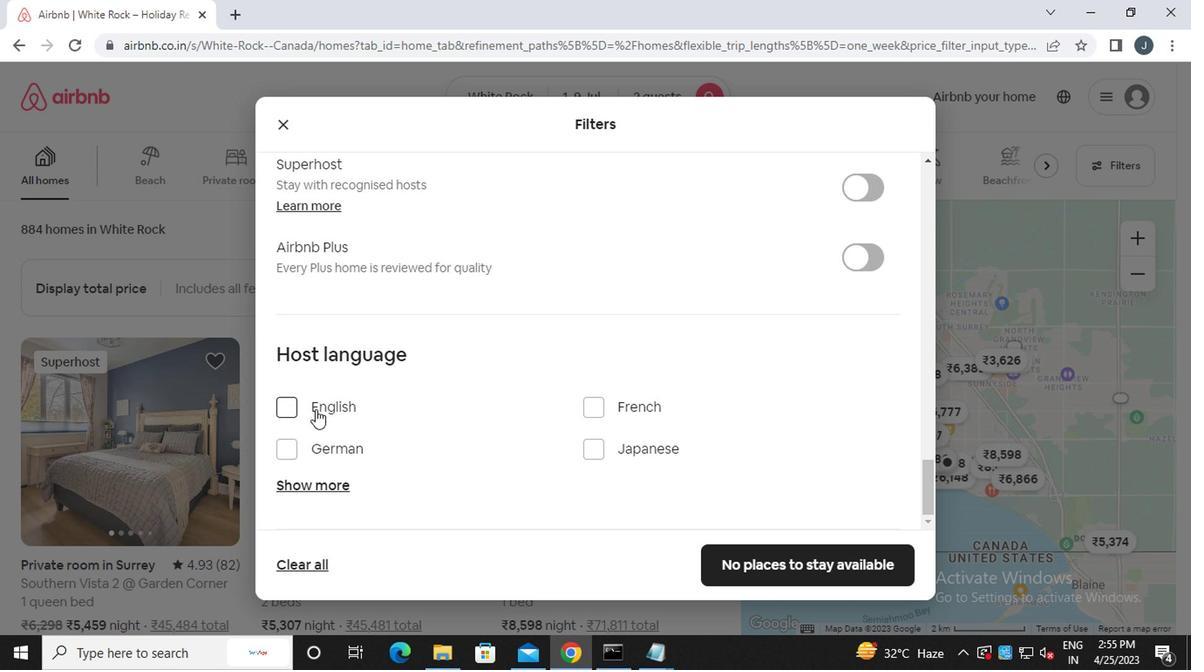 
Action: Mouse scrolled (471, 438) with delta (0, 0)
Screenshot: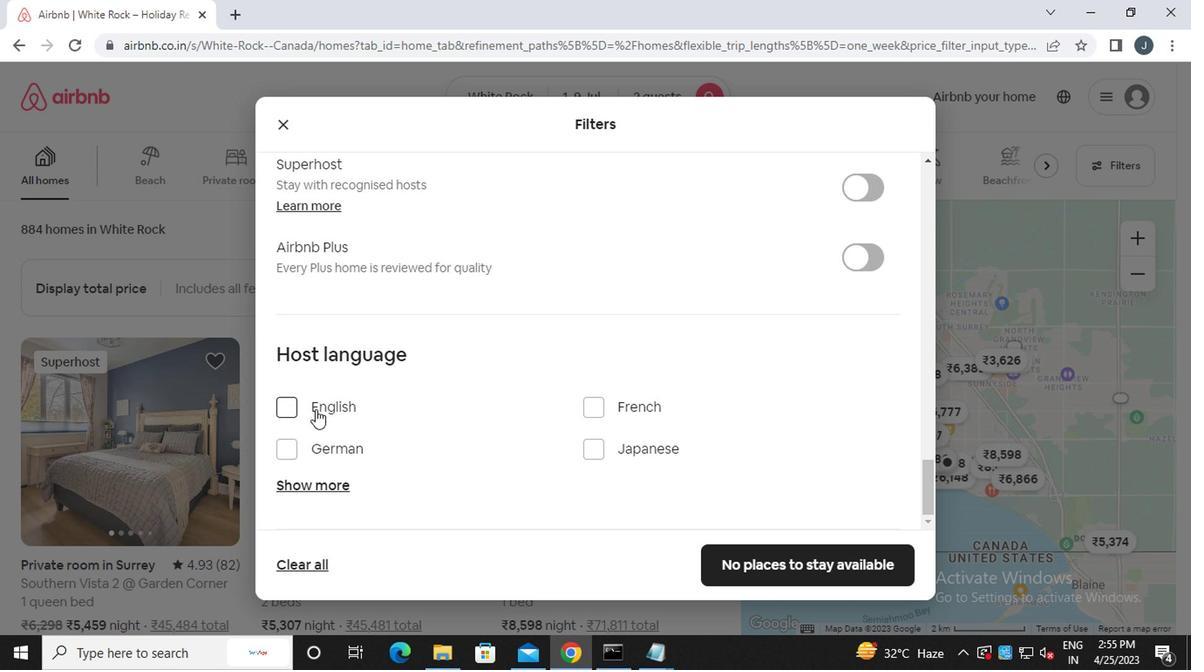 
Action: Mouse scrolled (471, 438) with delta (0, 0)
Screenshot: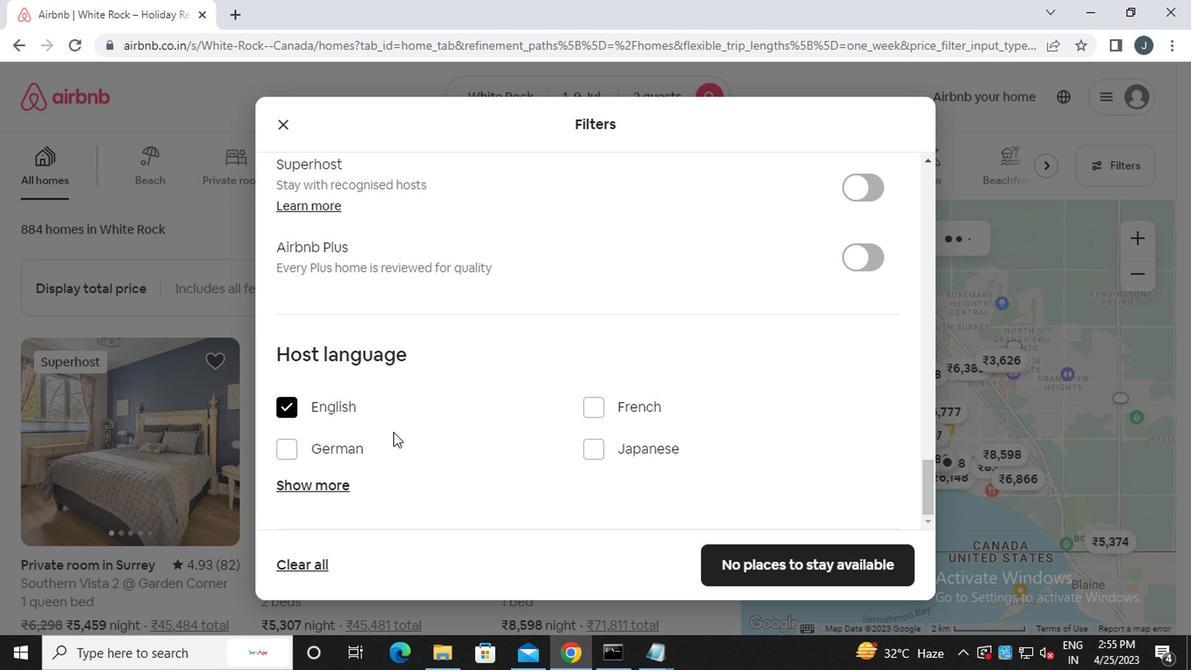 
Action: Mouse scrolled (471, 438) with delta (0, 0)
Screenshot: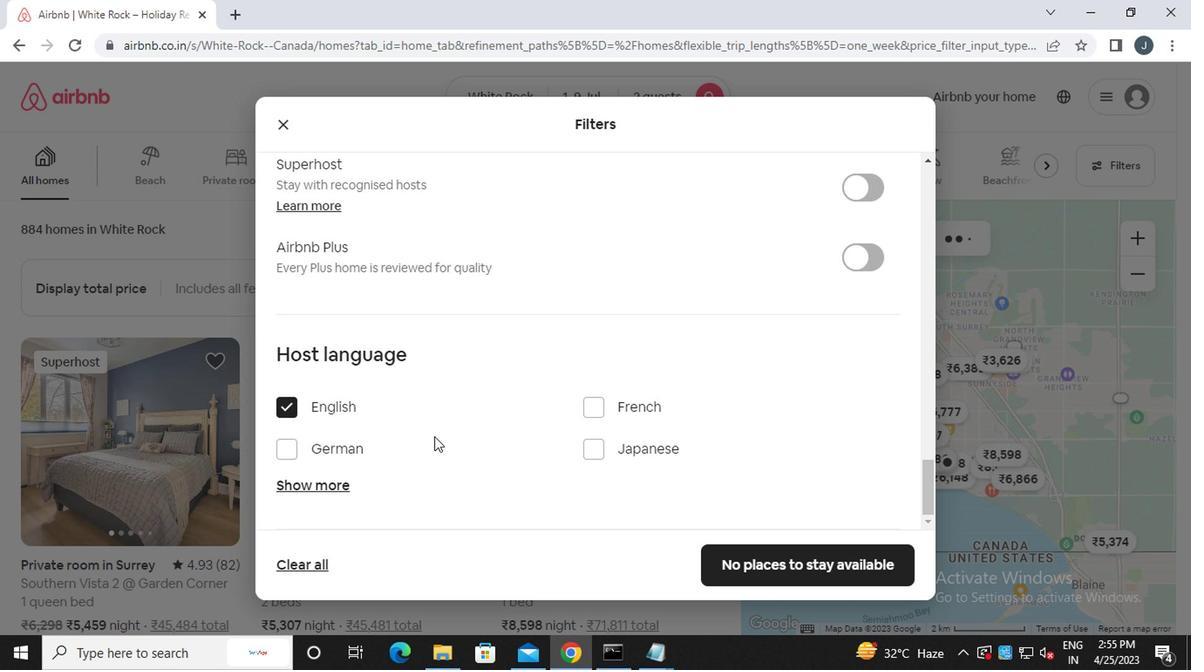 
Action: Mouse moved to (479, 434)
Screenshot: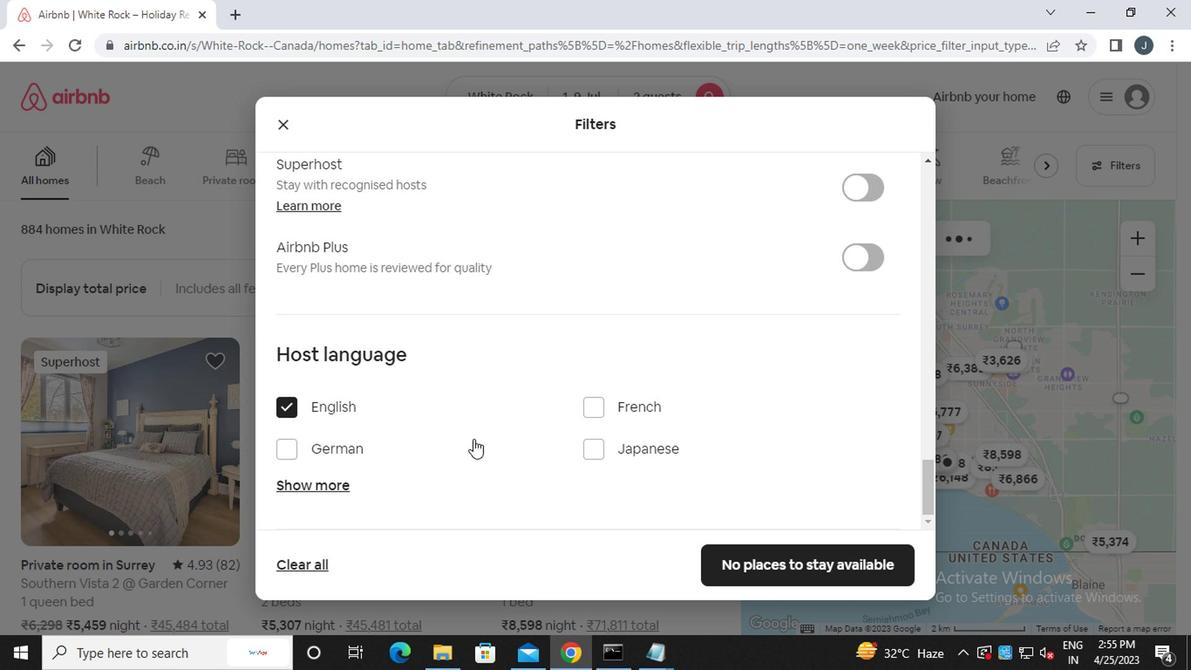 
Action: Mouse scrolled (479, 433) with delta (0, 0)
Screenshot: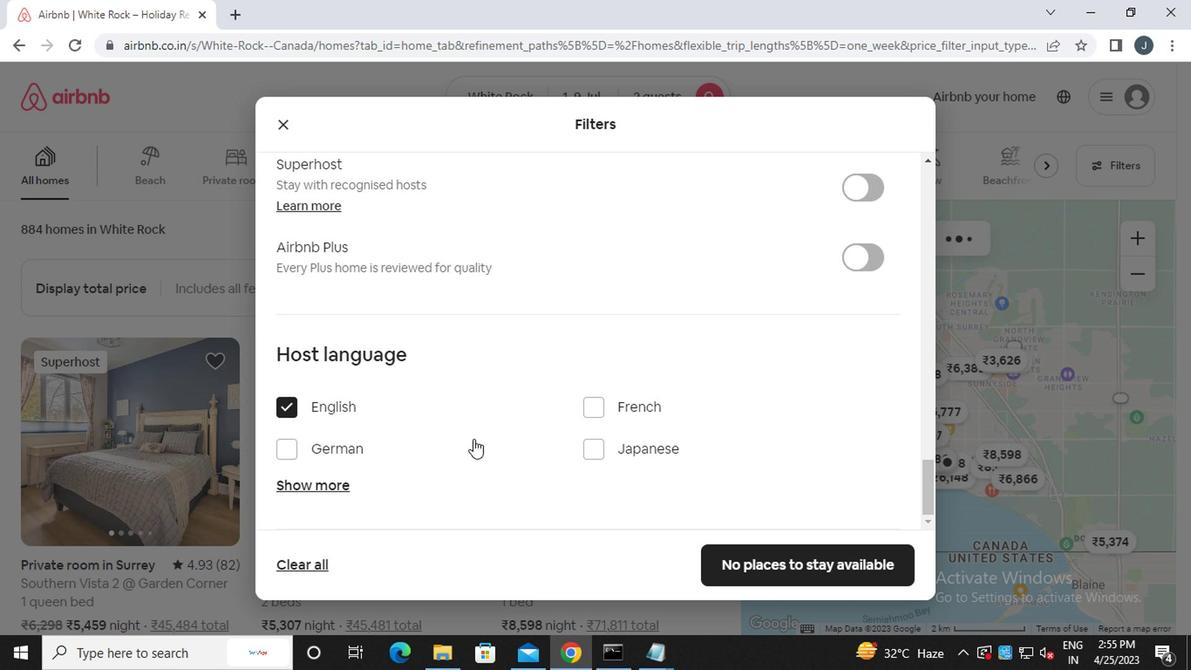 
Action: Mouse moved to (749, 565)
Screenshot: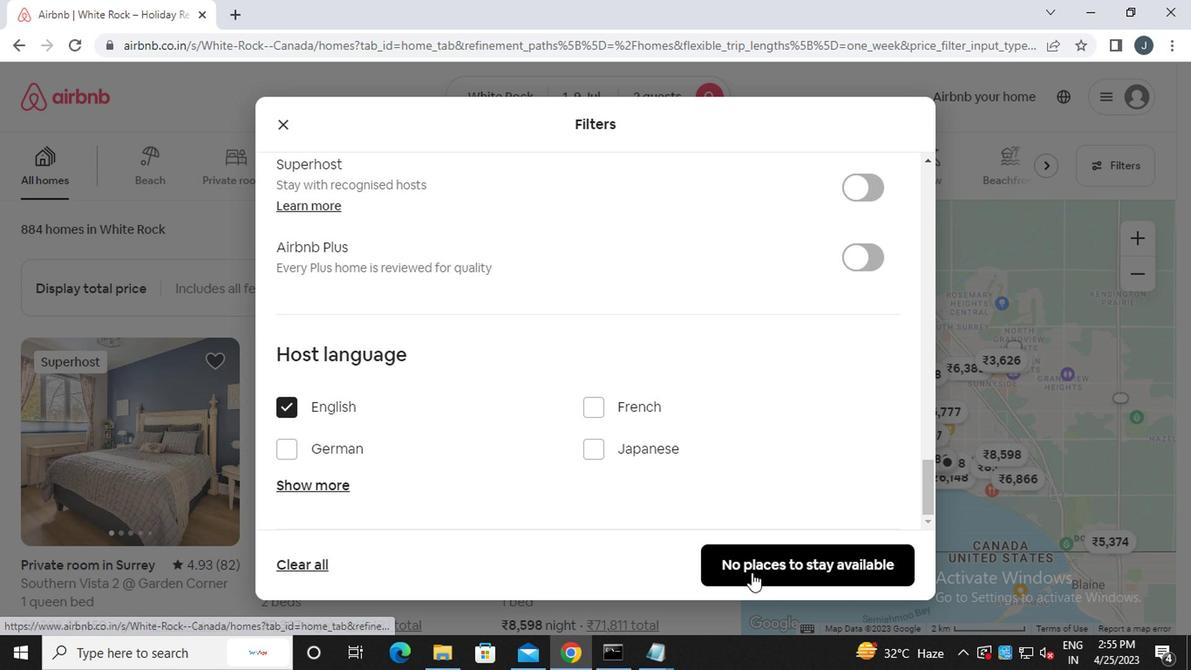 
Action: Mouse pressed left at (749, 565)
Screenshot: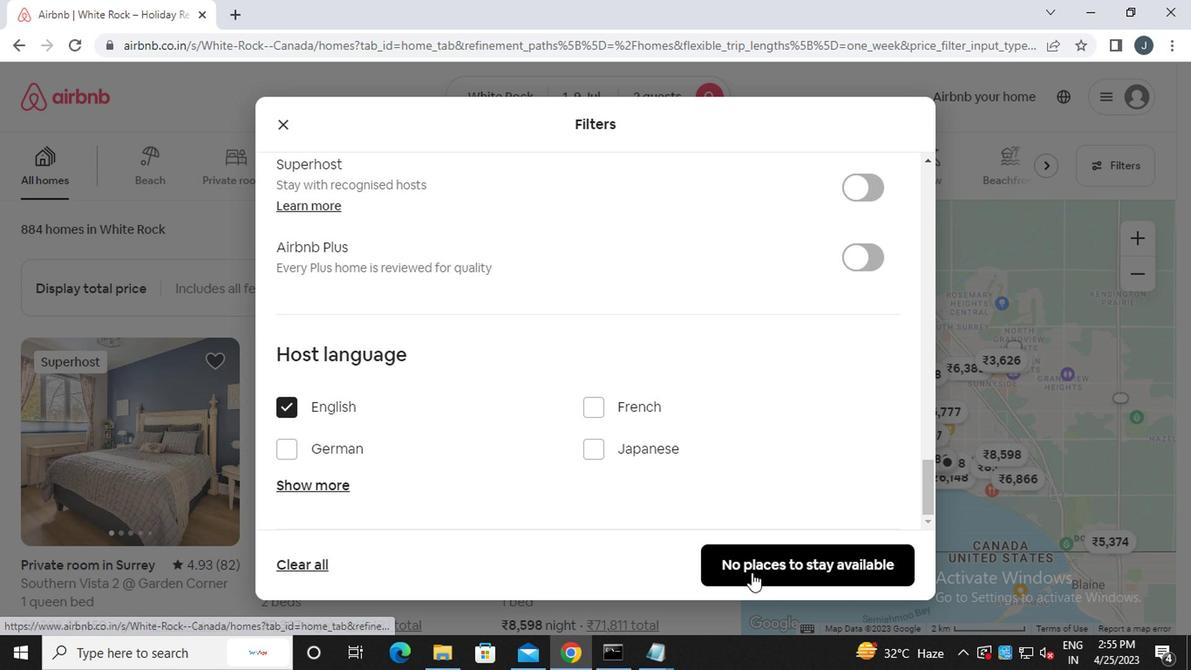 
Action: Mouse moved to (646, 413)
Screenshot: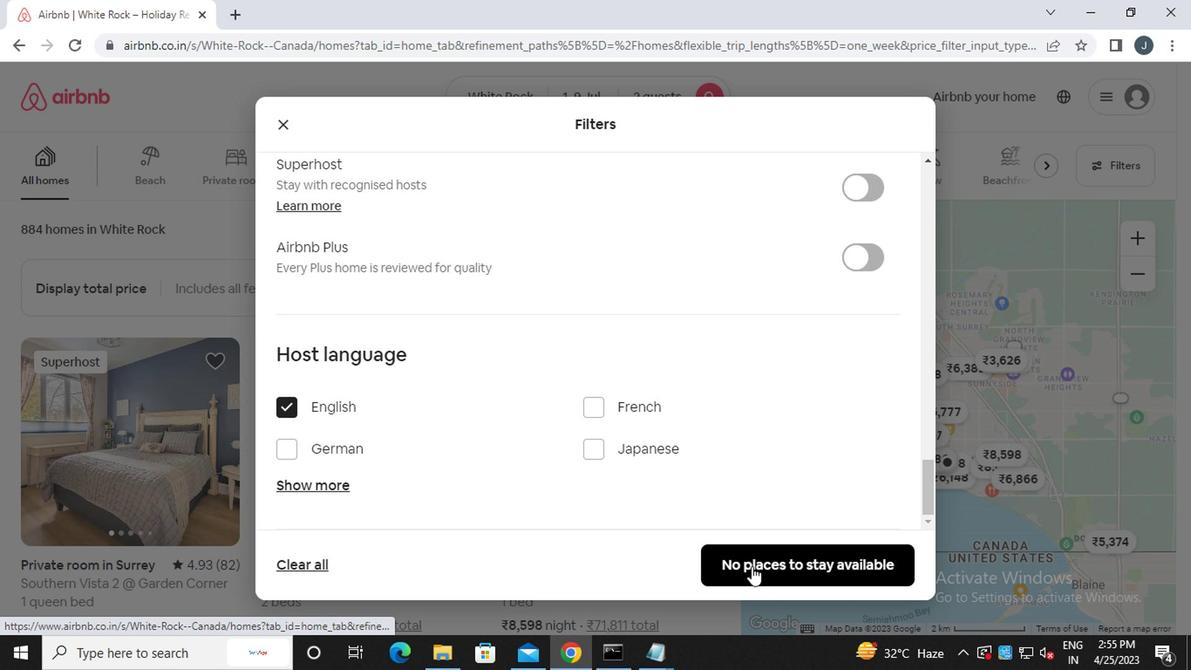 
